 Task: Find an Airbnb in Conceicao do Coite, Brazil, for 8 guests from July 12 to July 16, with amenities including Wifi, Free parking, Gym, and Breakfast, within a price range of ₹10,000 to ₹16,000, and ensure the host speaks English.
Action: Mouse moved to (456, 181)
Screenshot: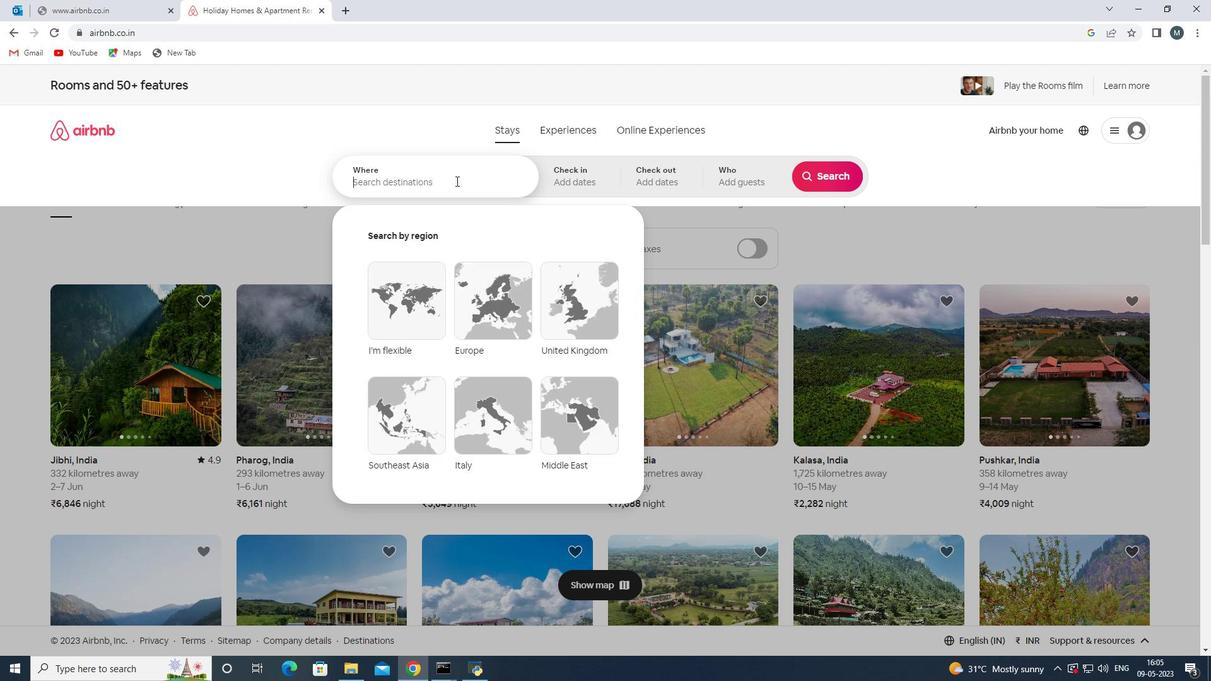 
Action: Mouse pressed left at (456, 181)
Screenshot: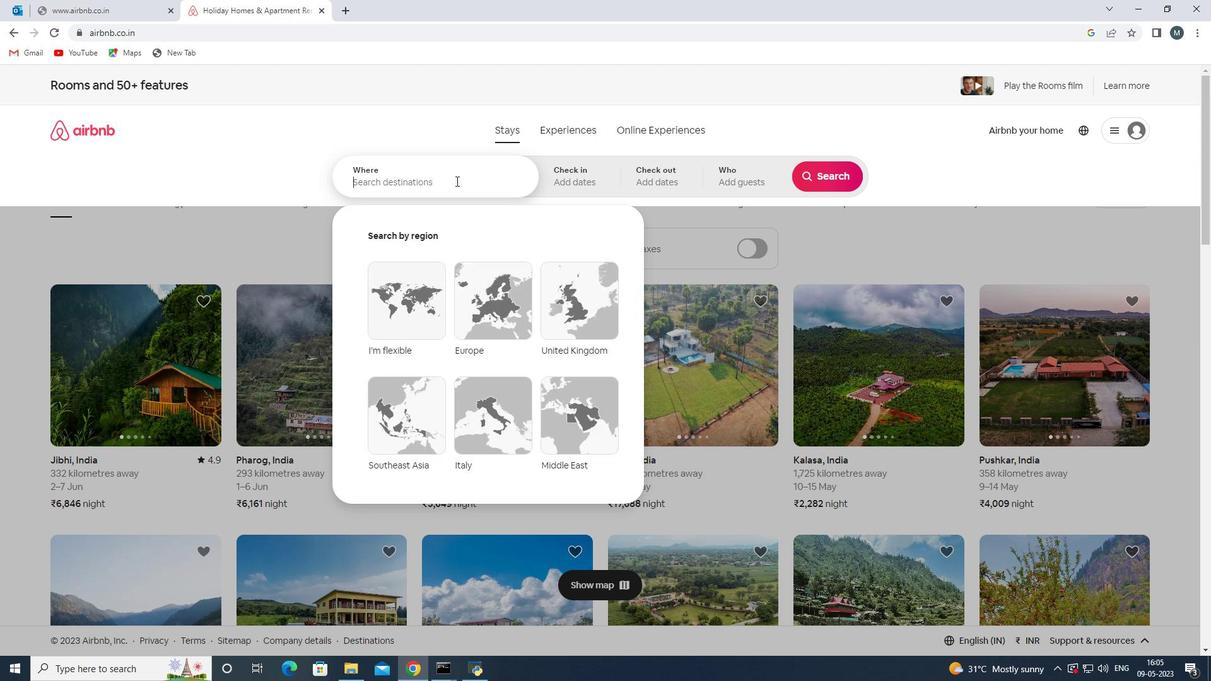 
Action: Mouse moved to (450, 185)
Screenshot: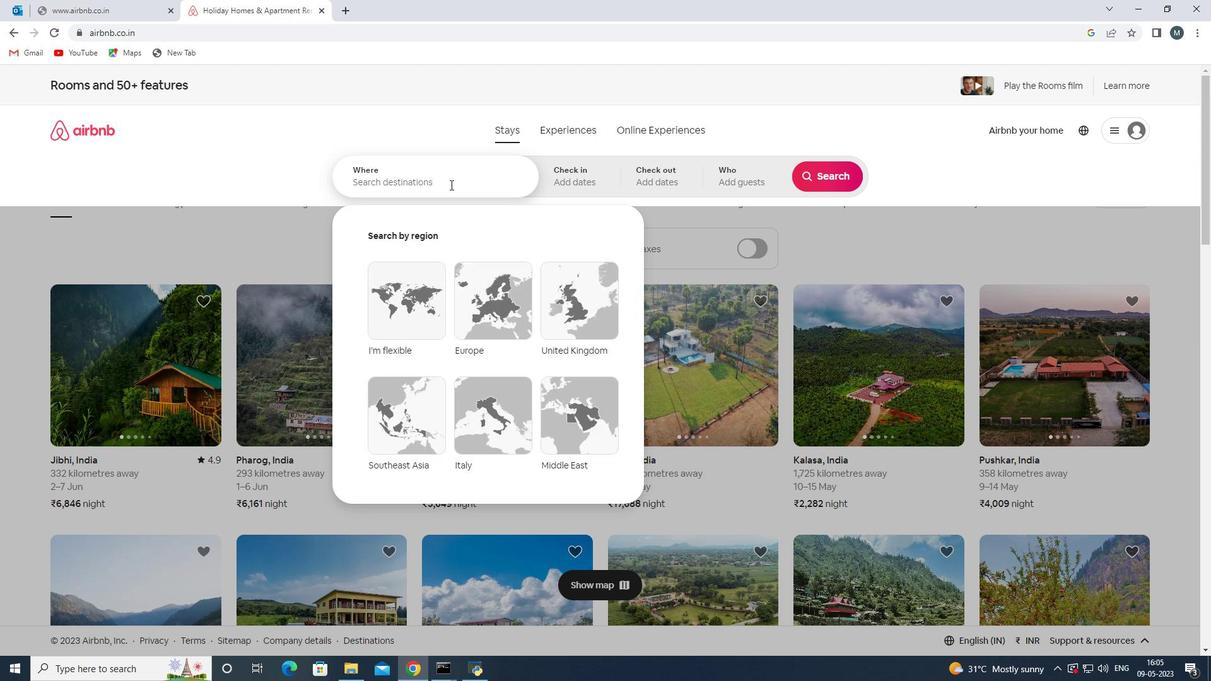 
Action: Key pressed <Key.shift>Conceicao<Key.space>do<Key.space>c<Key.backspace><Key.shift><Key.shift><Key.shift>Coite,<Key.space><Key.shift>V<Key.backspace><Key.shift><Key.shift><Key.shift><Key.shift><Key.shift><Key.shift><Key.shift><Key.shift><Key.shift><Key.shift><Key.shift><Key.shift><Key.shift><Key.shift><Key.shift><Key.shift><Key.shift><Key.shift>V<Key.backspace>Brazil<Key.enter>
Screenshot: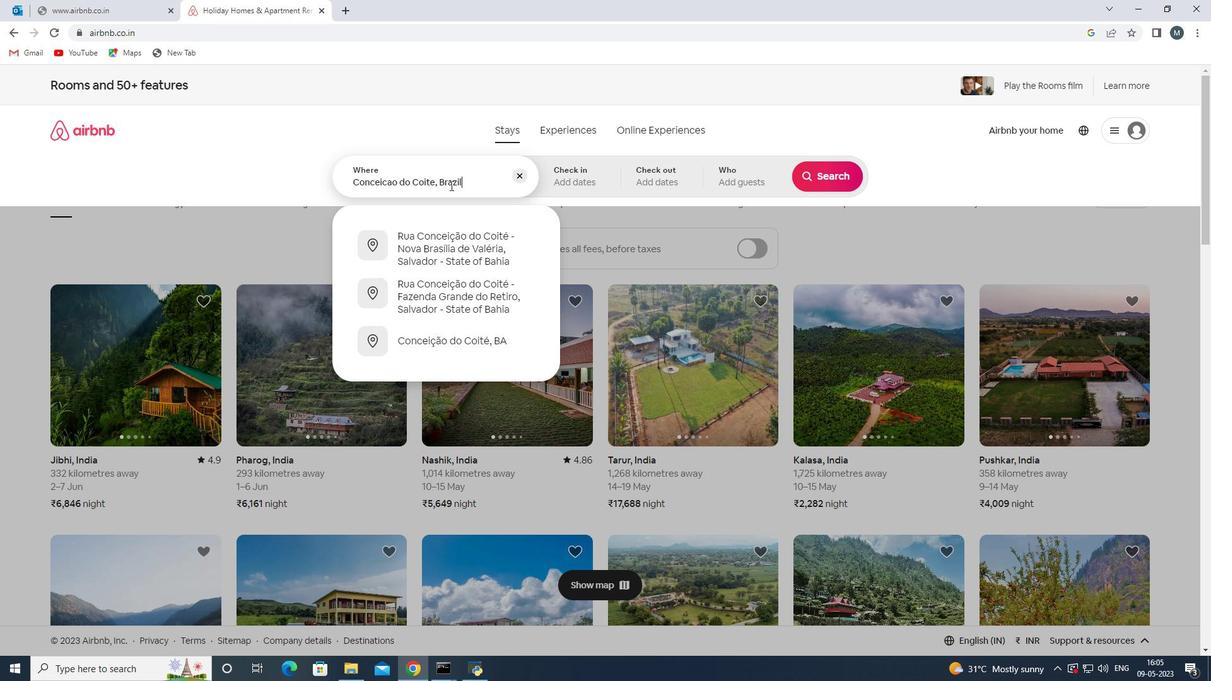 
Action: Mouse moved to (828, 284)
Screenshot: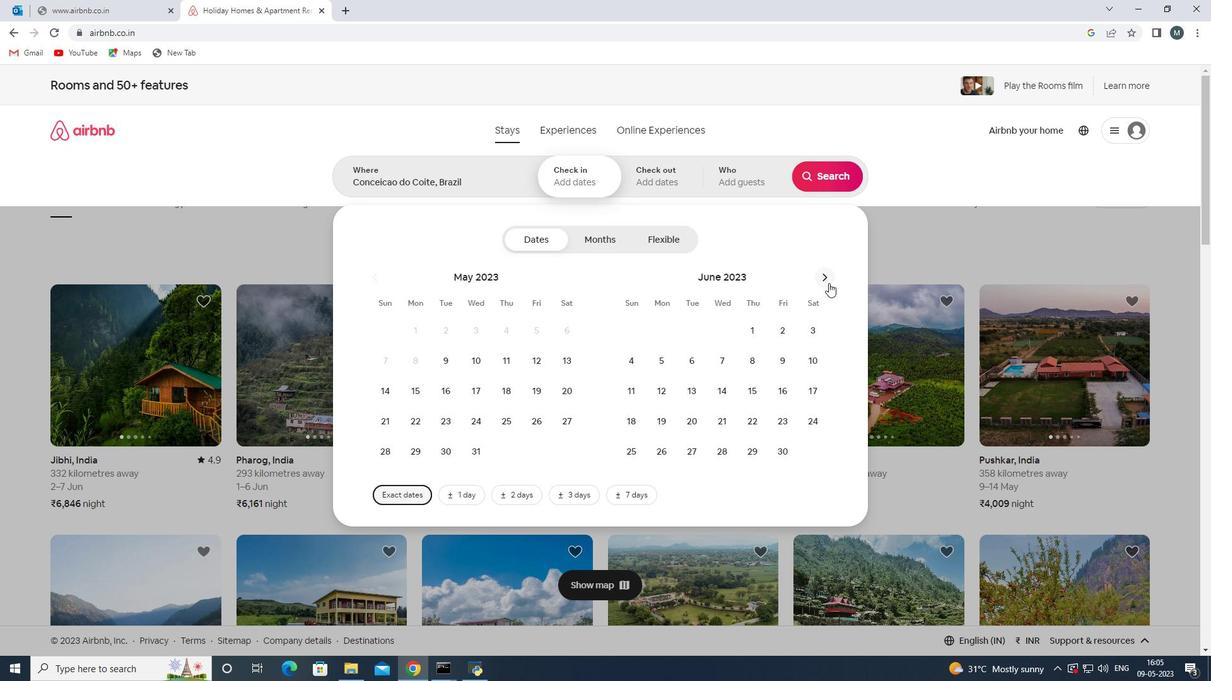 
Action: Mouse pressed left at (828, 284)
Screenshot: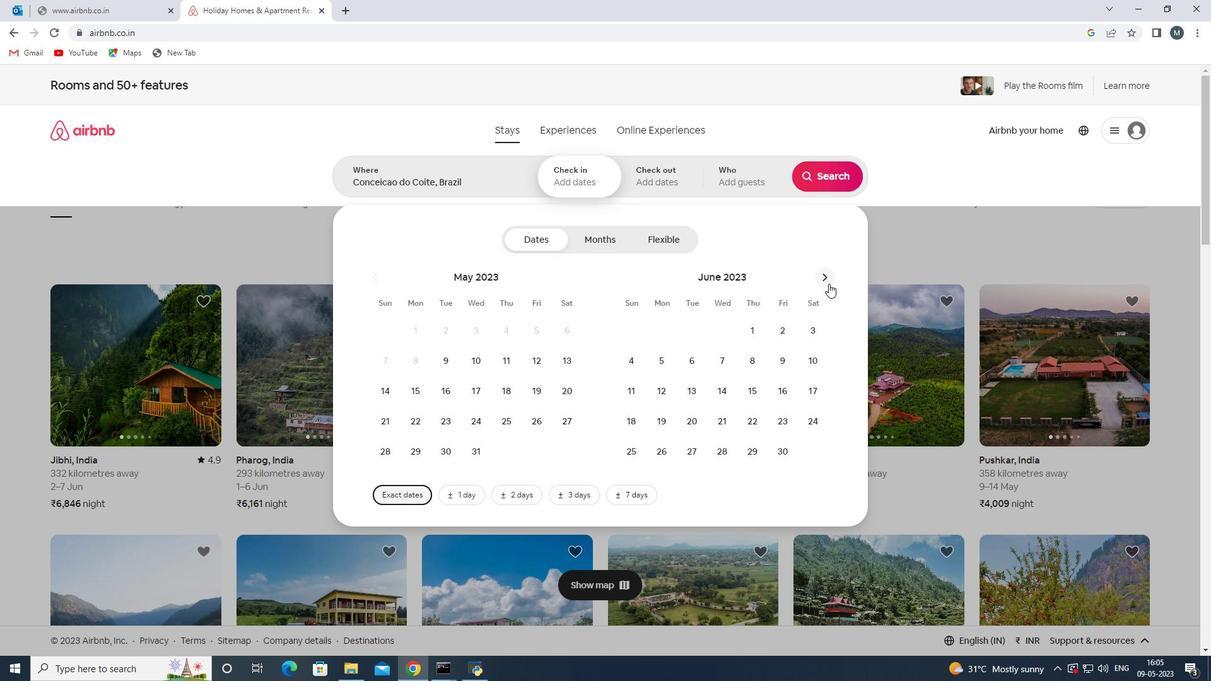 
Action: Mouse moved to (714, 388)
Screenshot: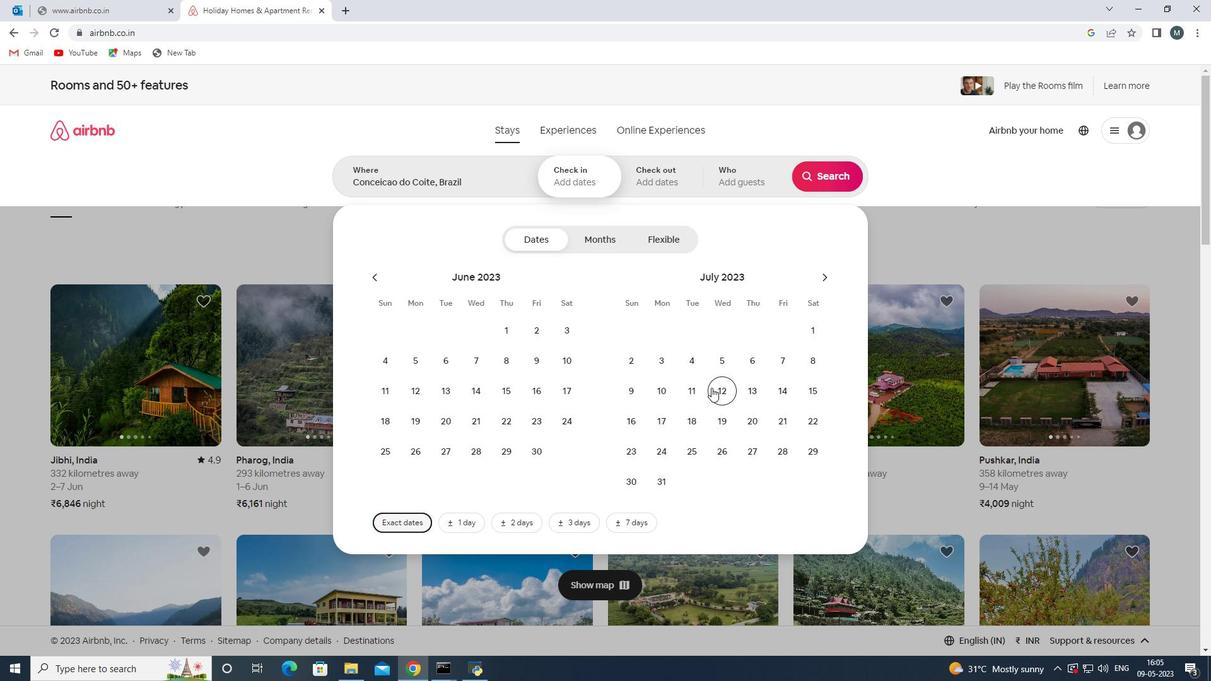 
Action: Mouse pressed left at (714, 388)
Screenshot: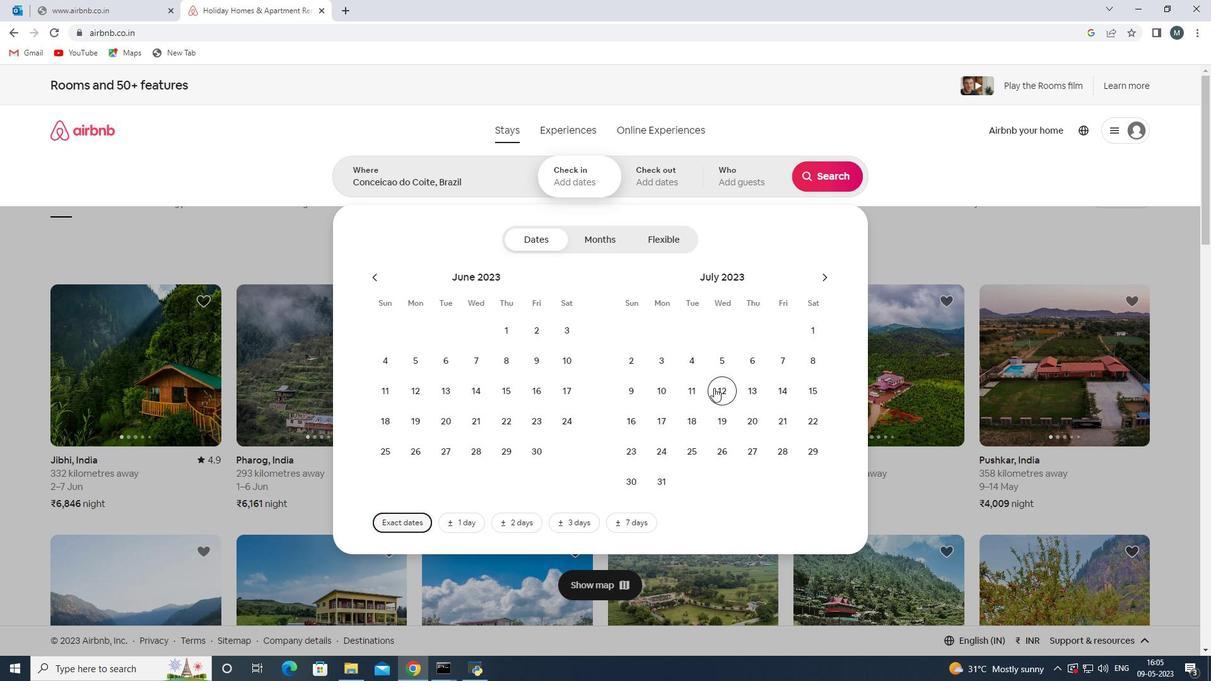 
Action: Mouse moved to (634, 424)
Screenshot: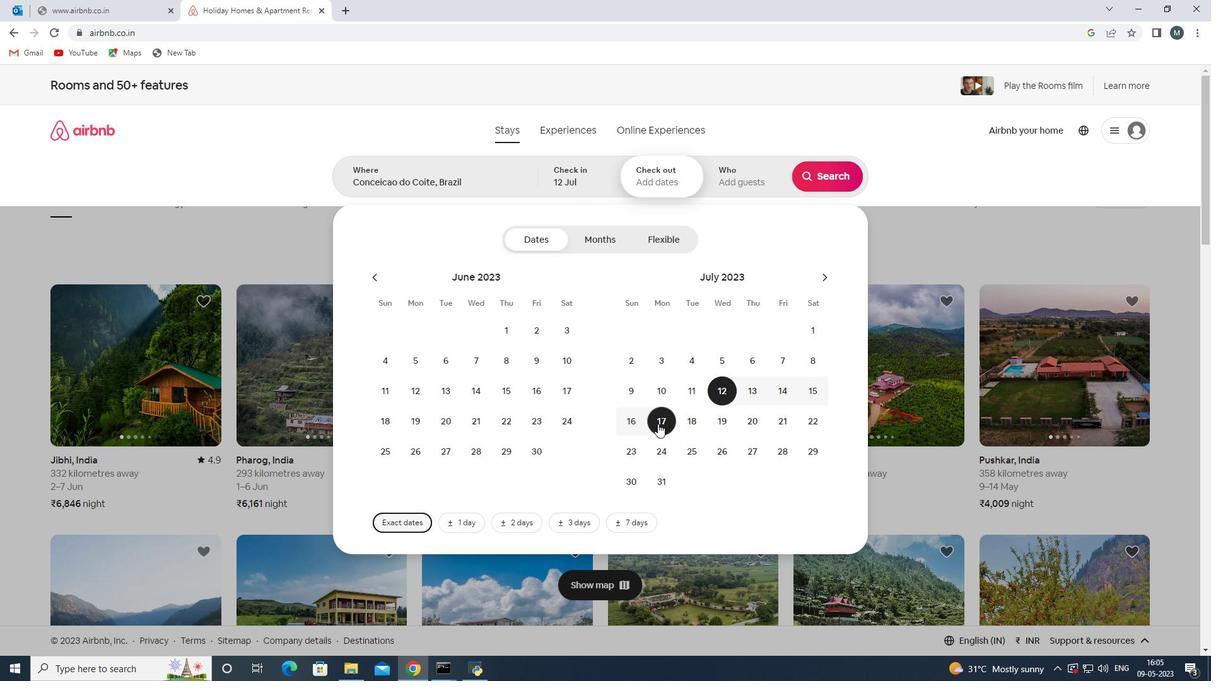 
Action: Mouse pressed left at (634, 424)
Screenshot: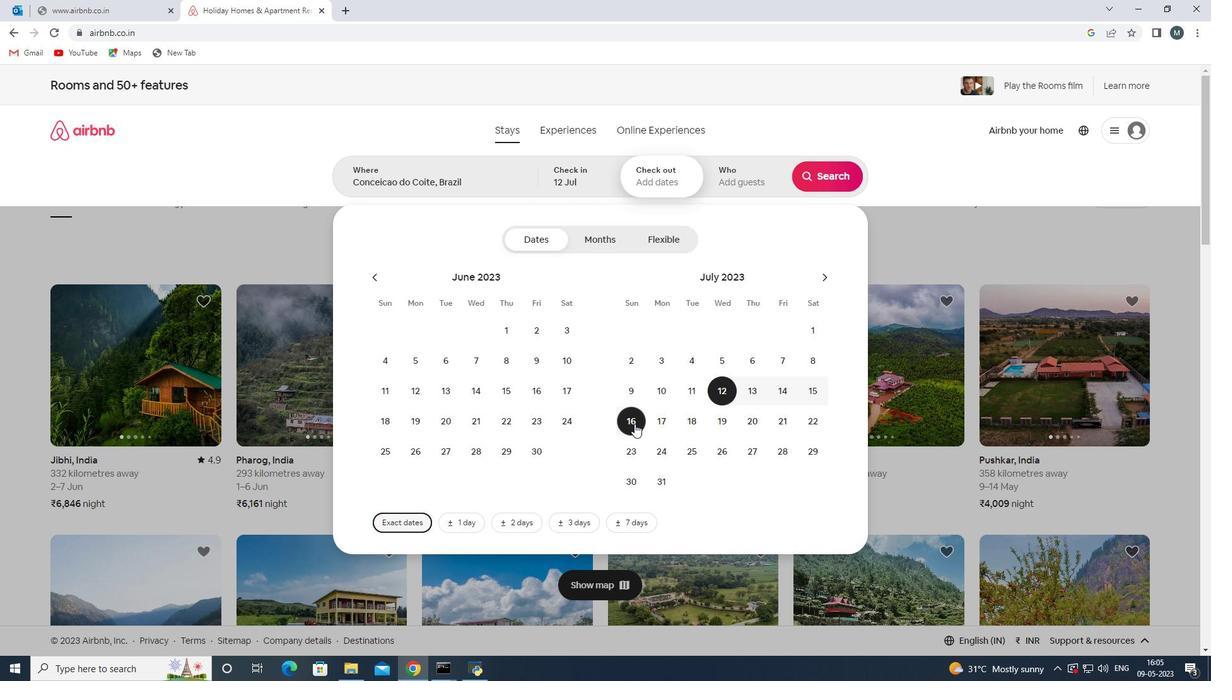 
Action: Mouse moved to (745, 188)
Screenshot: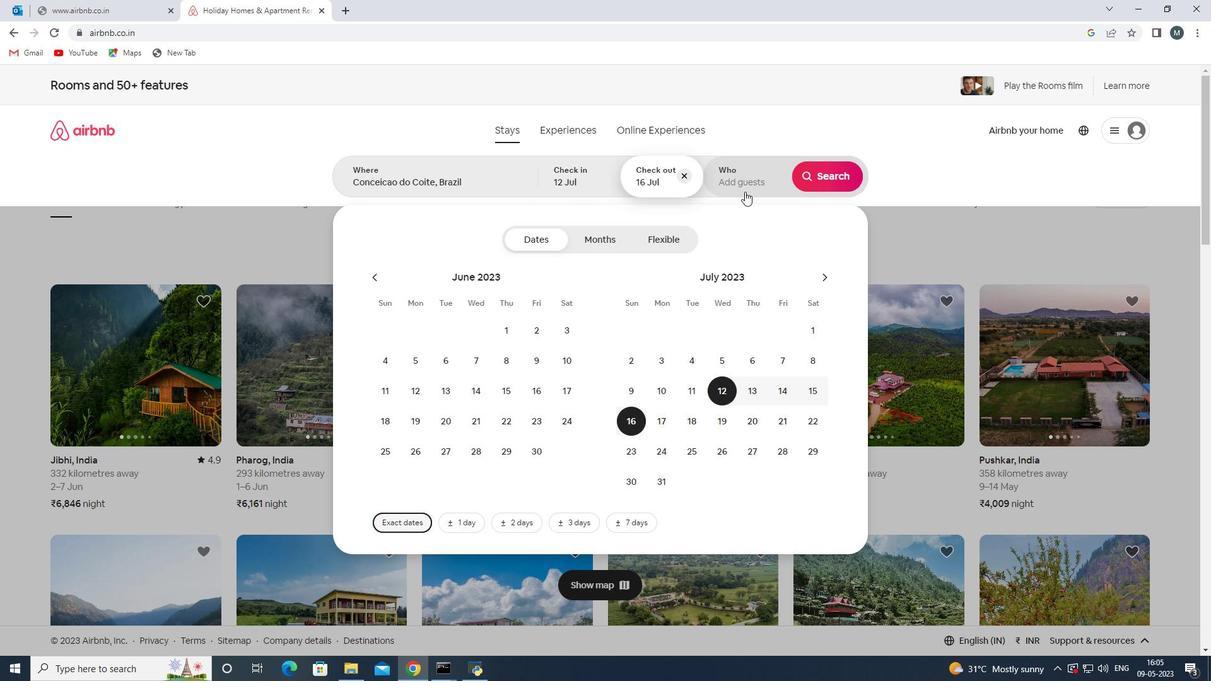 
Action: Mouse pressed left at (745, 188)
Screenshot: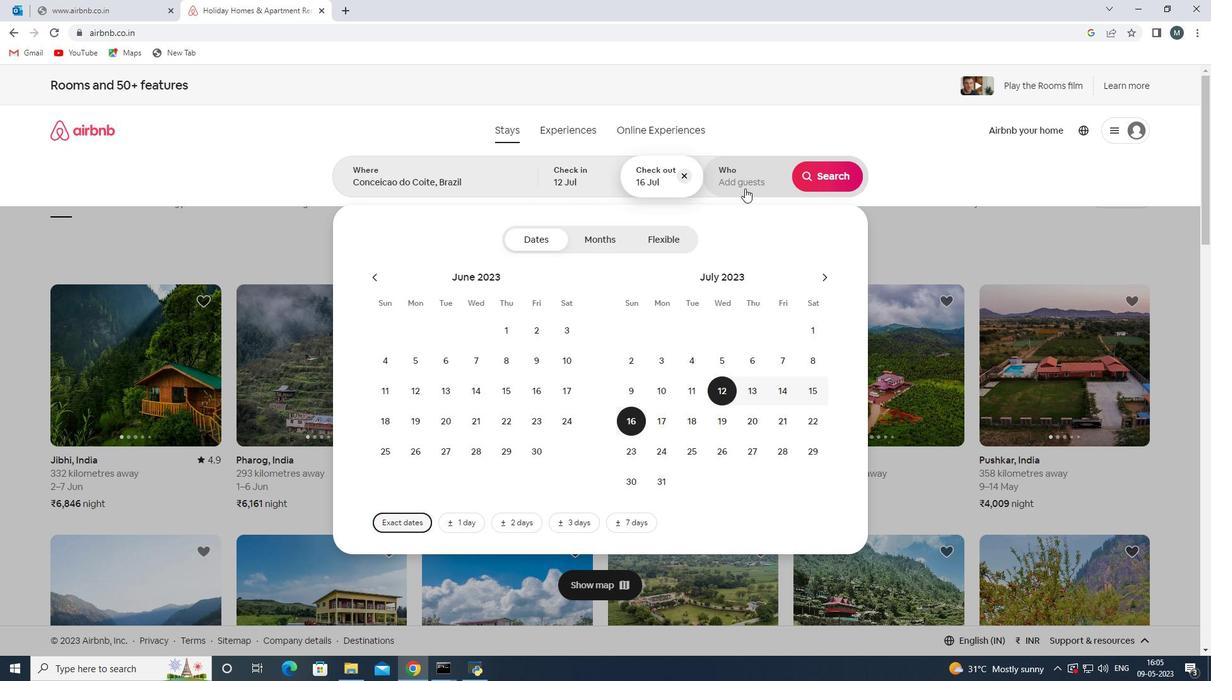 
Action: Mouse moved to (830, 250)
Screenshot: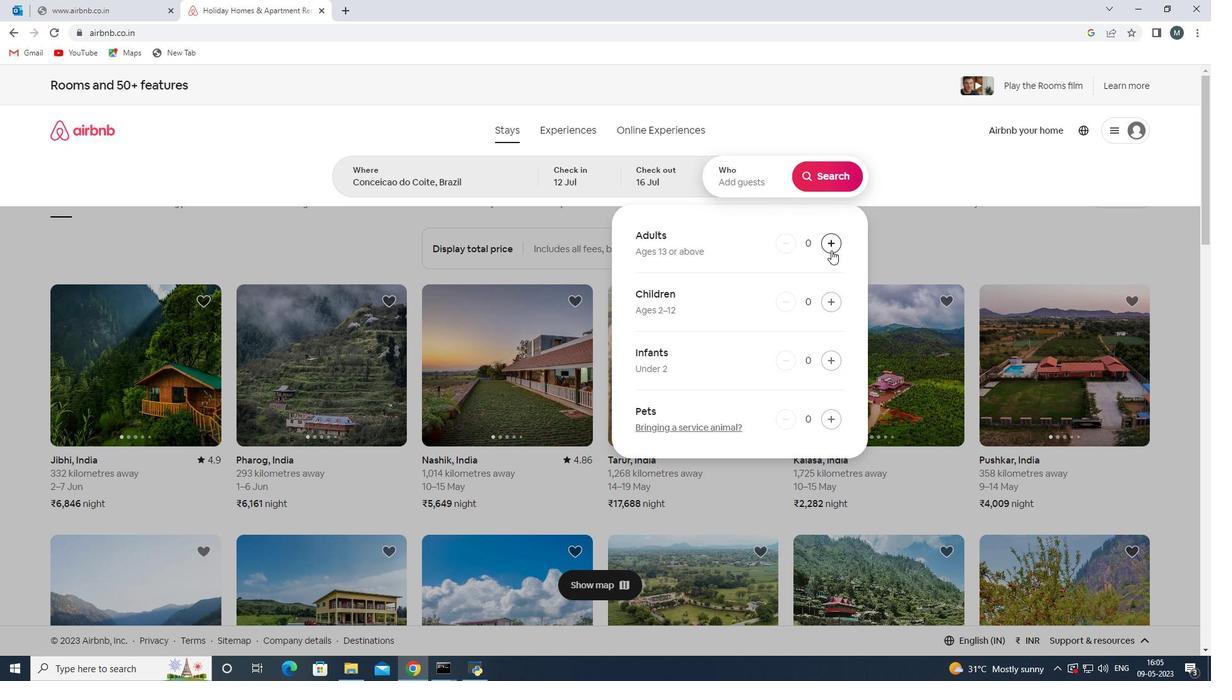 
Action: Mouse pressed left at (830, 250)
Screenshot: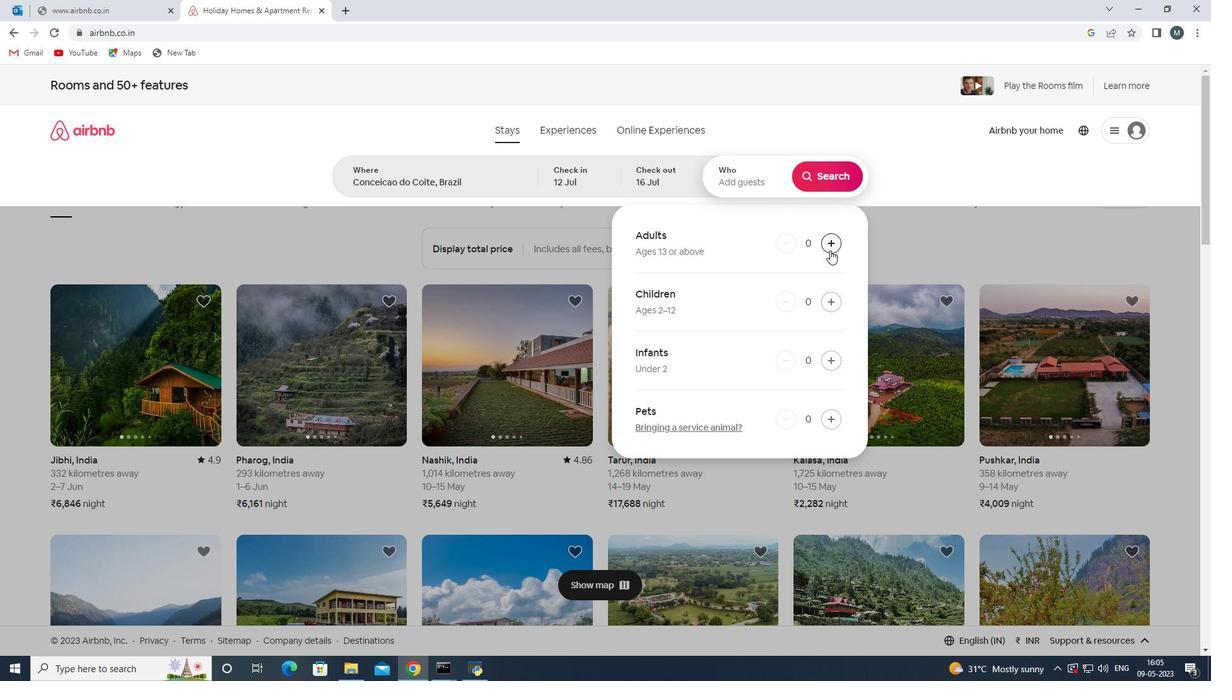 
Action: Mouse moved to (830, 249)
Screenshot: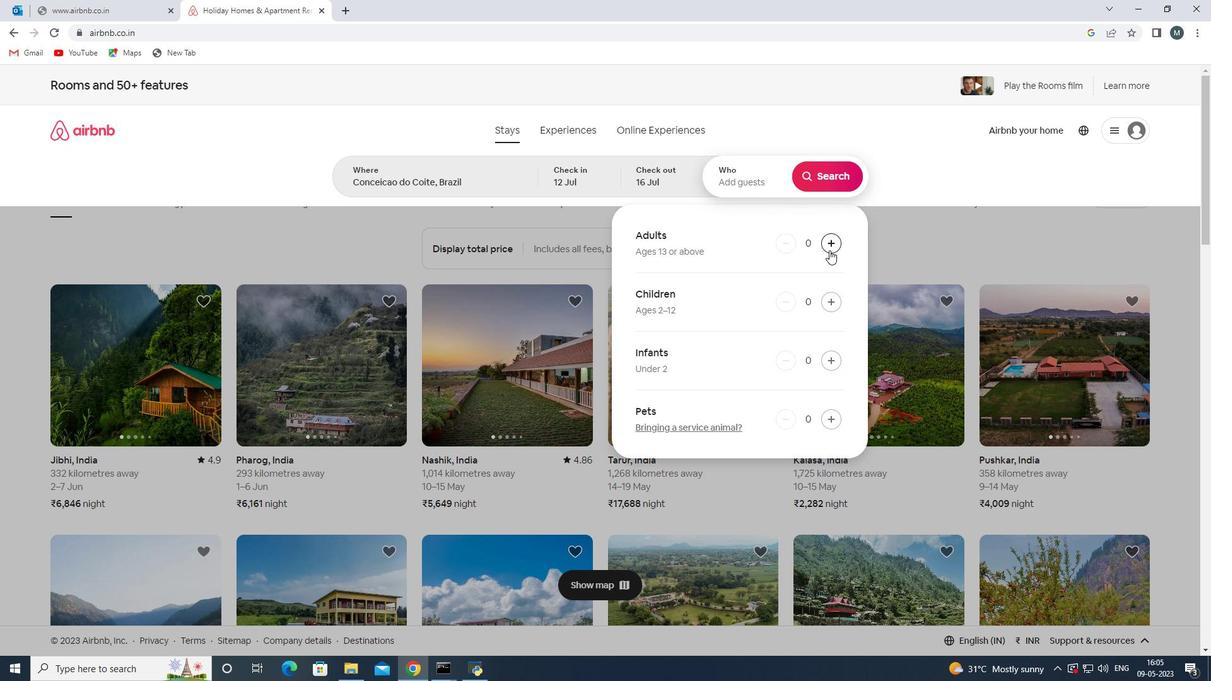 
Action: Mouse pressed left at (830, 249)
Screenshot: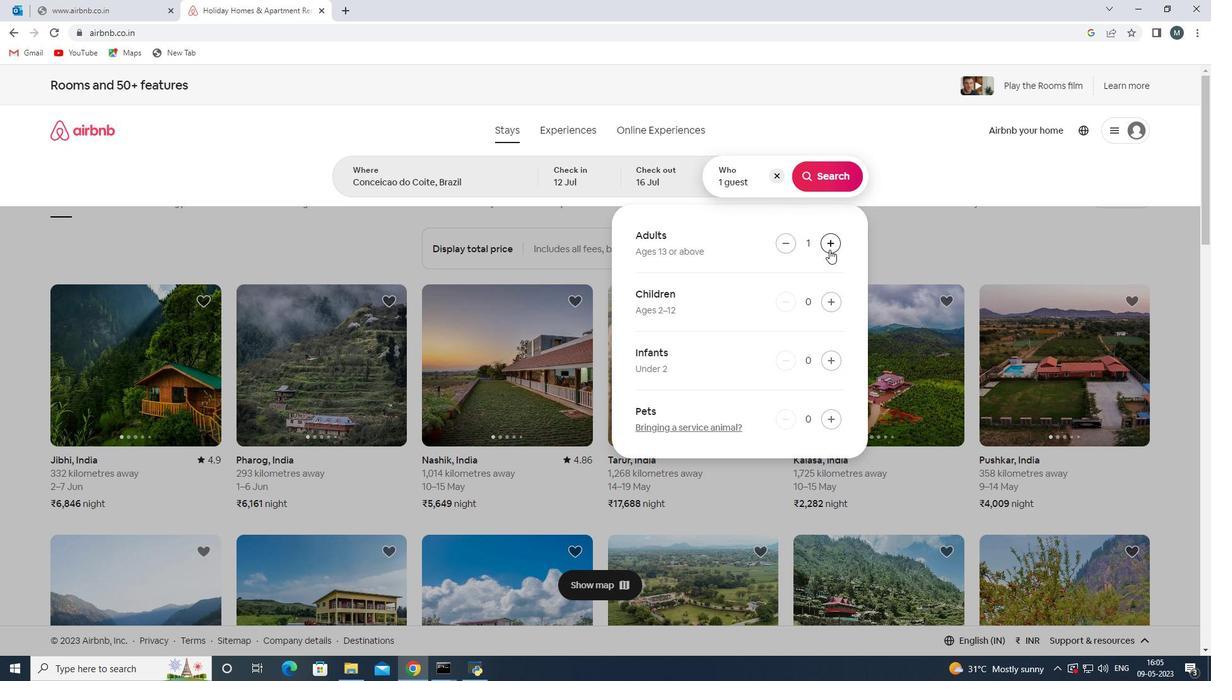 
Action: Mouse moved to (830, 248)
Screenshot: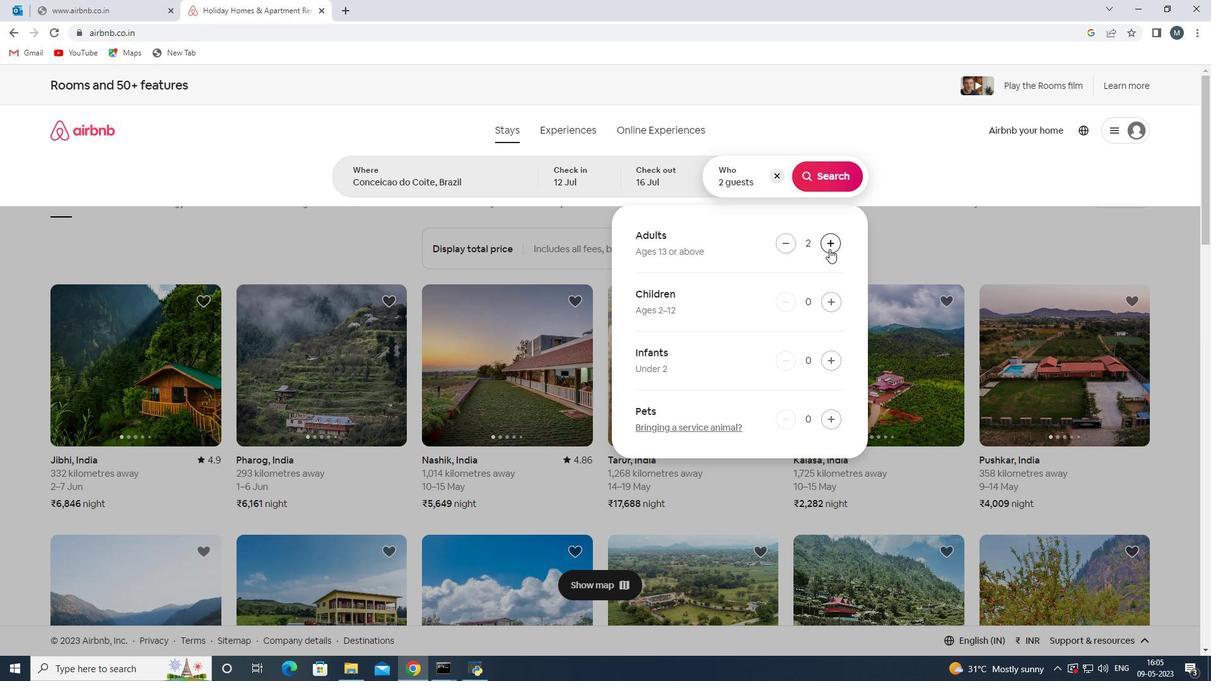 
Action: Mouse pressed left at (830, 248)
Screenshot: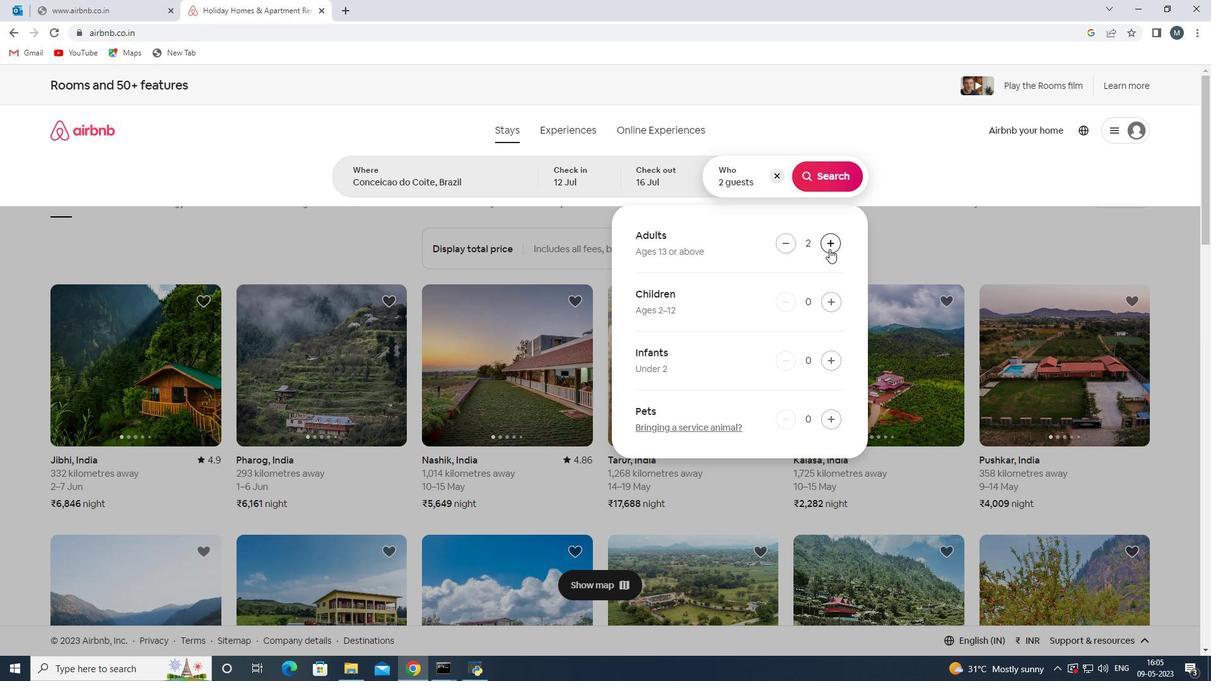 
Action: Mouse moved to (830, 248)
Screenshot: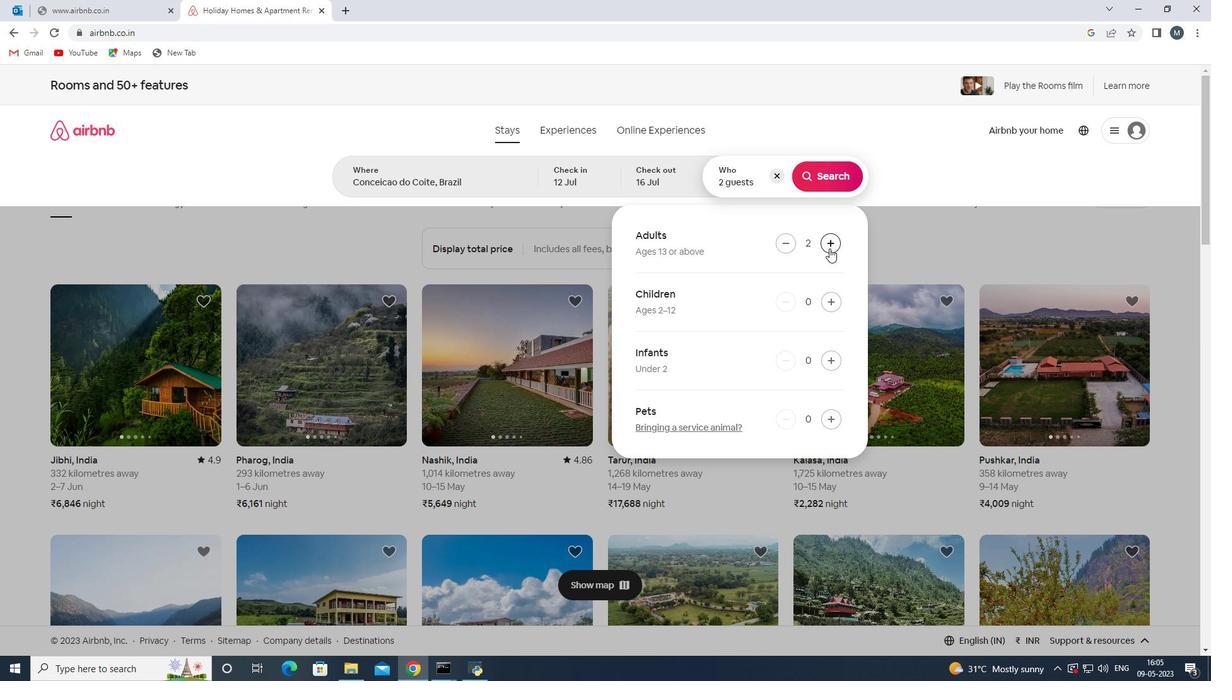 
Action: Mouse pressed left at (830, 248)
Screenshot: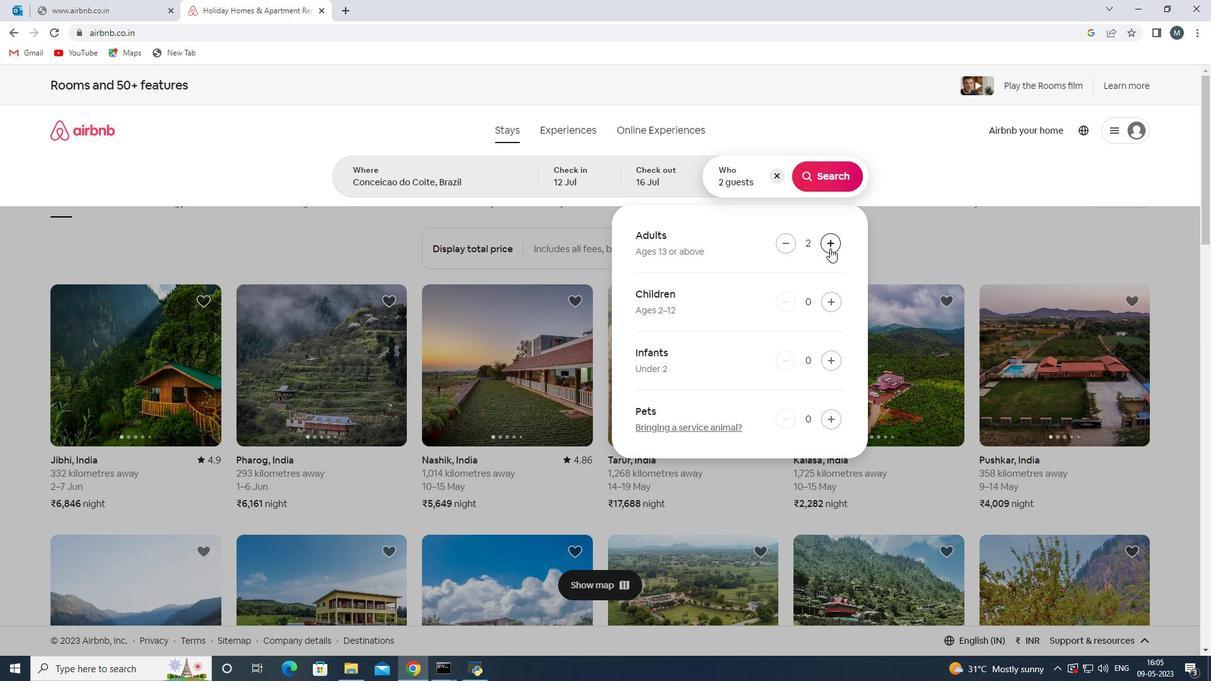 
Action: Mouse moved to (831, 248)
Screenshot: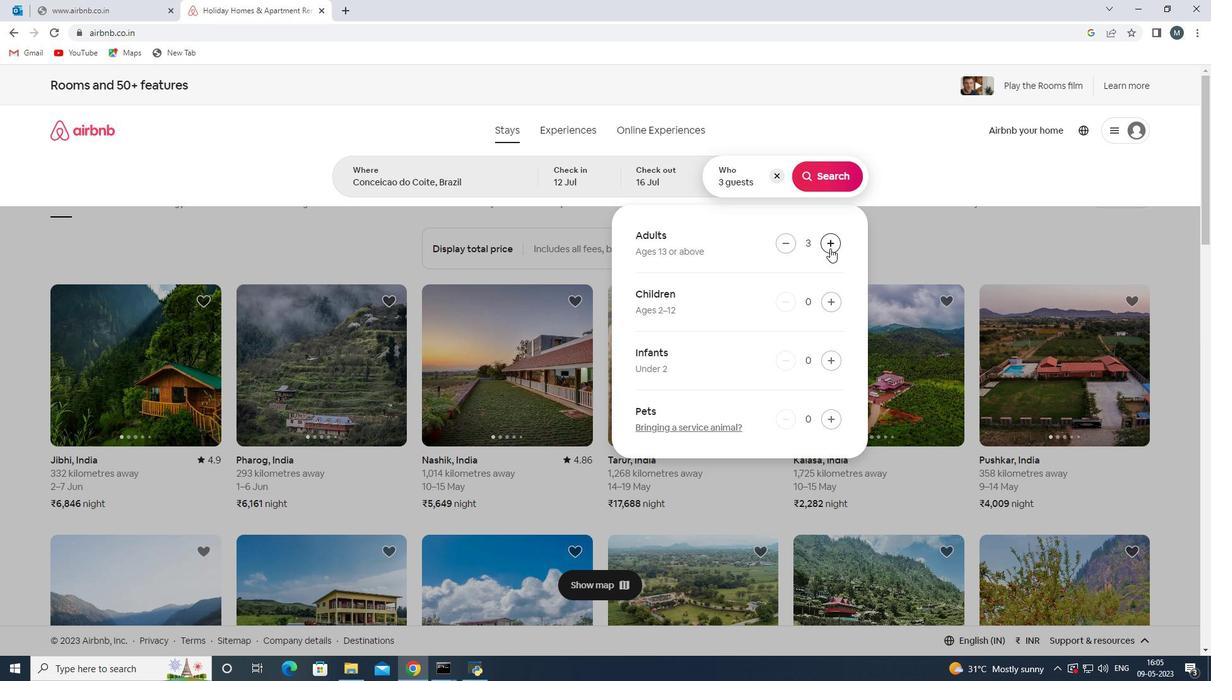 
Action: Mouse pressed left at (831, 248)
Screenshot: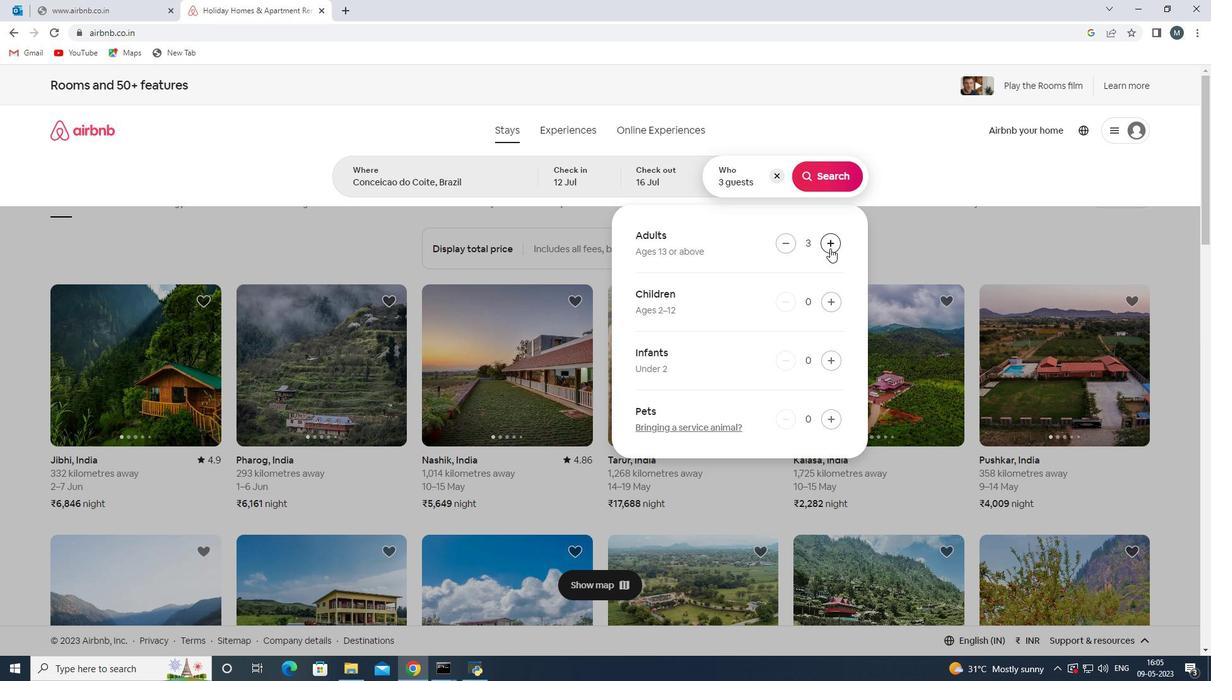
Action: Mouse pressed left at (831, 248)
Screenshot: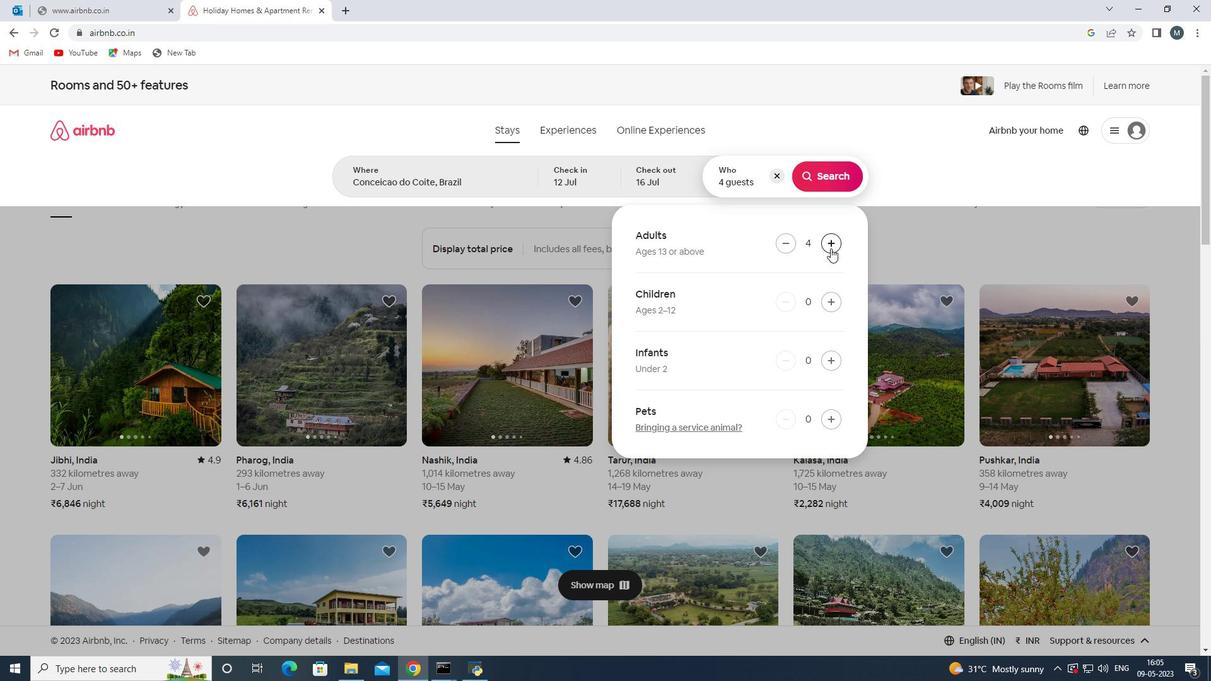 
Action: Mouse moved to (832, 248)
Screenshot: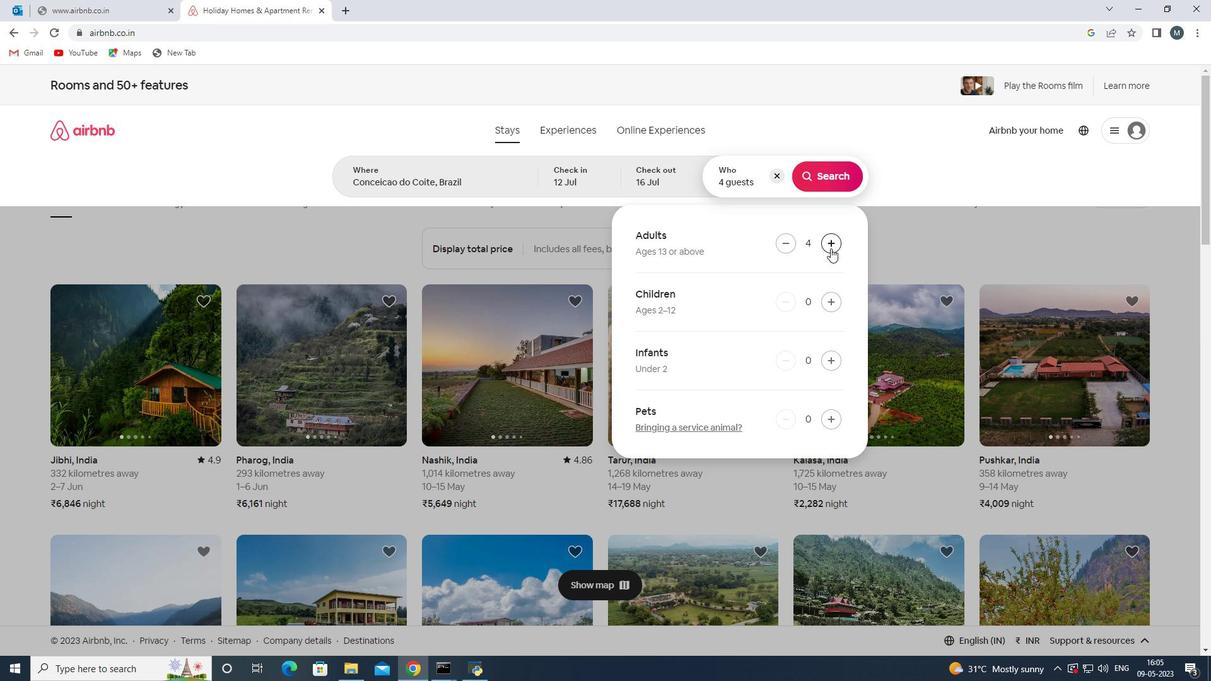 
Action: Mouse pressed left at (832, 248)
Screenshot: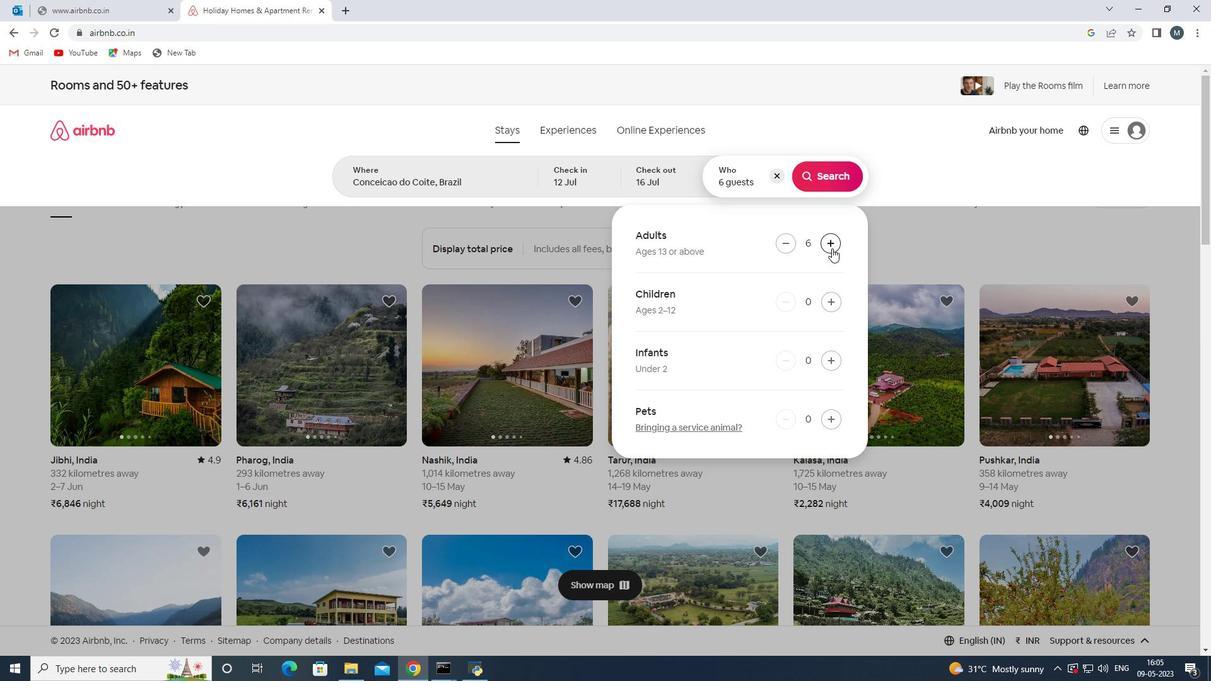 
Action: Mouse moved to (833, 248)
Screenshot: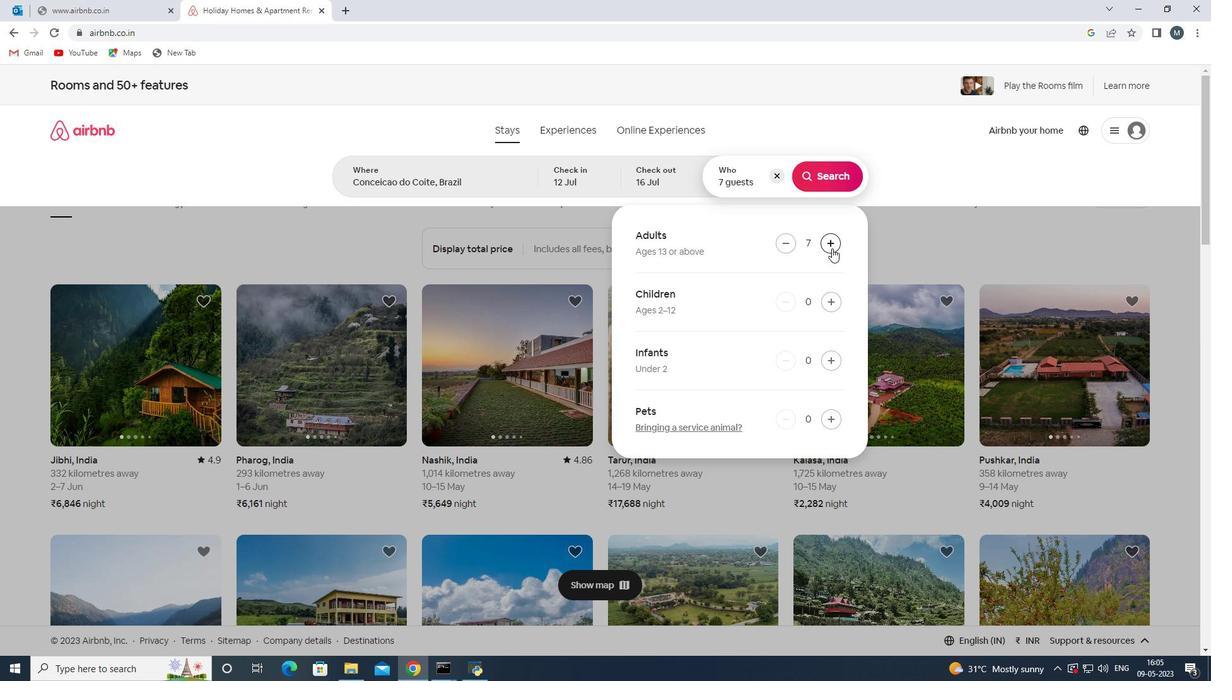 
Action: Mouse pressed left at (833, 248)
Screenshot: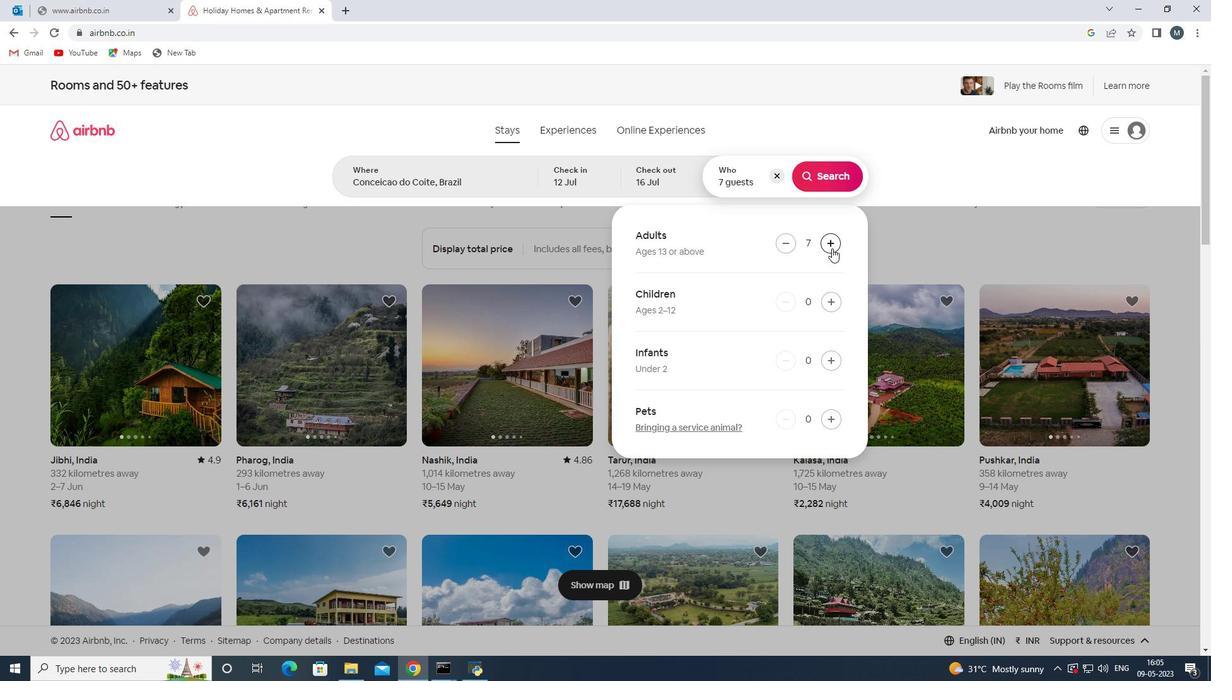 
Action: Mouse moved to (813, 180)
Screenshot: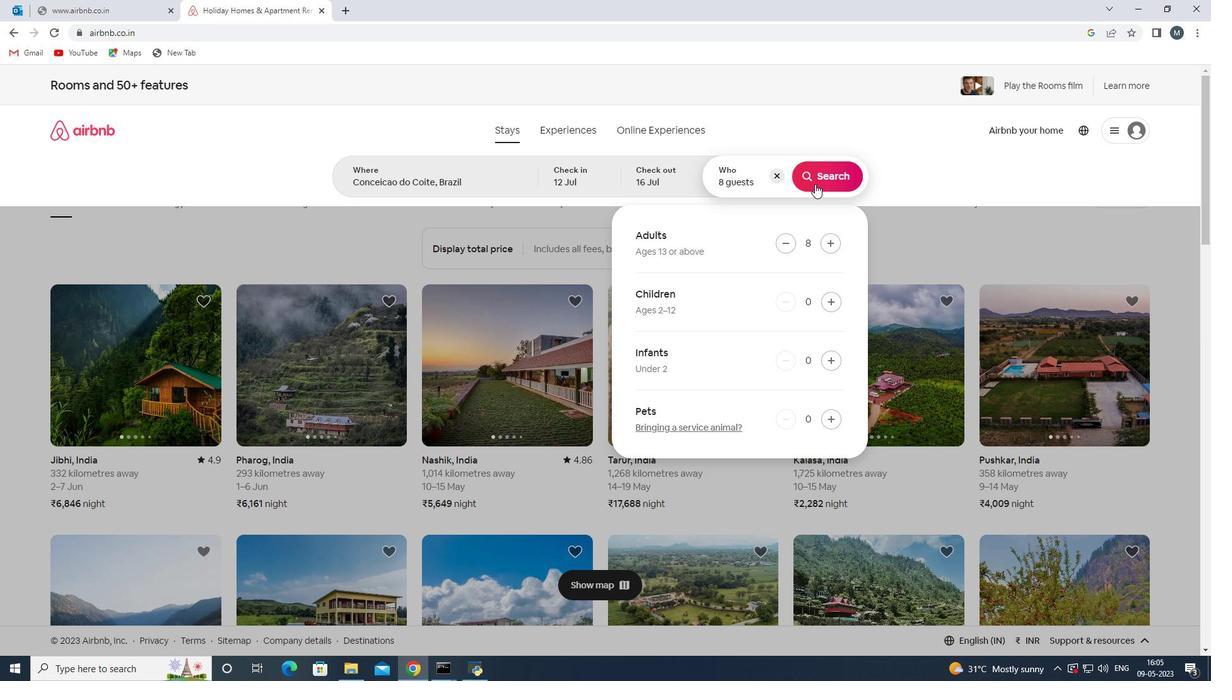 
Action: Mouse pressed left at (813, 180)
Screenshot: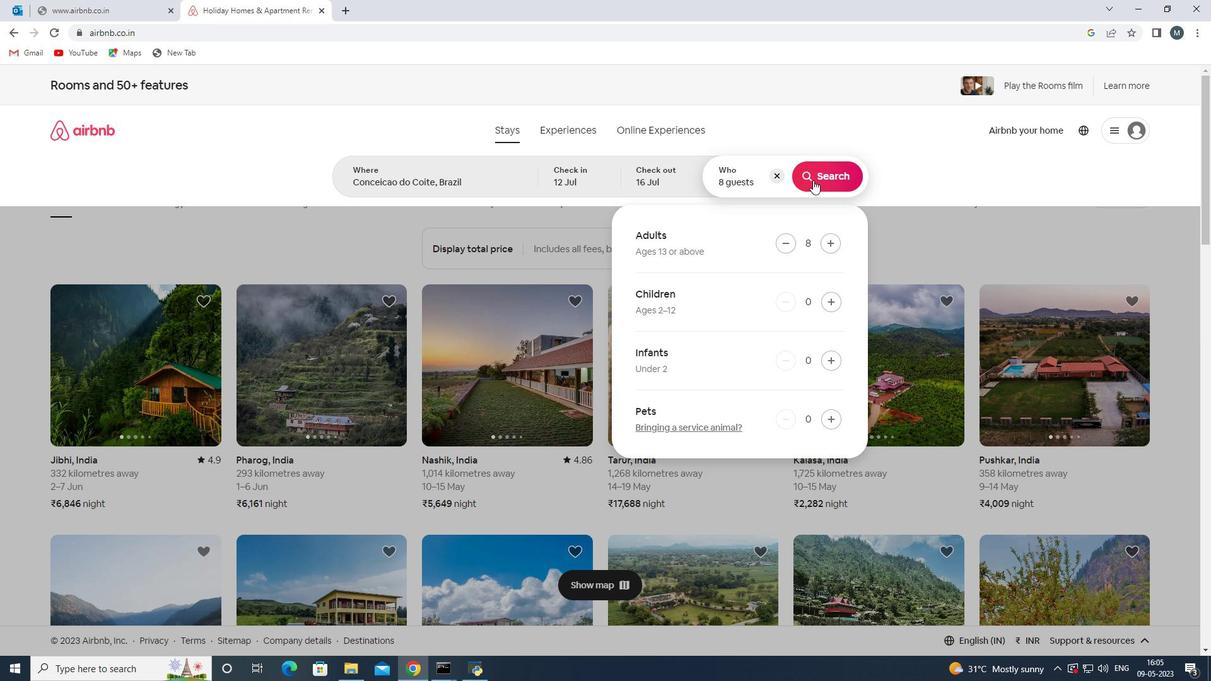 
Action: Mouse moved to (1150, 147)
Screenshot: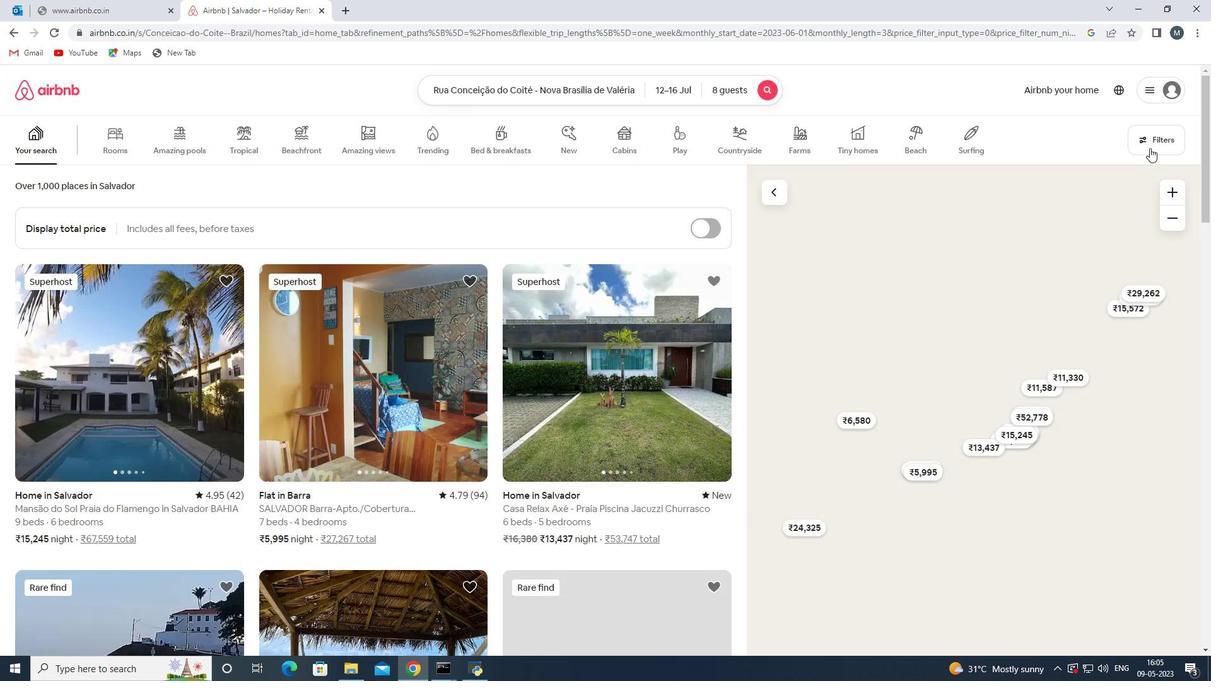 
Action: Mouse pressed left at (1150, 147)
Screenshot: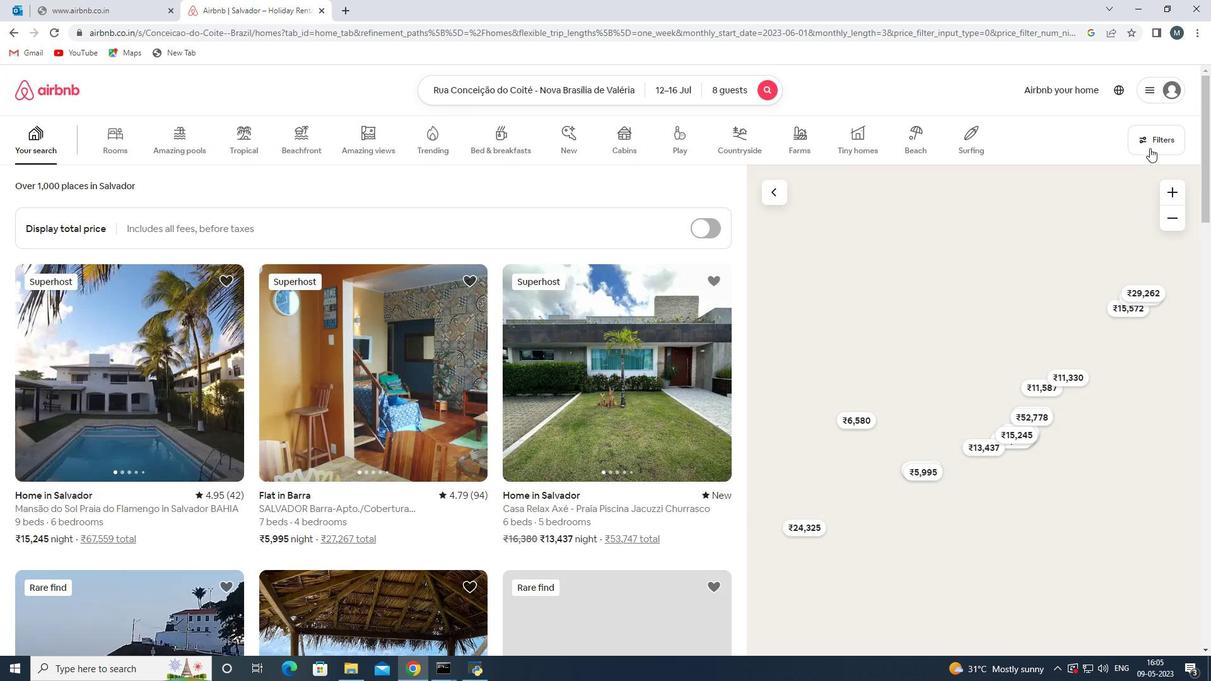 
Action: Mouse moved to (507, 454)
Screenshot: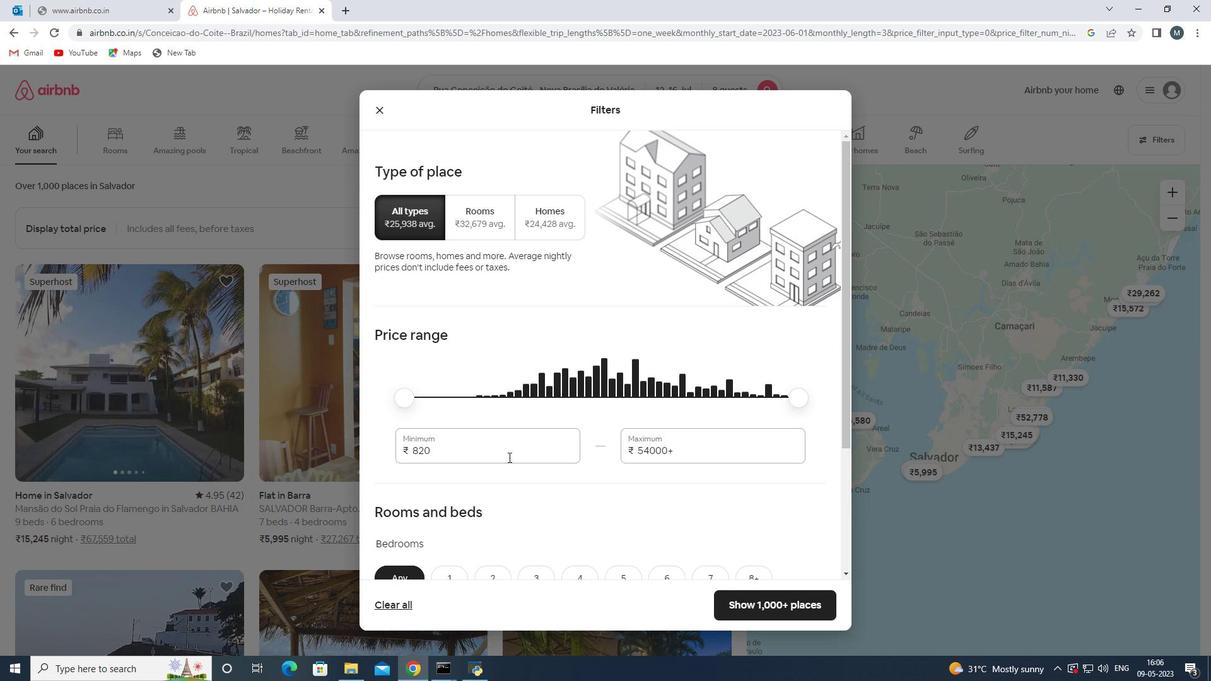 
Action: Mouse pressed left at (507, 454)
Screenshot: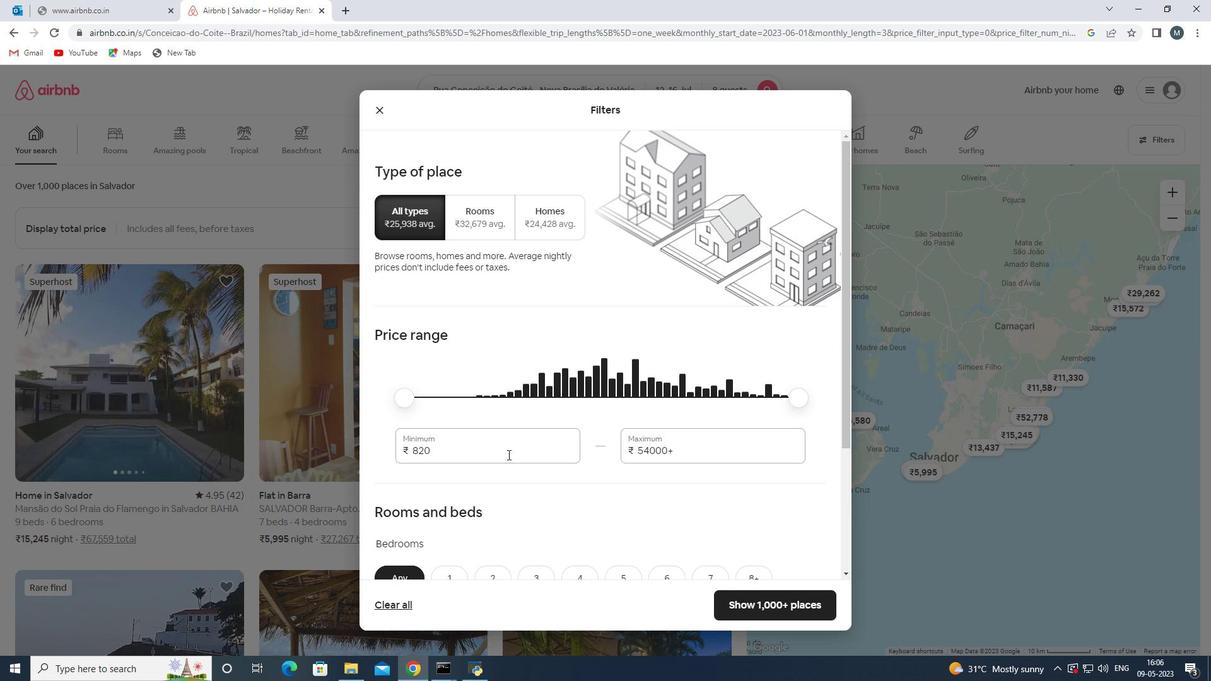 
Action: Mouse moved to (505, 451)
Screenshot: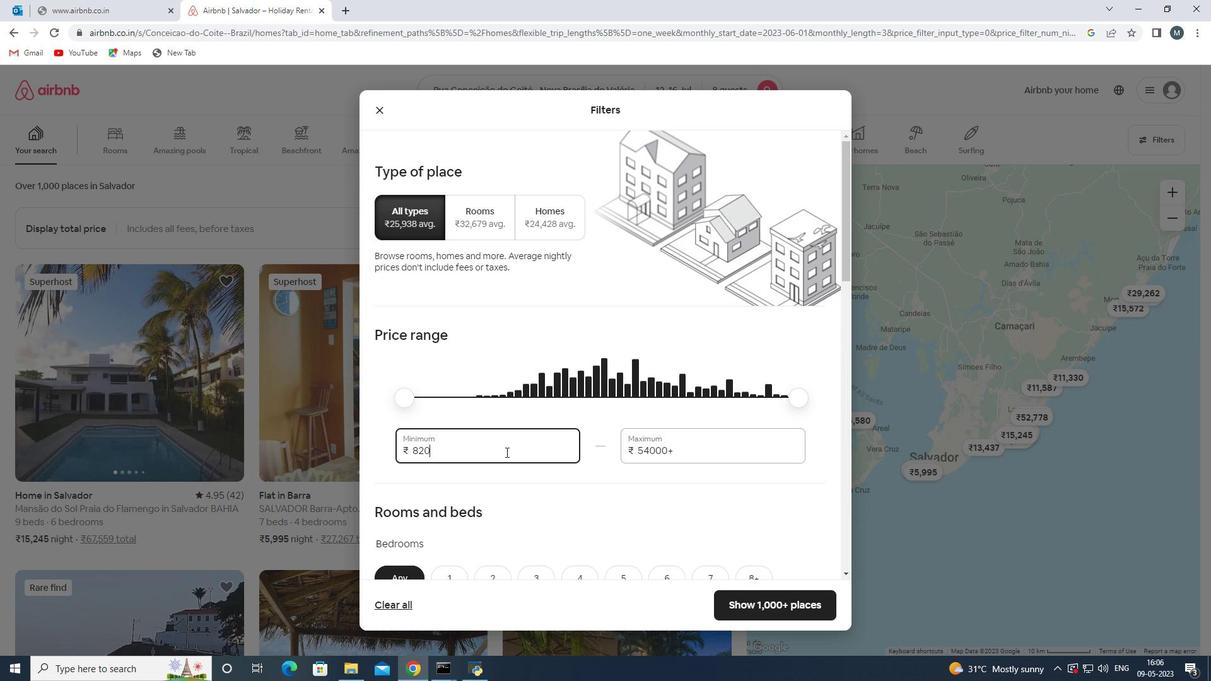 
Action: Key pressed <Key.backspace><Key.backspace><Key.backspace><Key.backspace><Key.backspace><Key.backspace><Key.backspace>1000
Screenshot: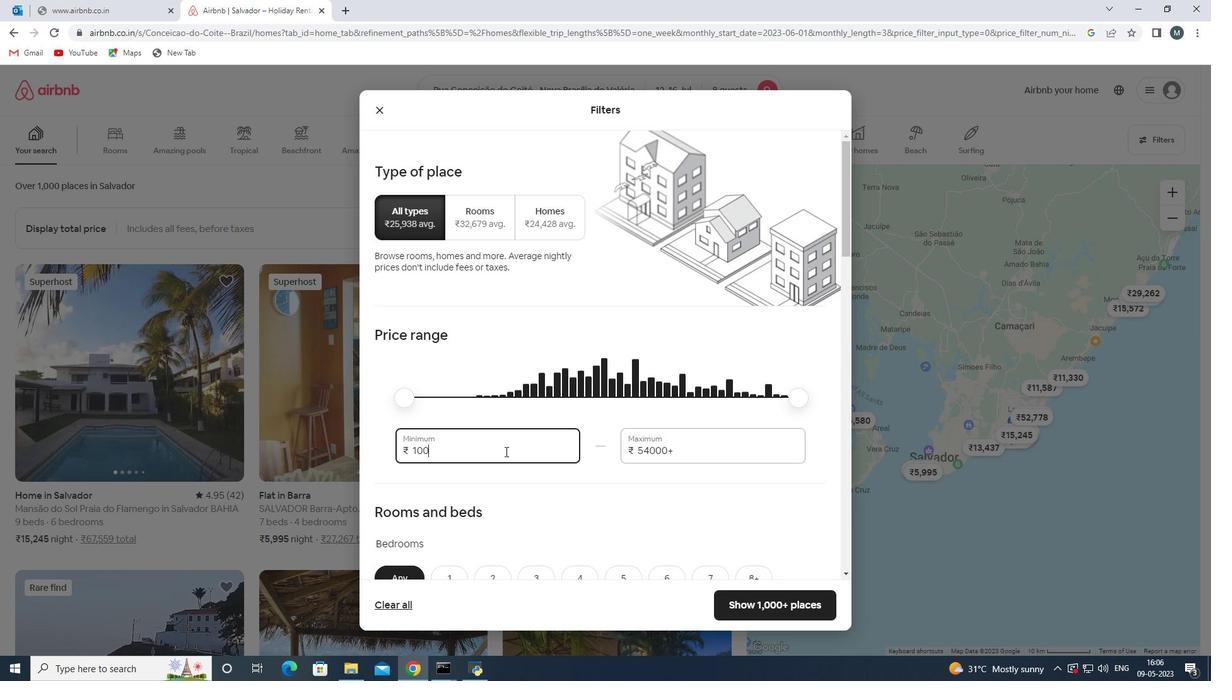 
Action: Mouse moved to (507, 451)
Screenshot: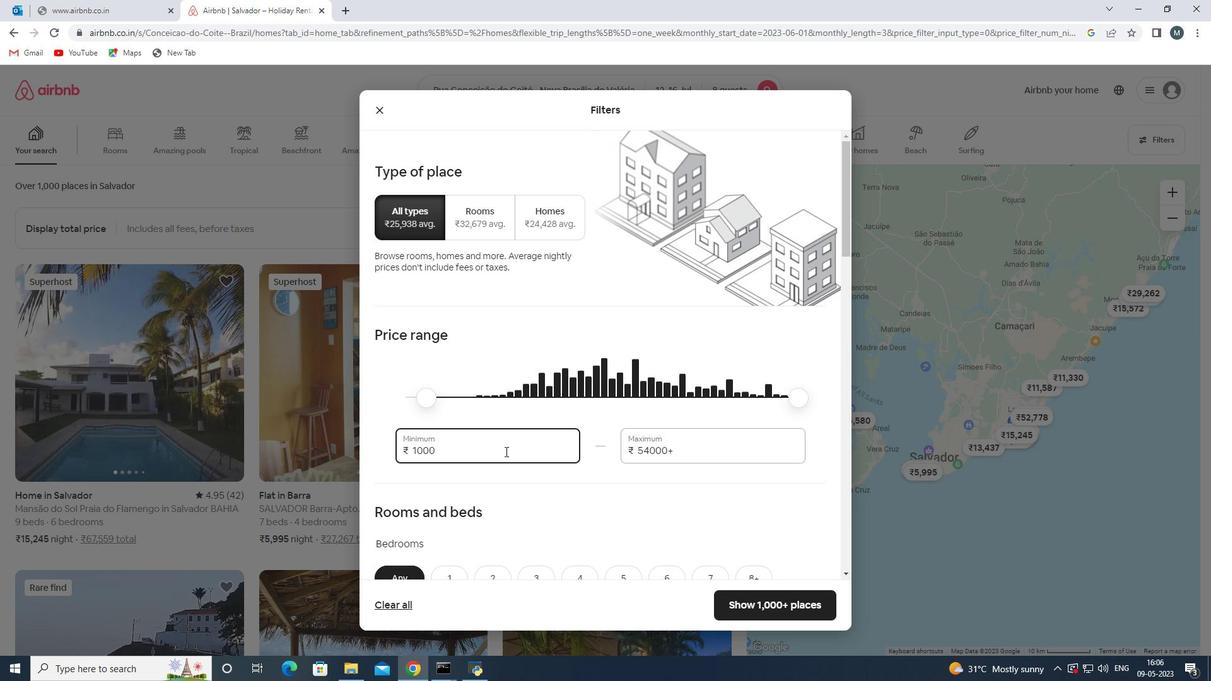
Action: Key pressed 0
Screenshot: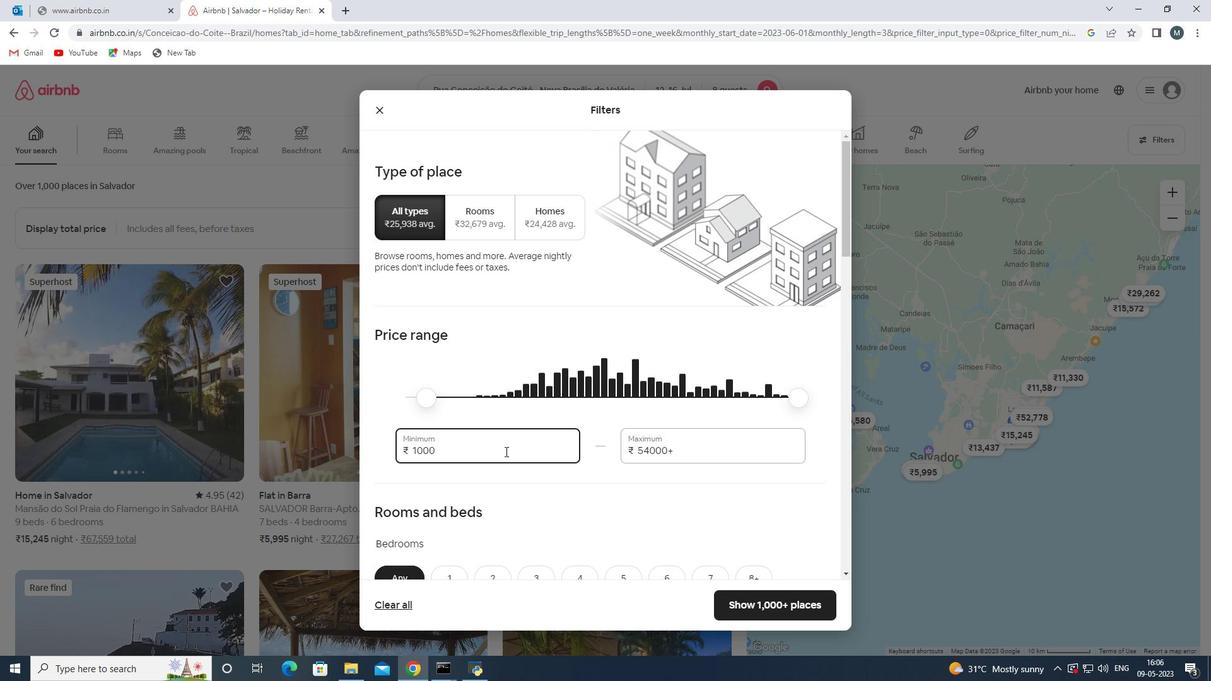 
Action: Mouse moved to (677, 451)
Screenshot: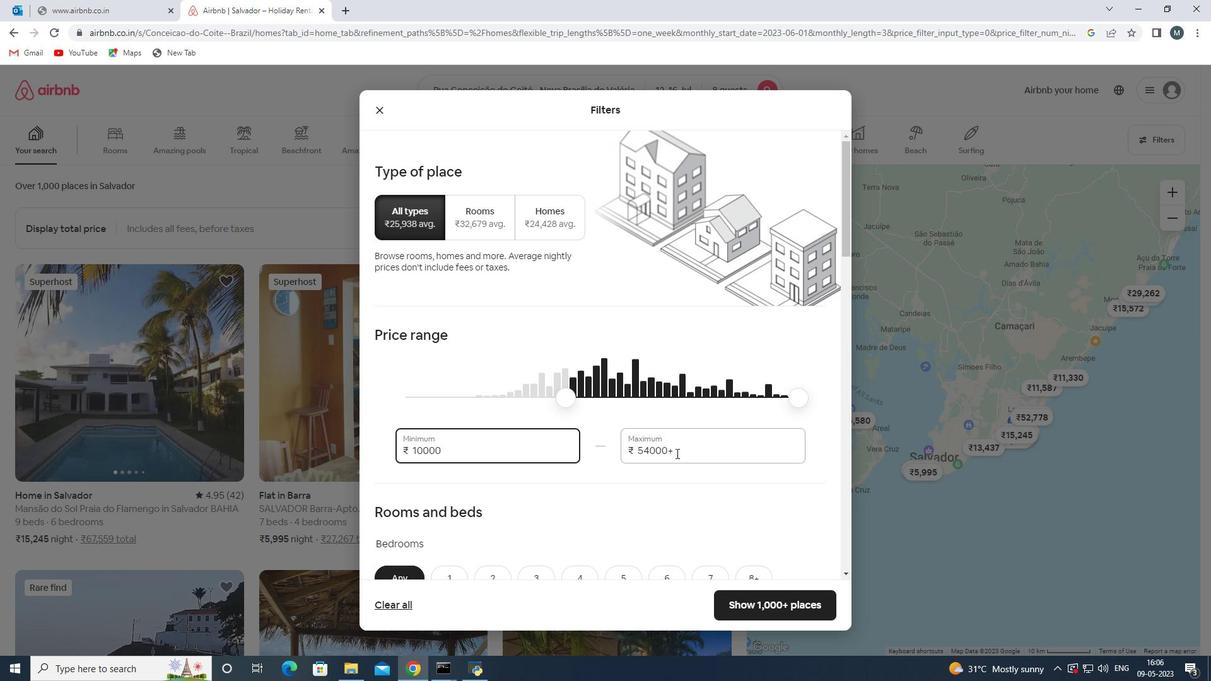 
Action: Mouse pressed left at (677, 451)
Screenshot: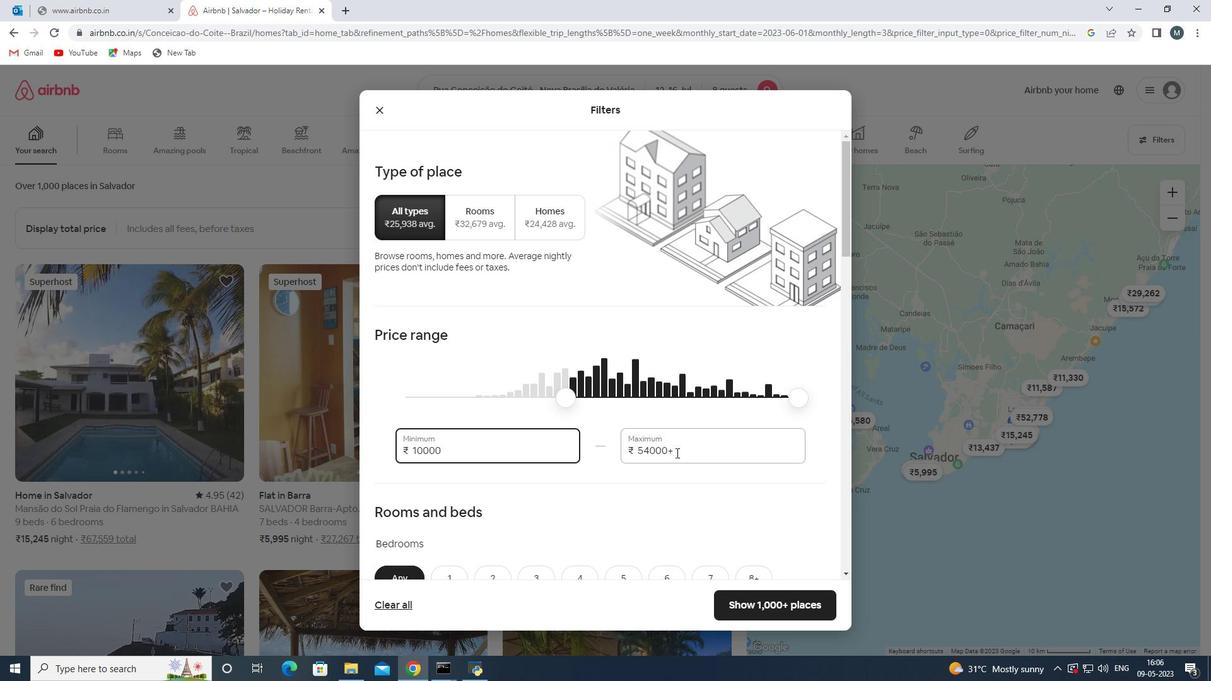 
Action: Mouse moved to (633, 450)
Screenshot: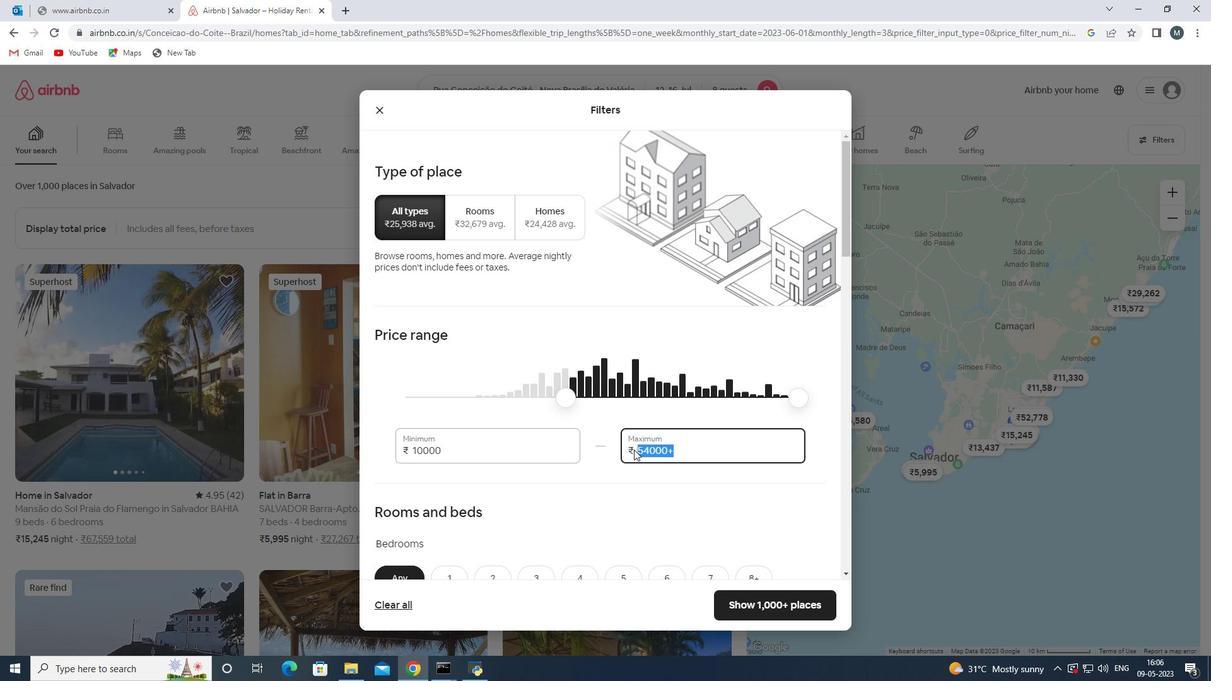 
Action: Key pressed 1
Screenshot: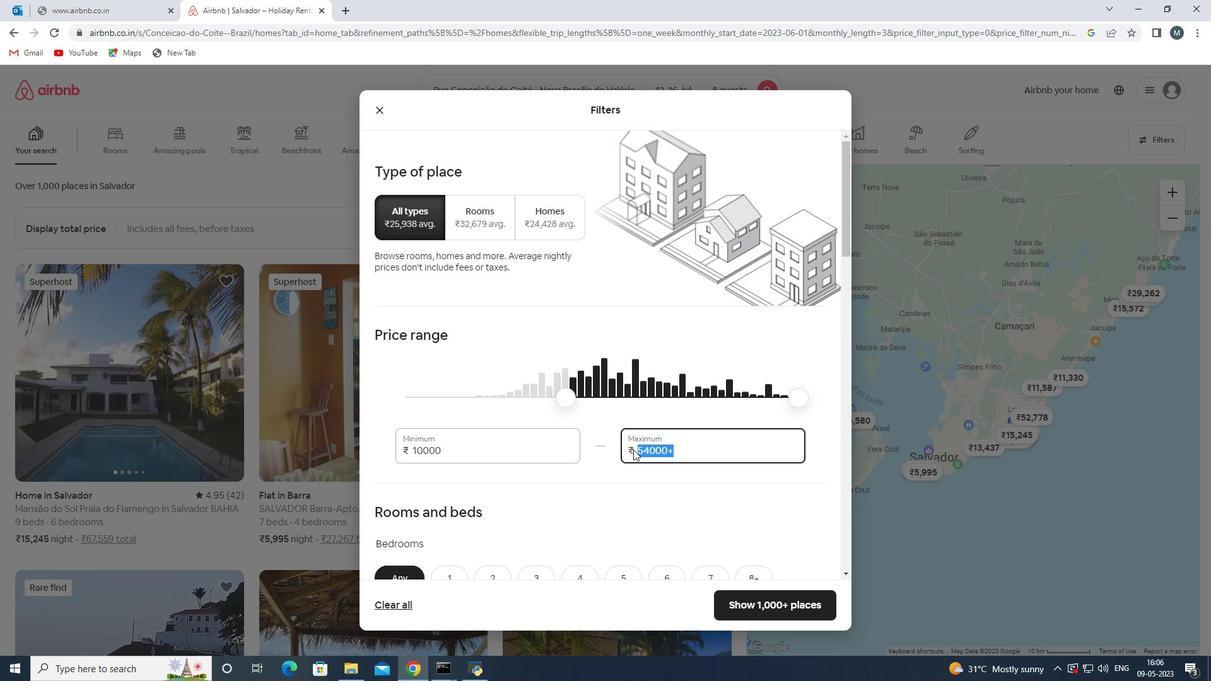
Action: Mouse moved to (636, 450)
Screenshot: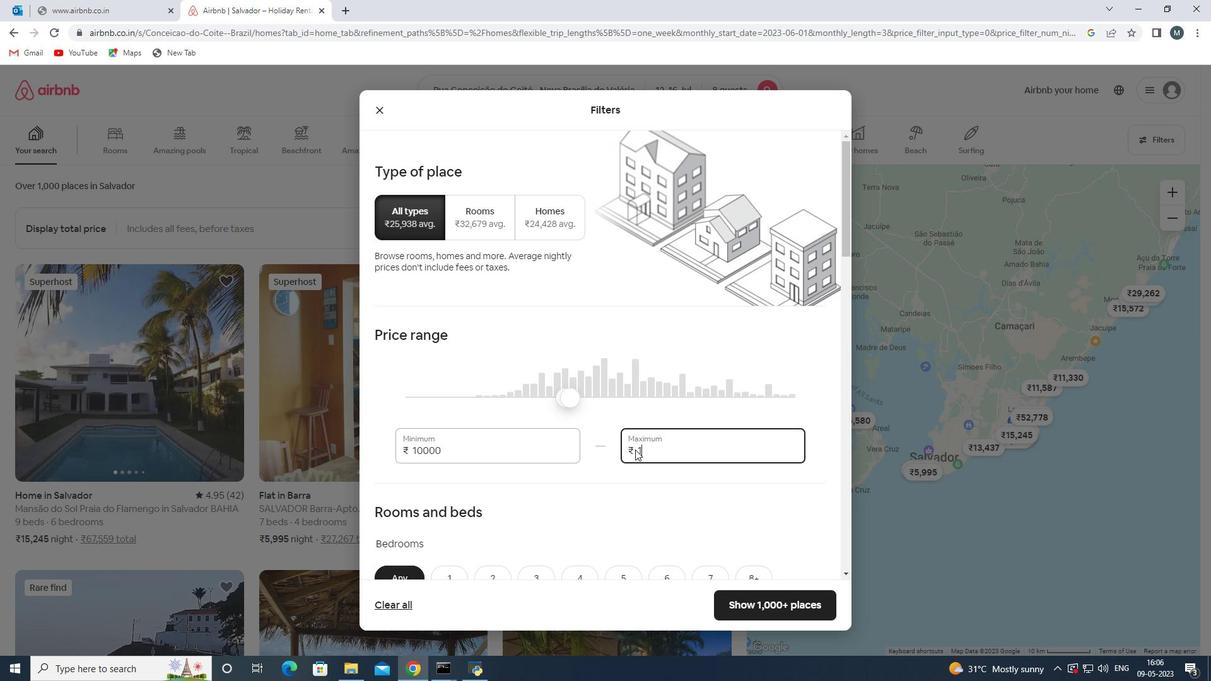 
Action: Key pressed 6
Screenshot: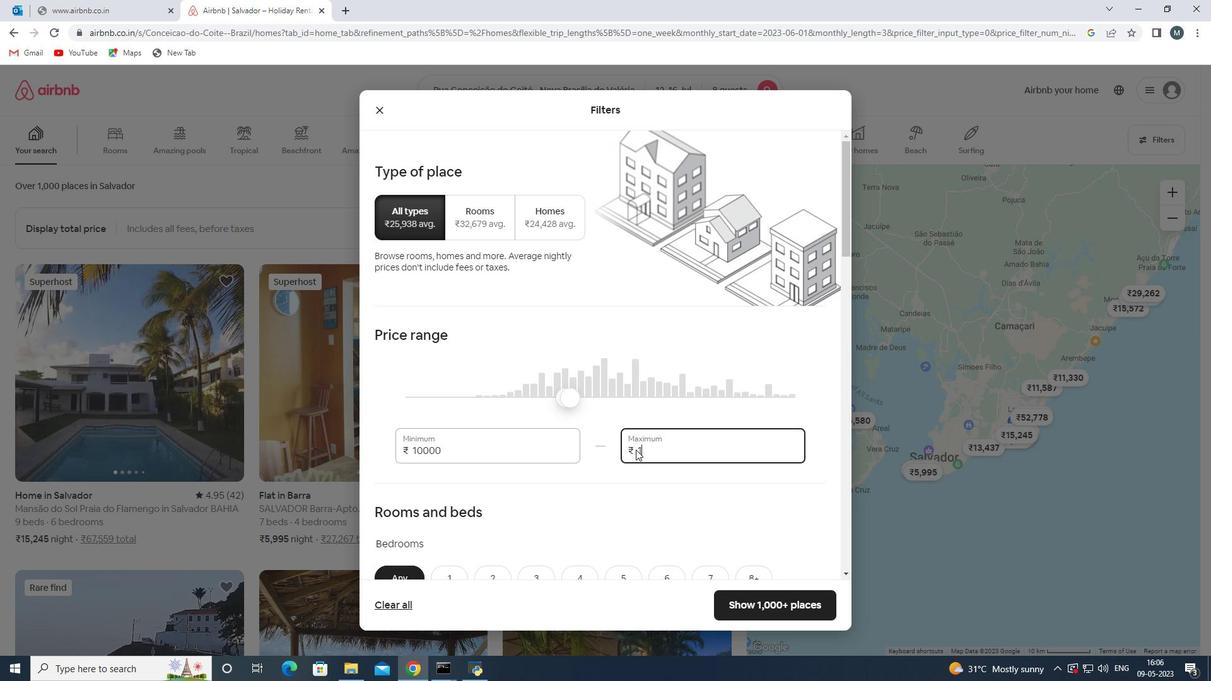 
Action: Mouse moved to (637, 450)
Screenshot: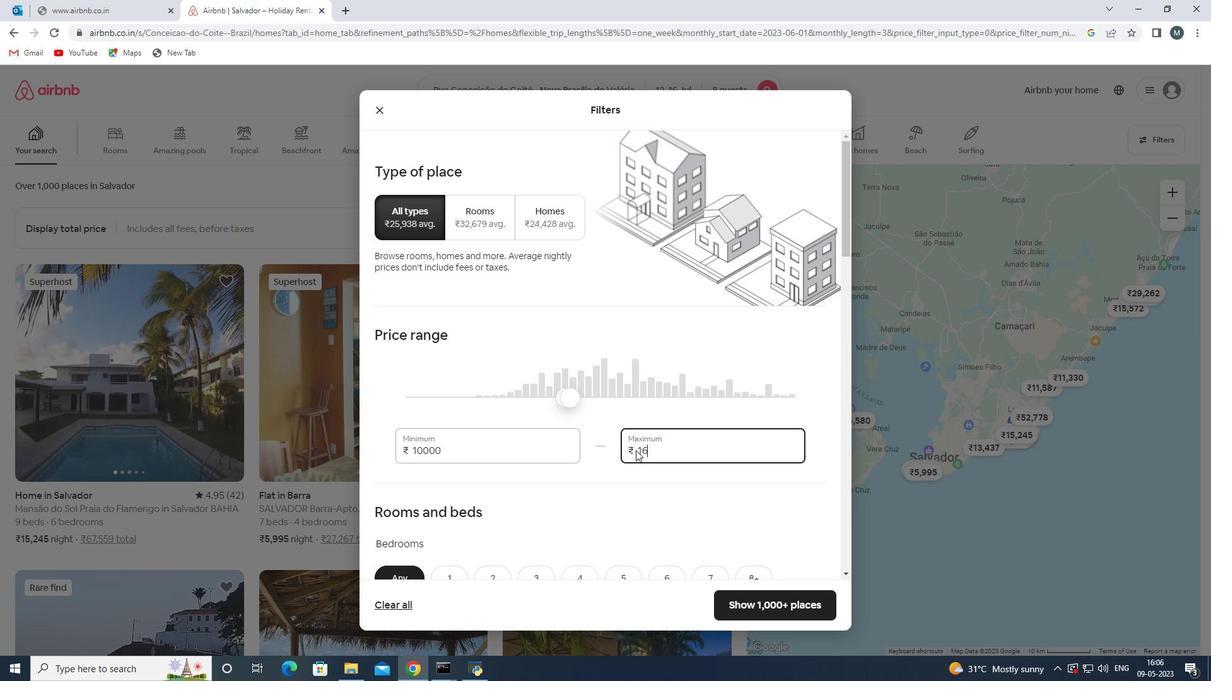 
Action: Key pressed 00
Screenshot: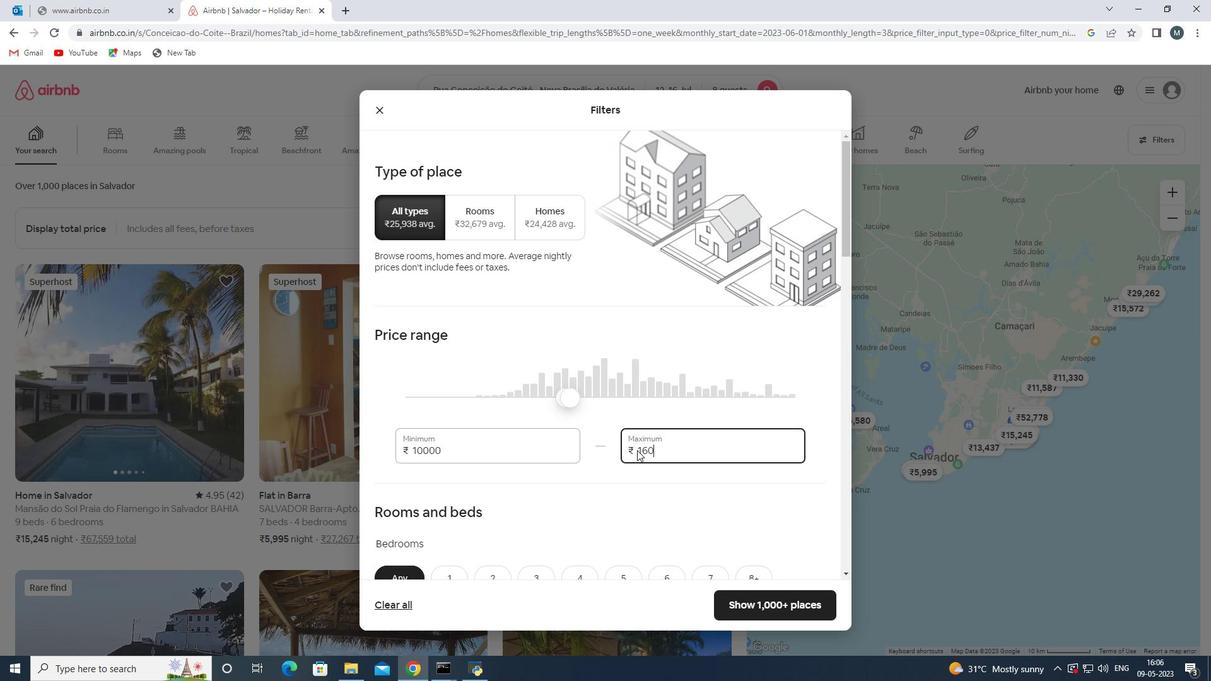 
Action: Mouse moved to (634, 450)
Screenshot: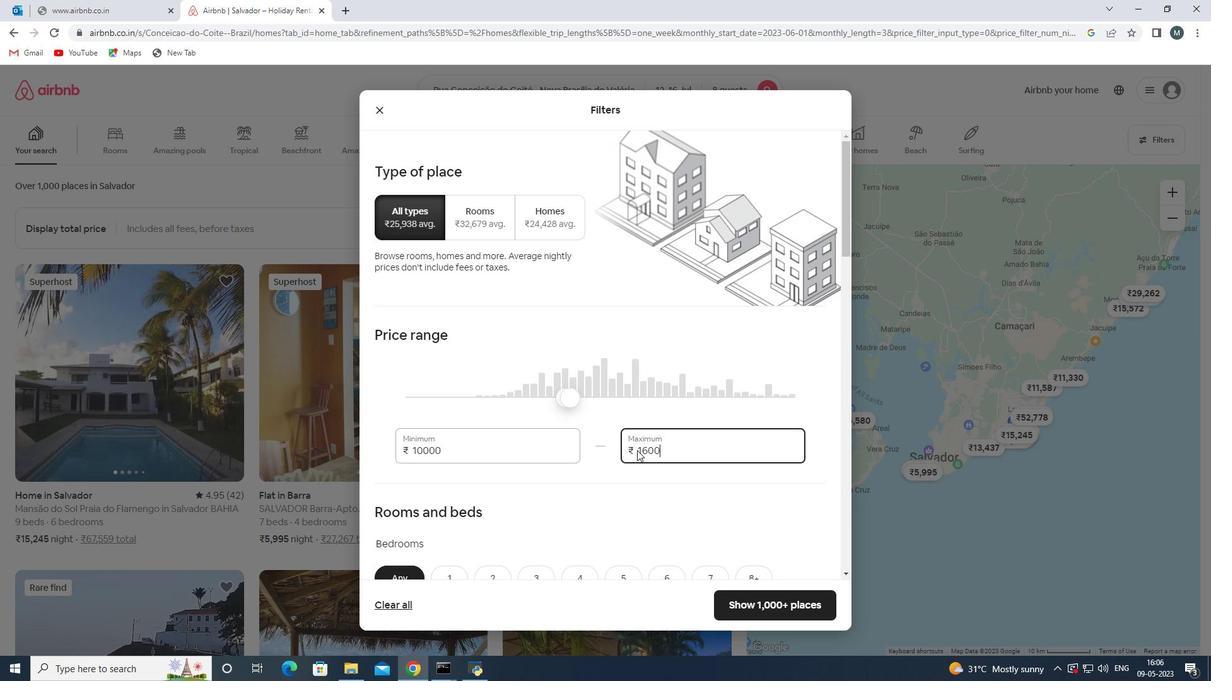 
Action: Key pressed 0
Screenshot: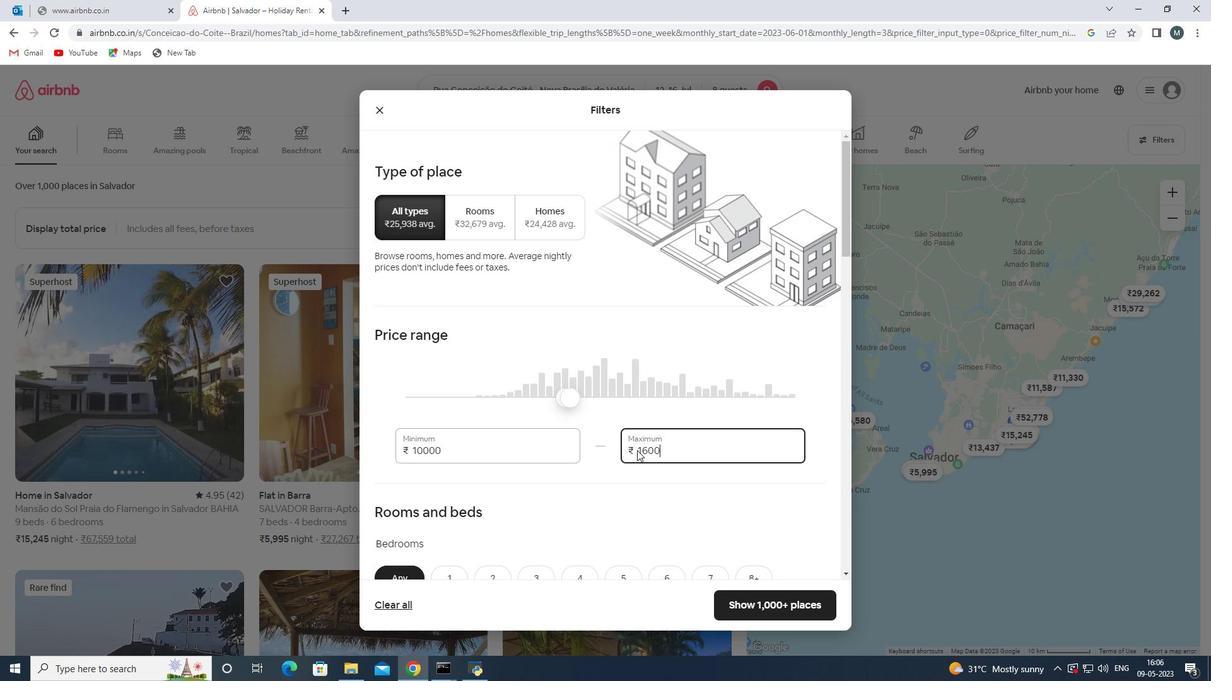 
Action: Mouse moved to (602, 396)
Screenshot: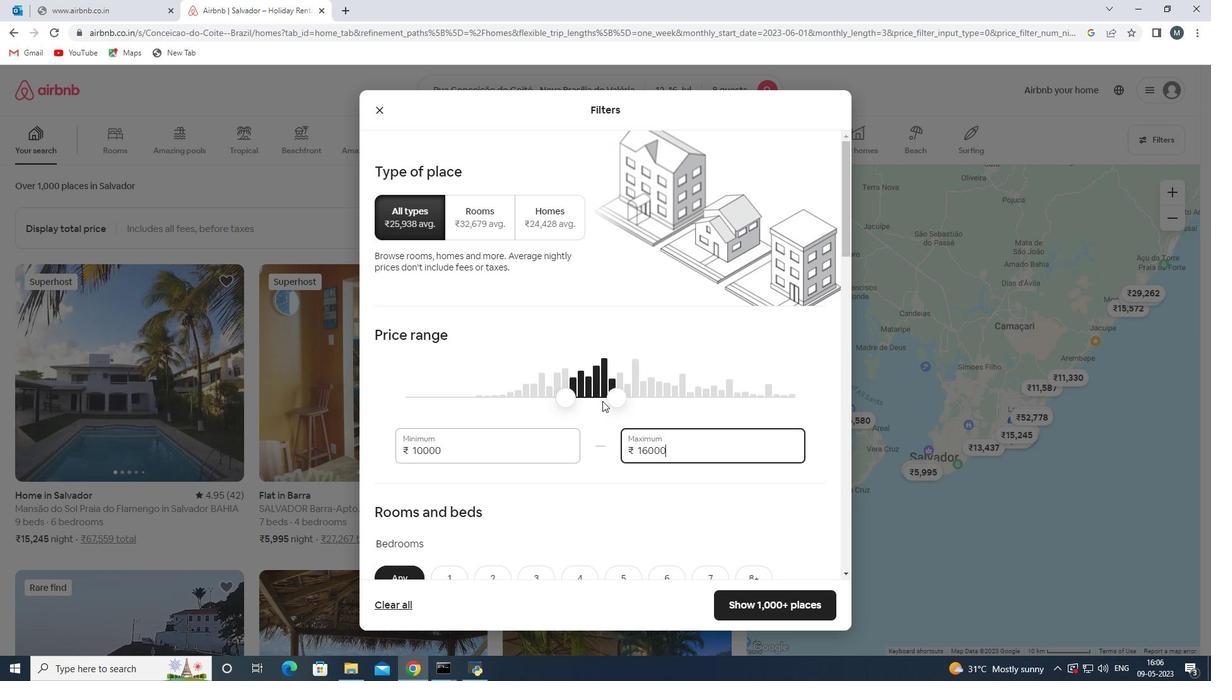 
Action: Mouse scrolled (602, 395) with delta (0, 0)
Screenshot: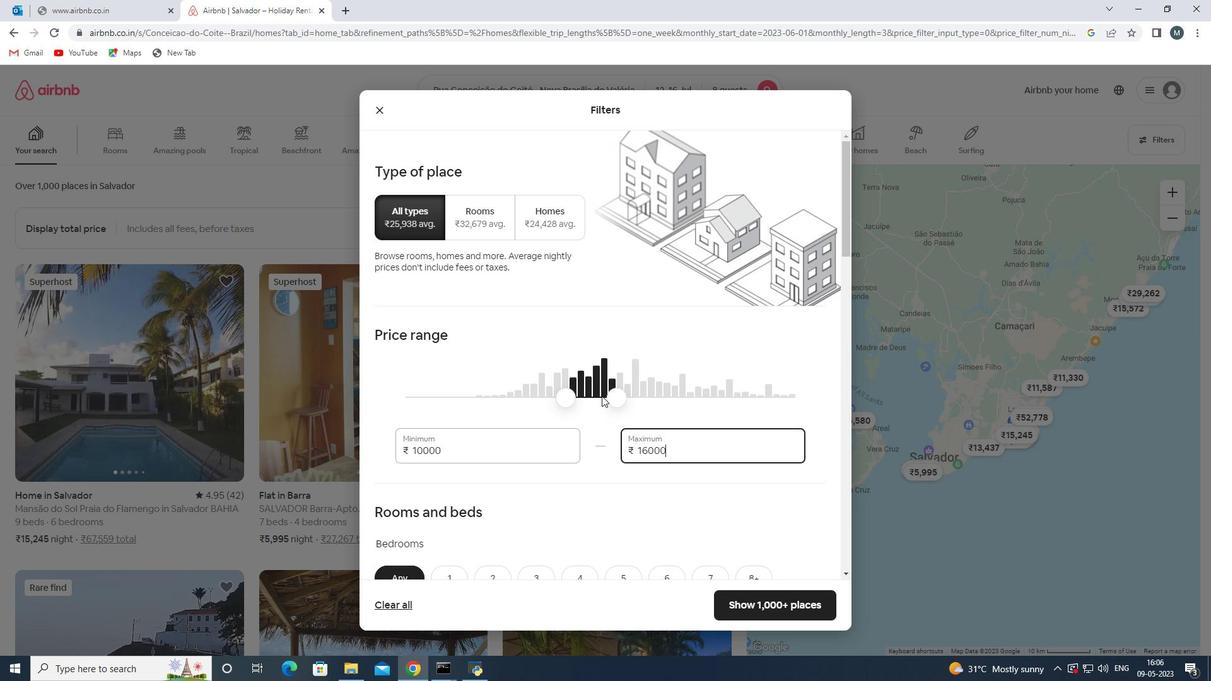 
Action: Mouse moved to (609, 373)
Screenshot: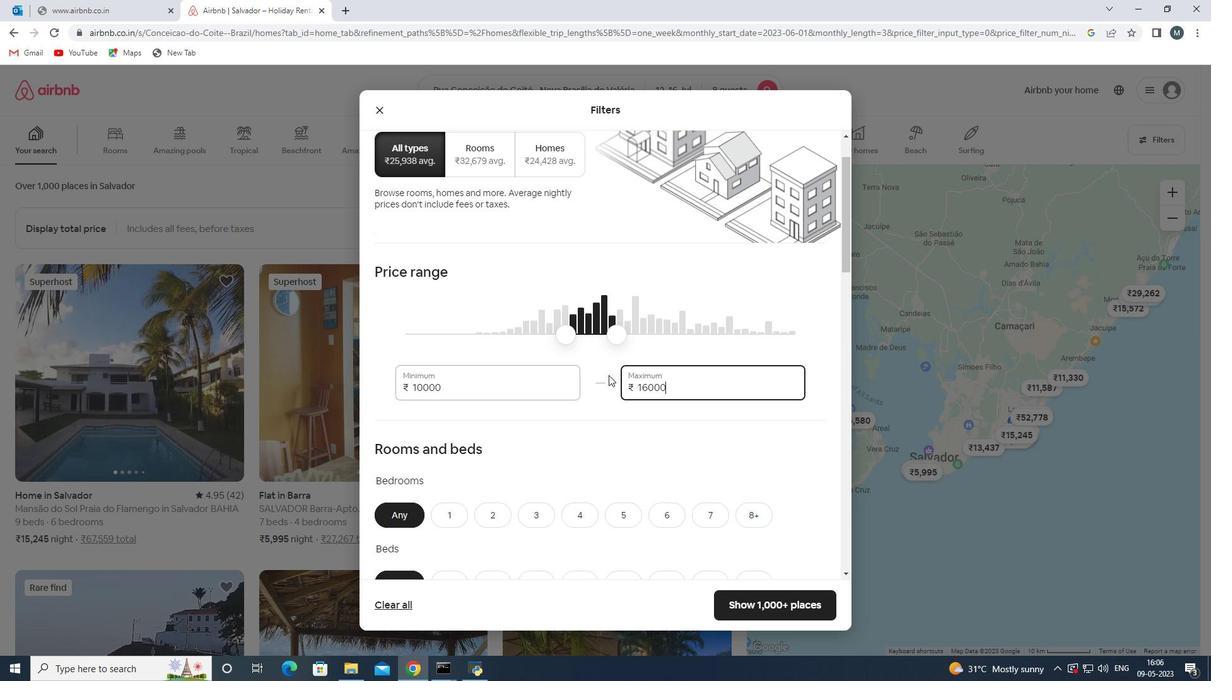 
Action: Mouse scrolled (609, 372) with delta (0, 0)
Screenshot: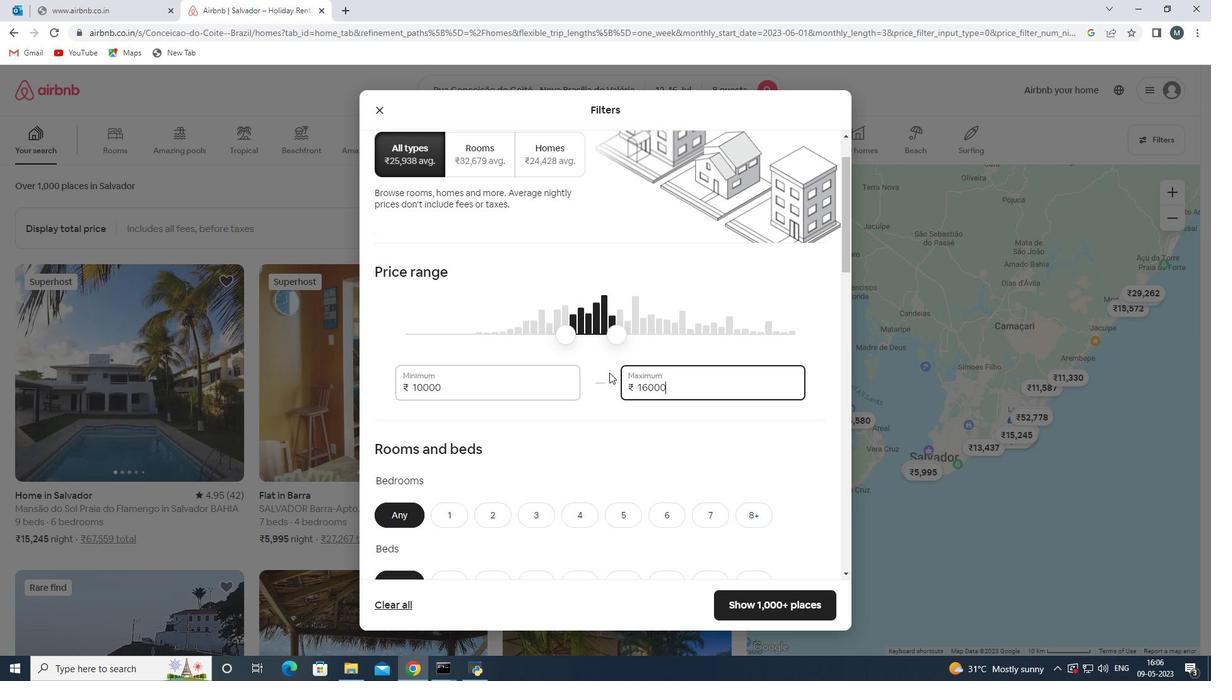 
Action: Mouse moved to (581, 365)
Screenshot: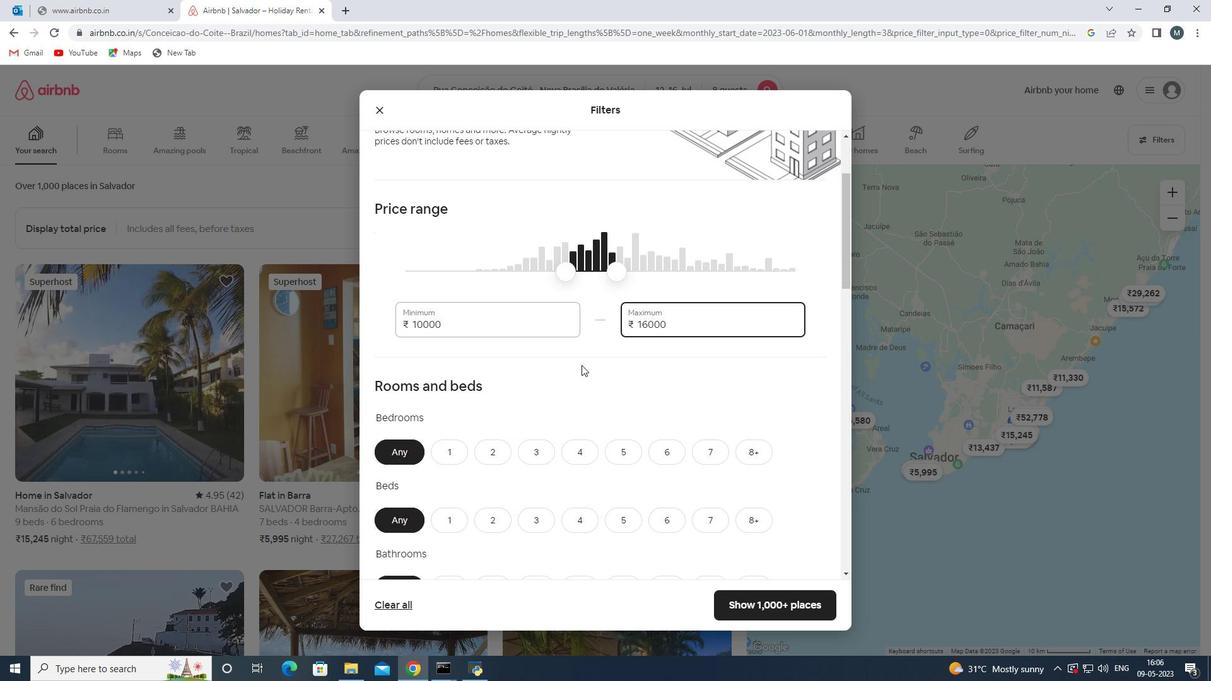 
Action: Mouse scrolled (581, 364) with delta (0, 0)
Screenshot: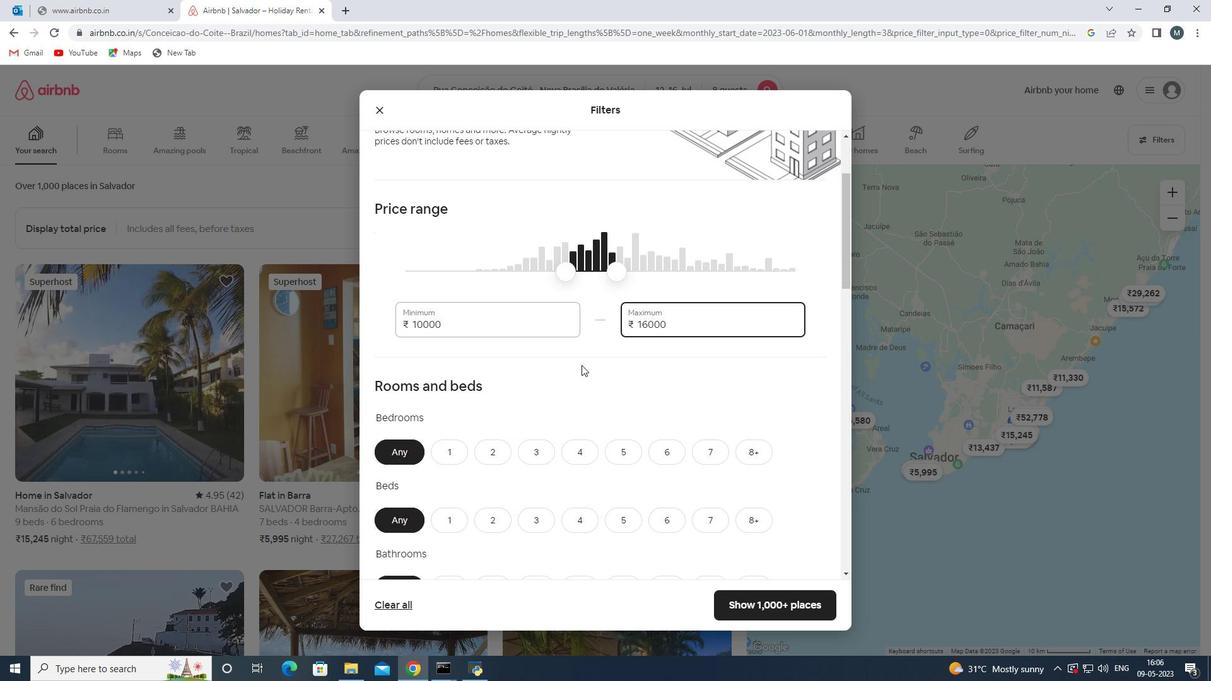 
Action: Mouse moved to (763, 385)
Screenshot: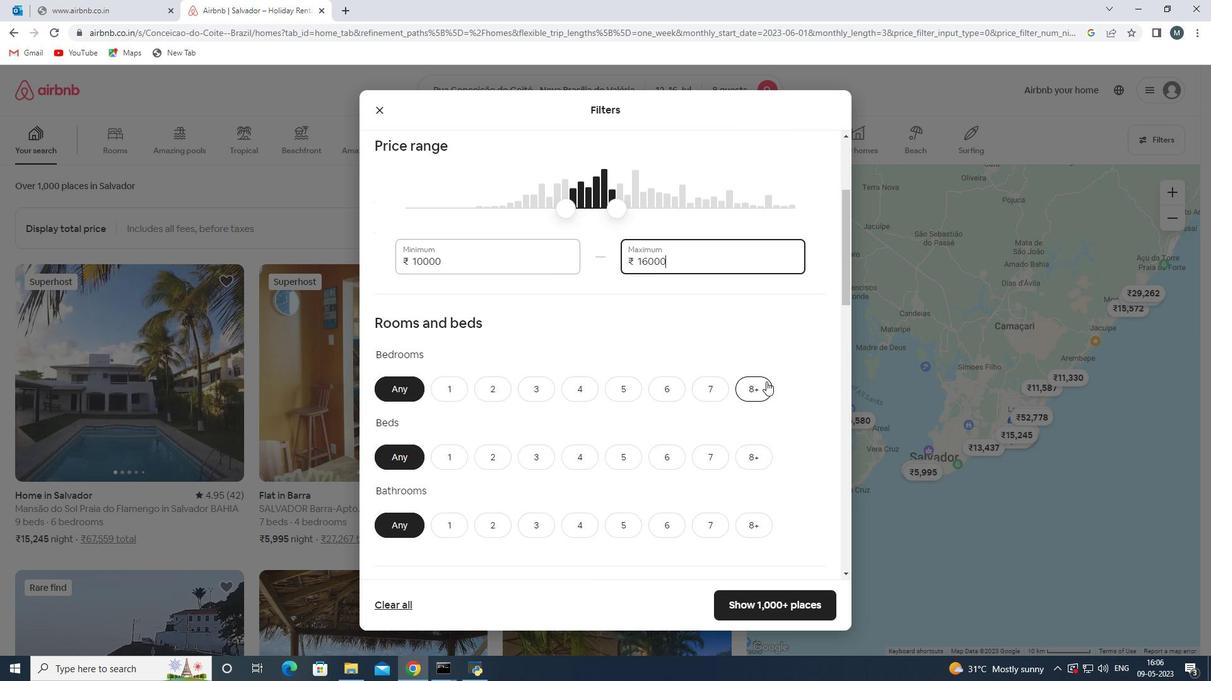 
Action: Mouse pressed left at (763, 385)
Screenshot: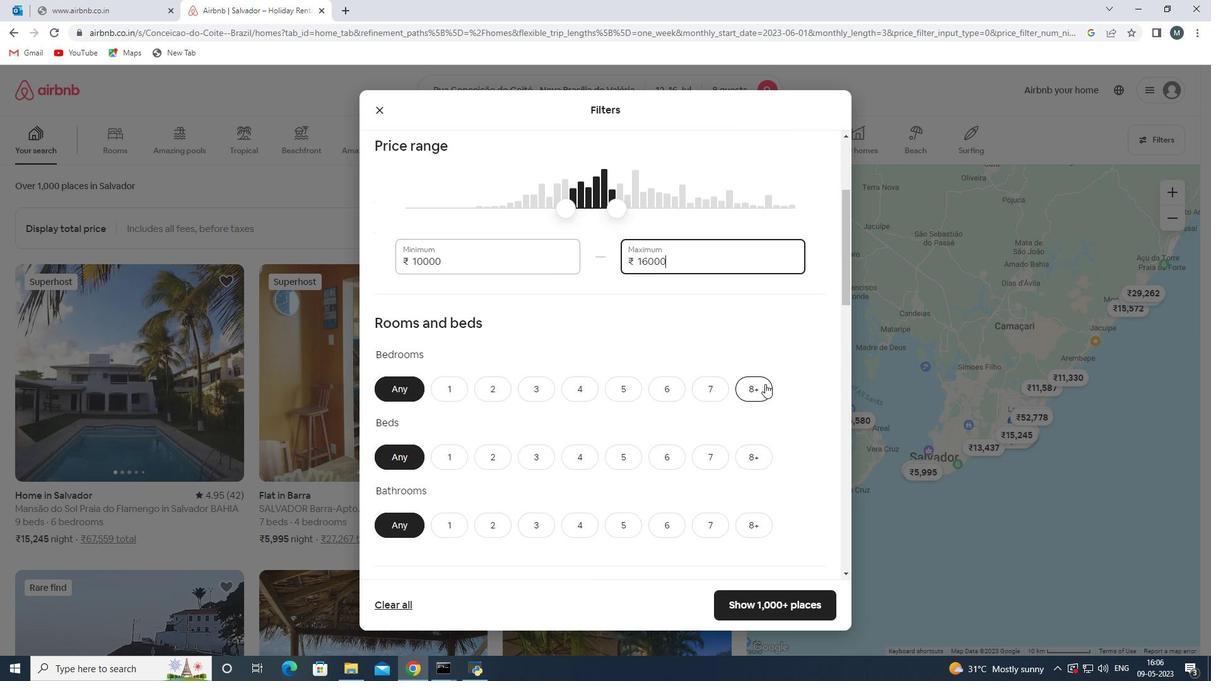 
Action: Mouse moved to (752, 449)
Screenshot: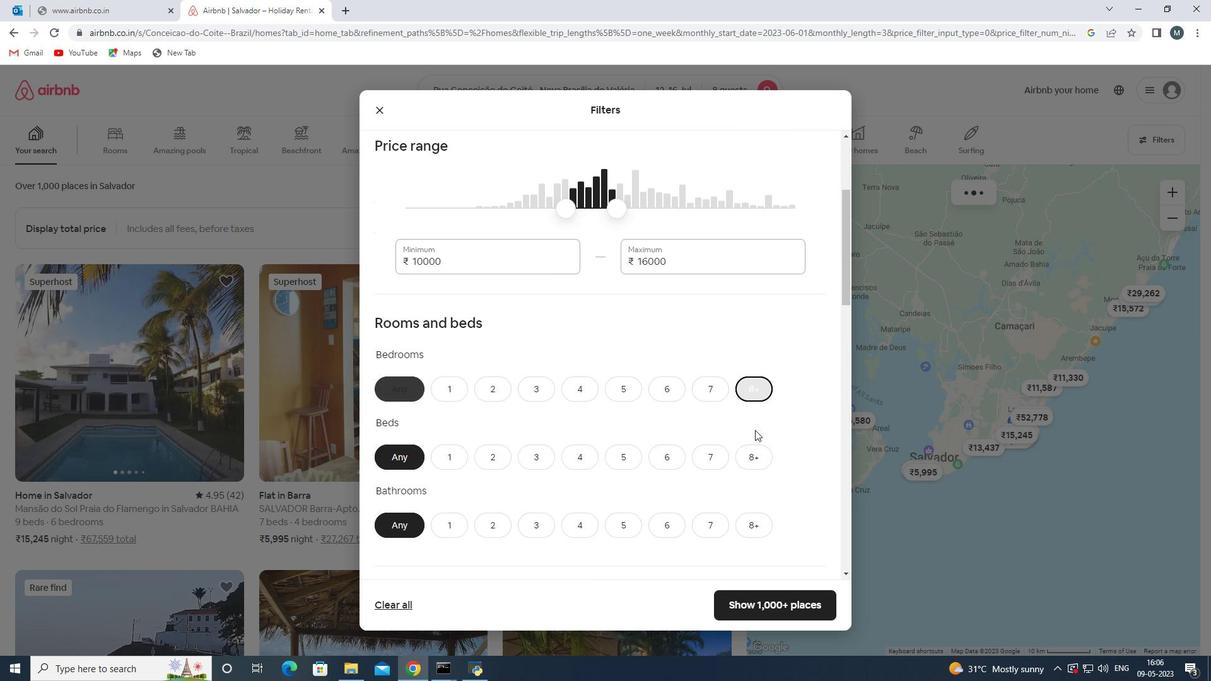 
Action: Mouse pressed left at (752, 449)
Screenshot: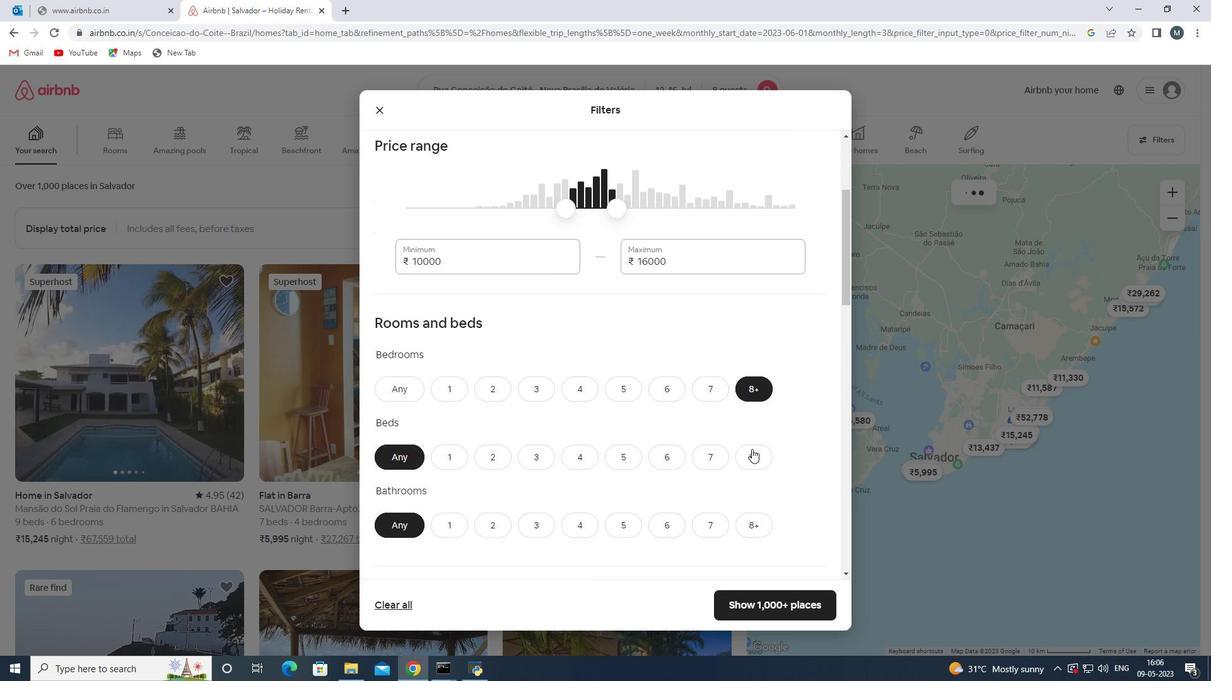 
Action: Mouse moved to (722, 405)
Screenshot: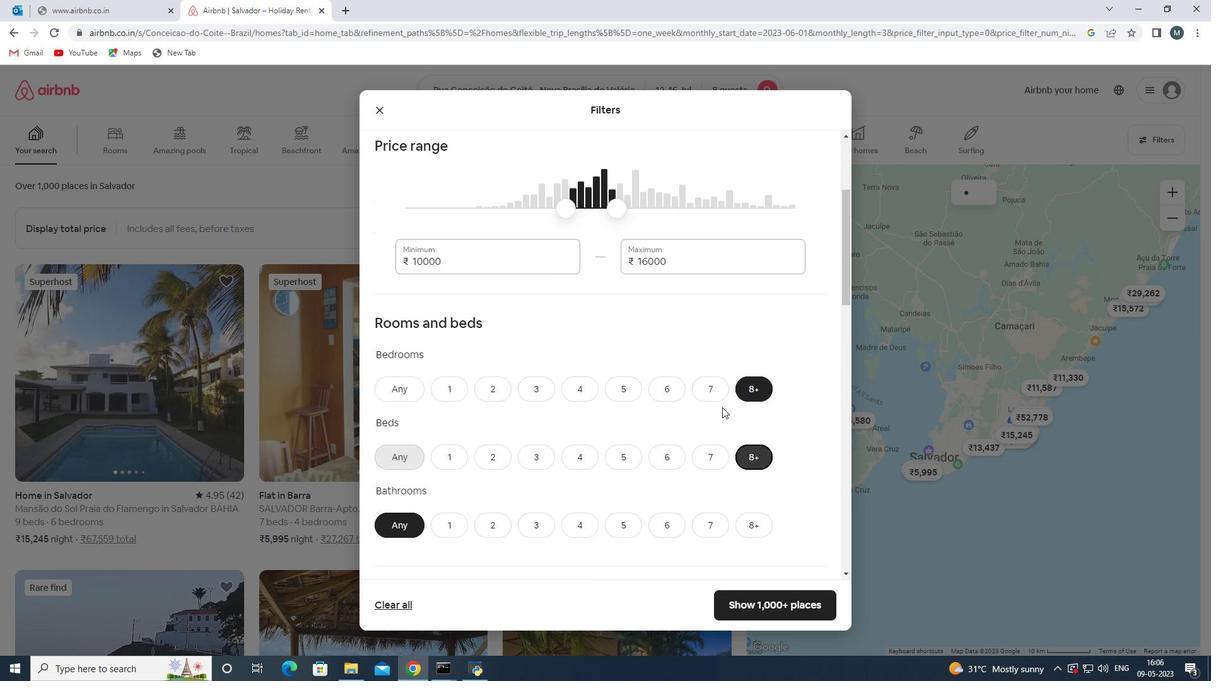 
Action: Mouse scrolled (722, 405) with delta (0, 0)
Screenshot: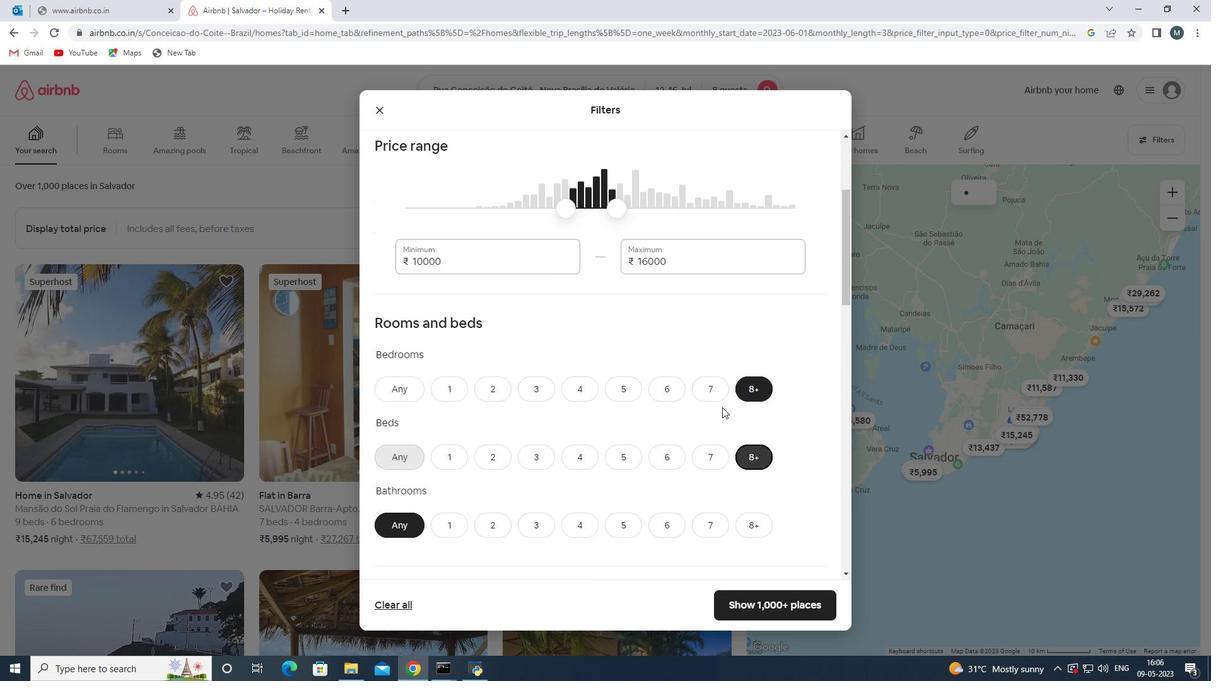 
Action: Mouse scrolled (722, 405) with delta (0, 0)
Screenshot: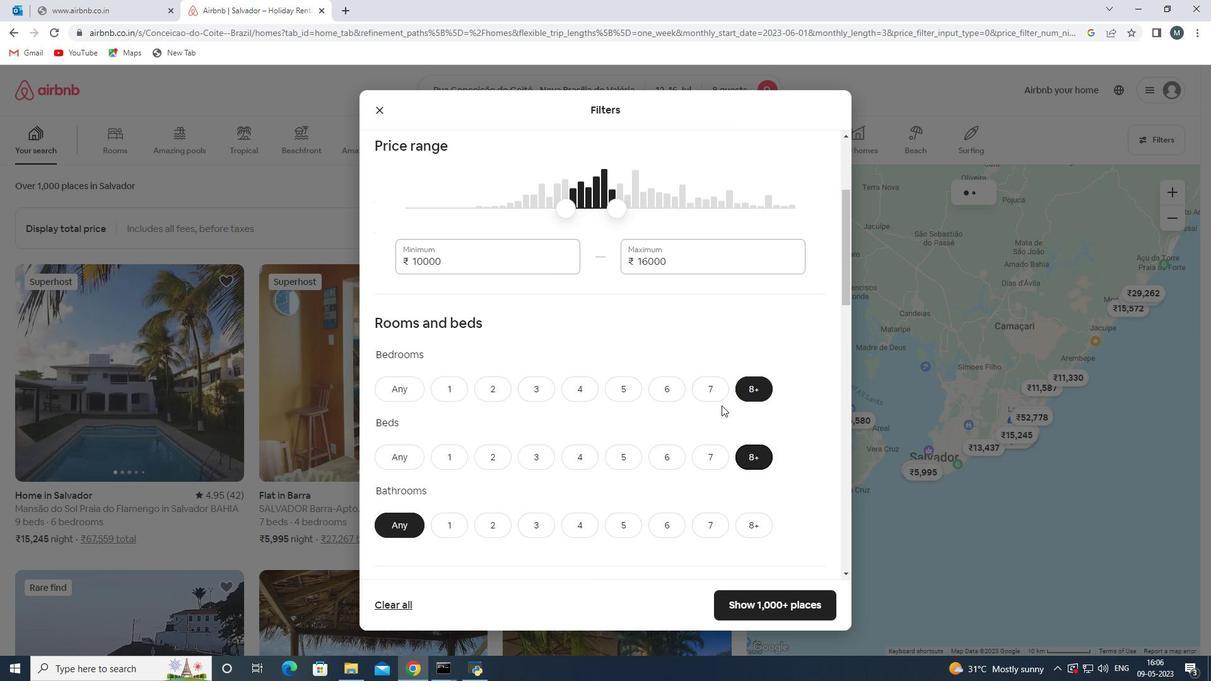 
Action: Mouse moved to (747, 409)
Screenshot: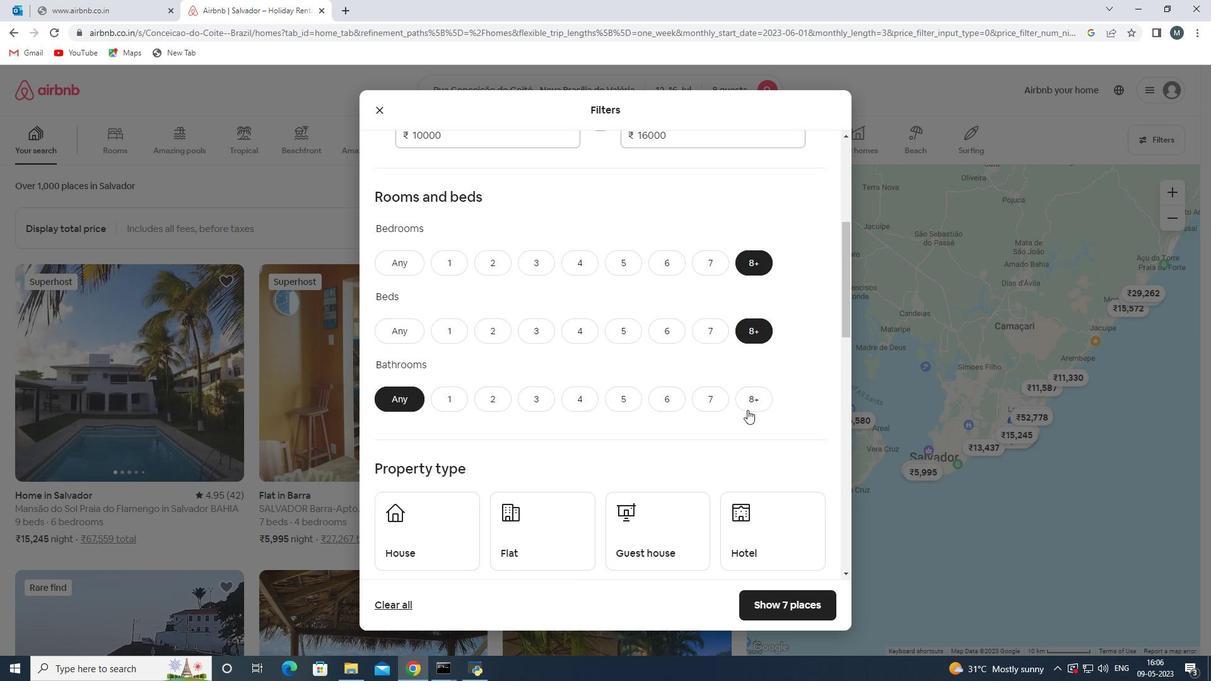 
Action: Mouse pressed left at (747, 409)
Screenshot: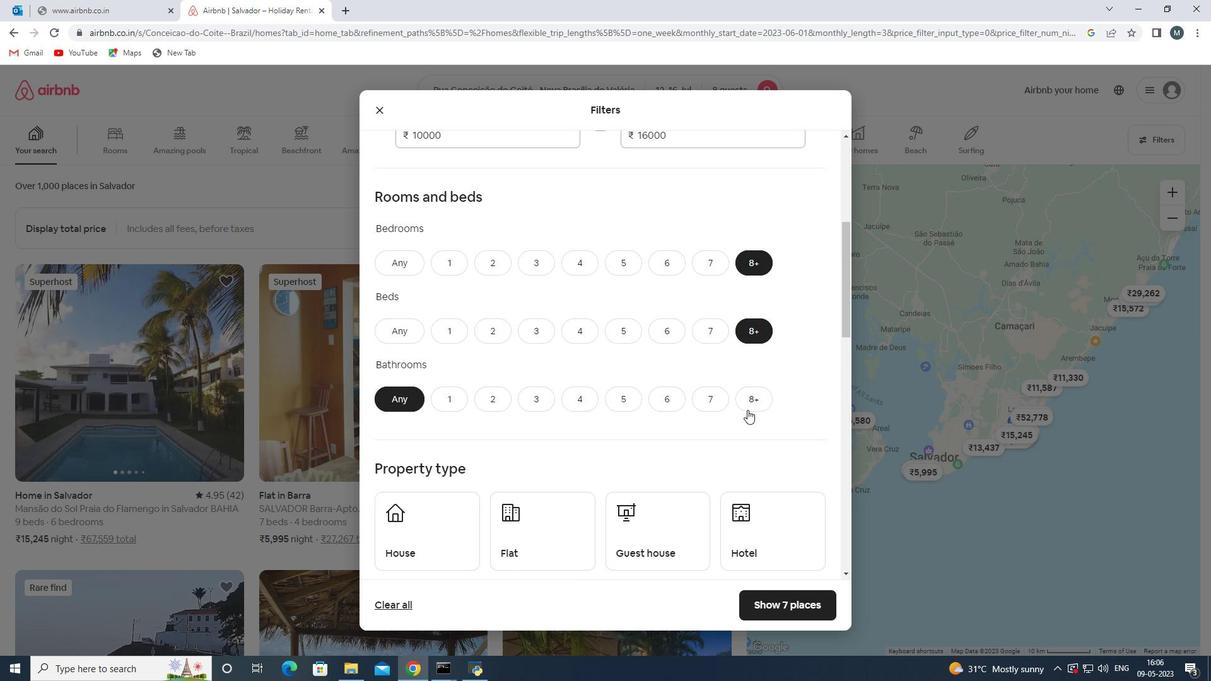 
Action: Mouse moved to (535, 384)
Screenshot: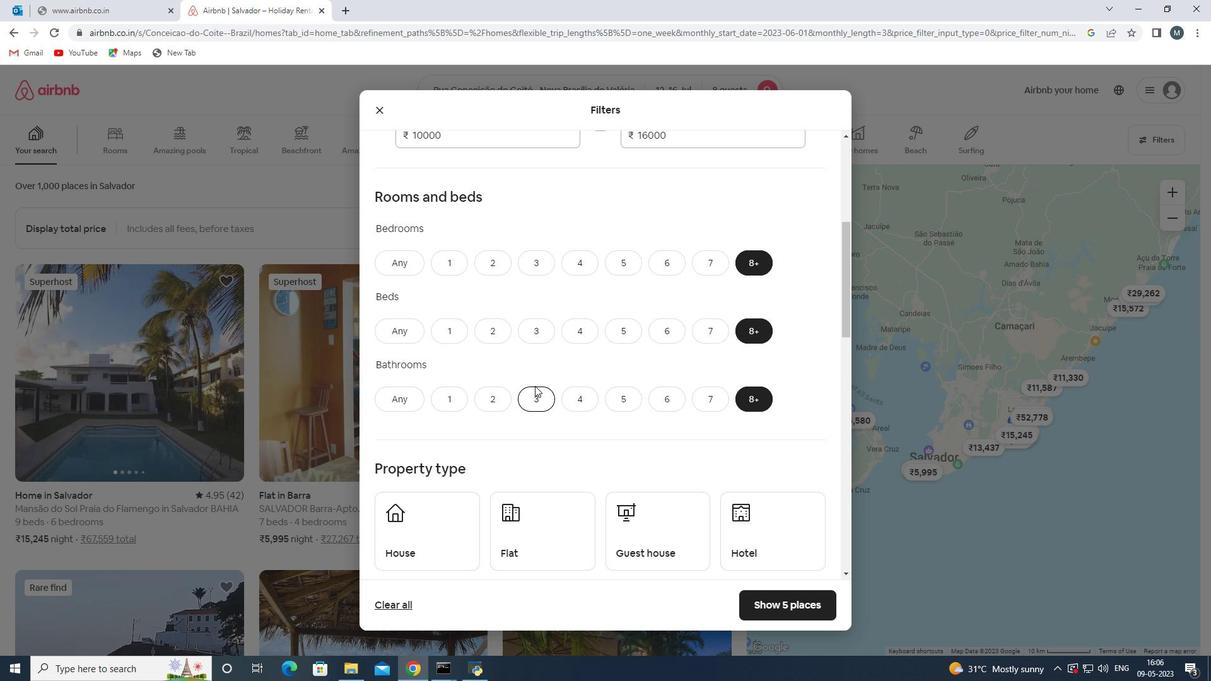 
Action: Mouse scrolled (535, 383) with delta (0, 0)
Screenshot: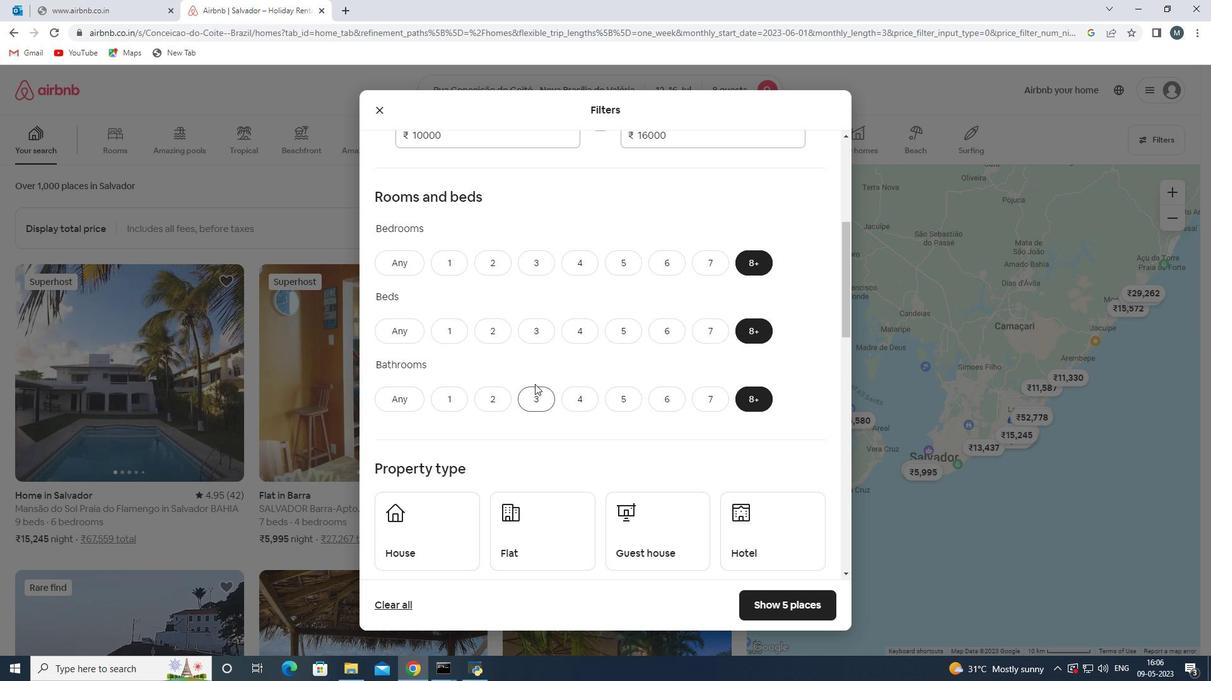 
Action: Mouse moved to (507, 392)
Screenshot: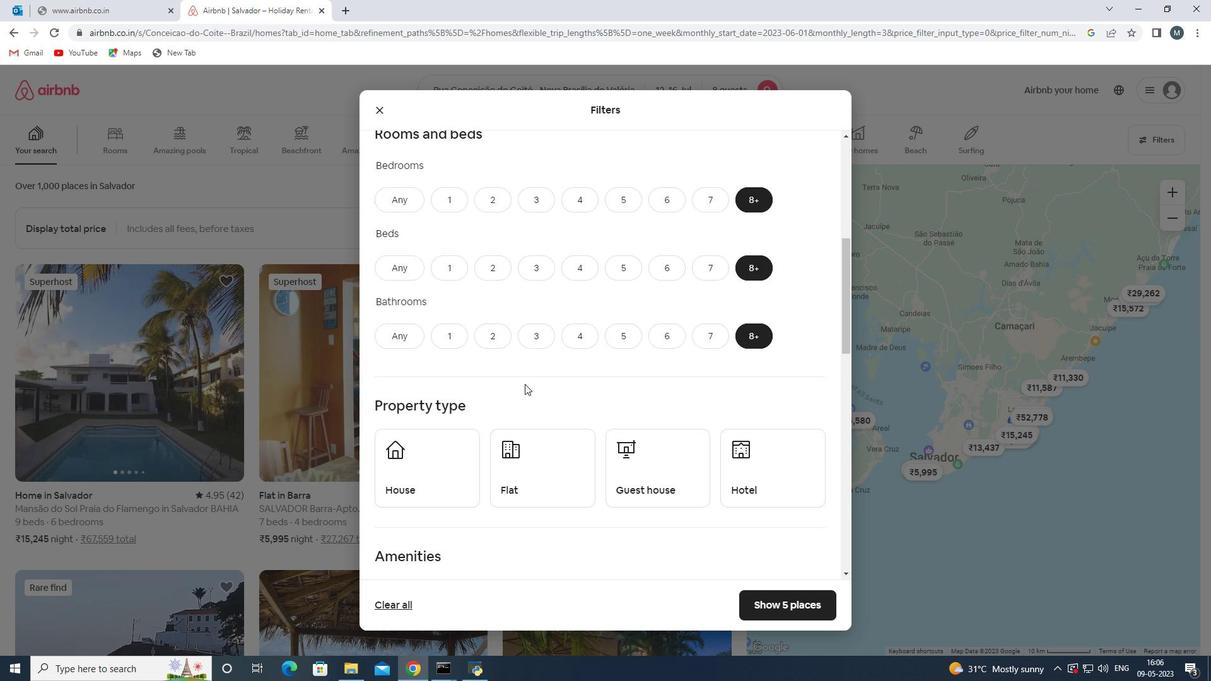 
Action: Mouse scrolled (507, 391) with delta (0, 0)
Screenshot: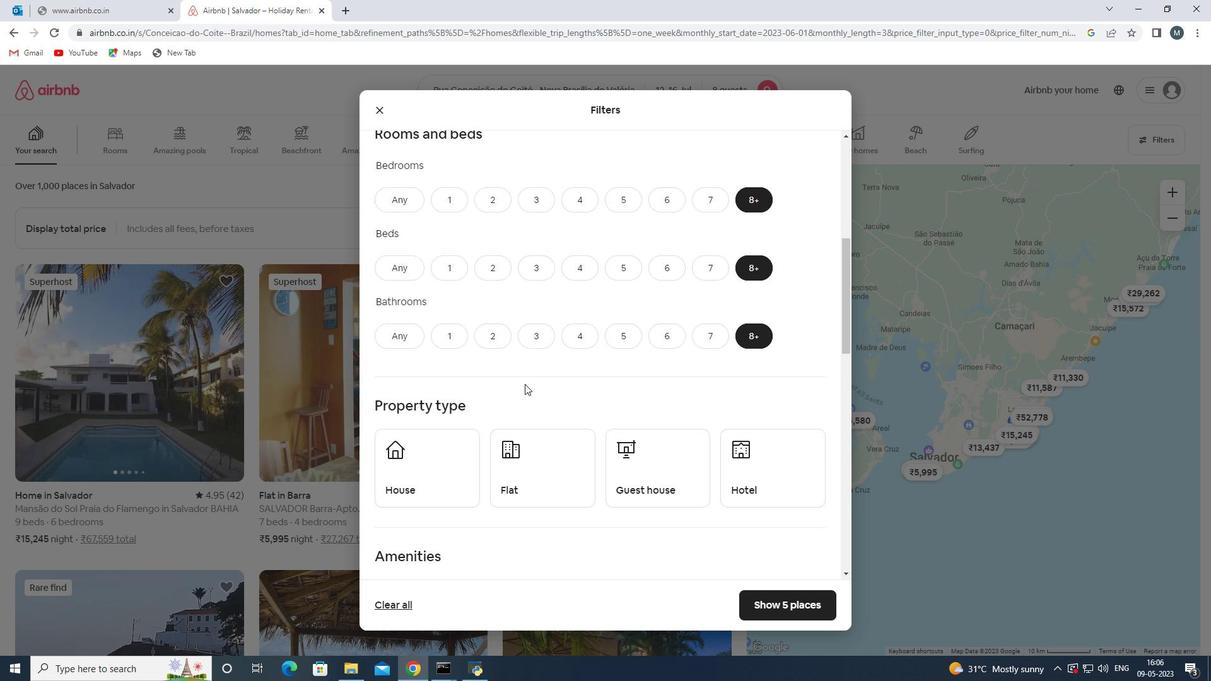 
Action: Mouse moved to (435, 421)
Screenshot: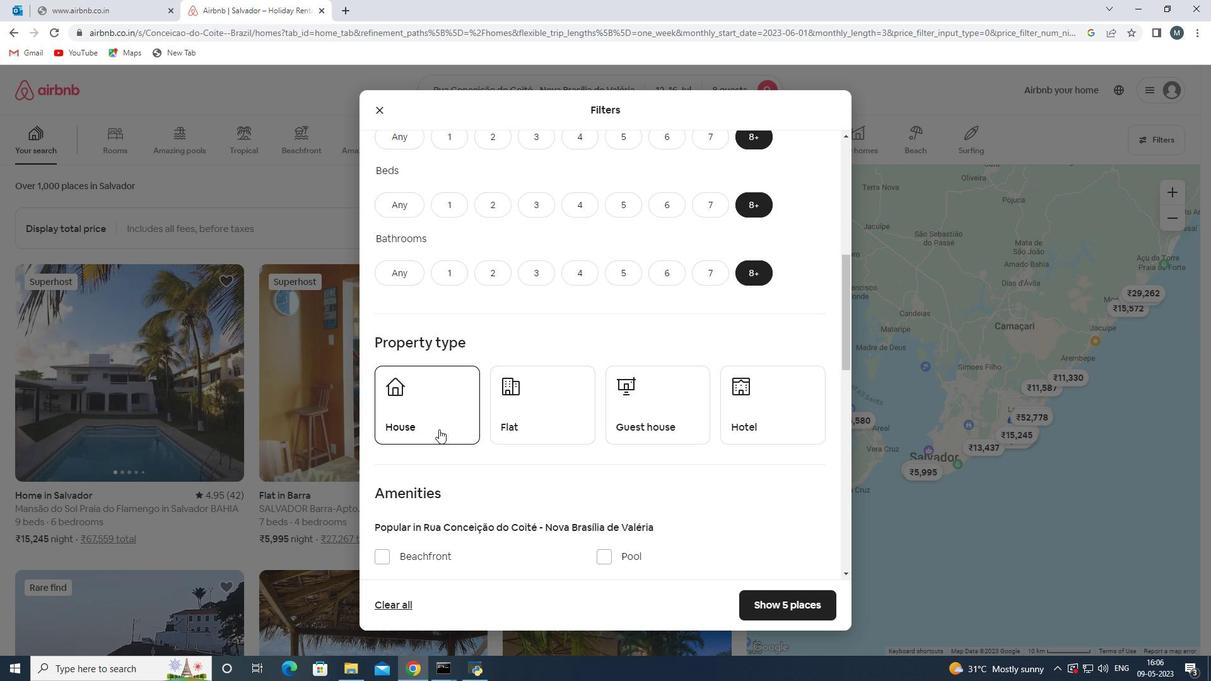 
Action: Mouse pressed left at (435, 421)
Screenshot: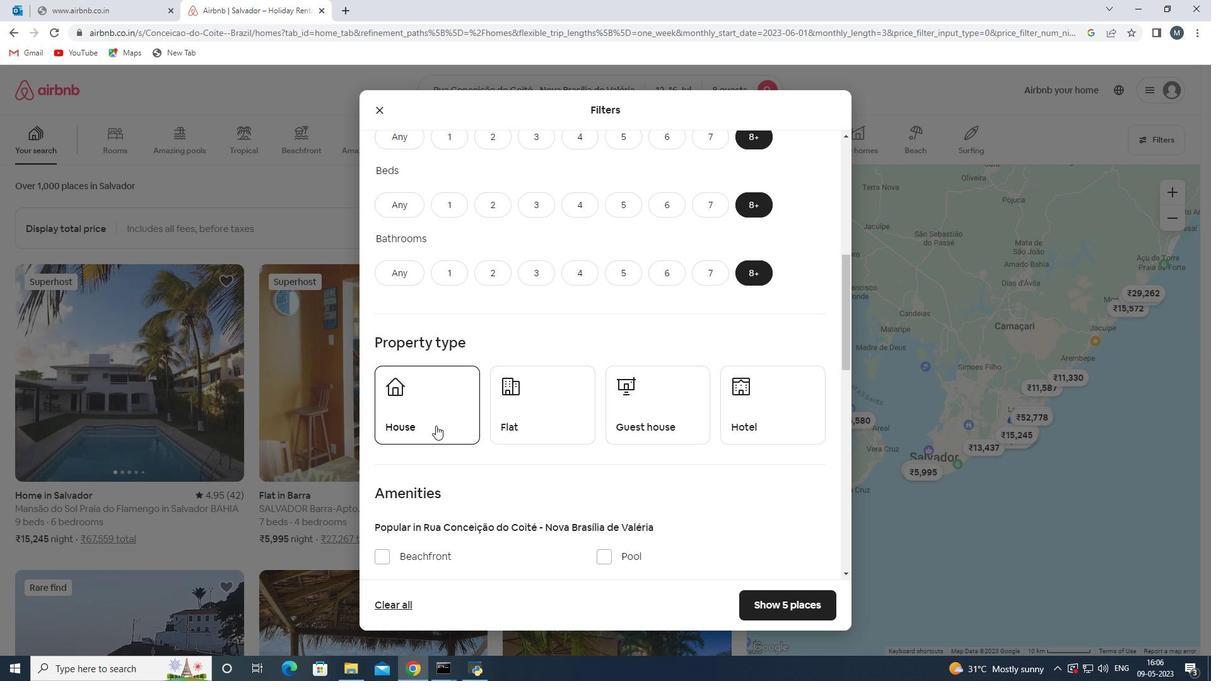 
Action: Mouse moved to (525, 408)
Screenshot: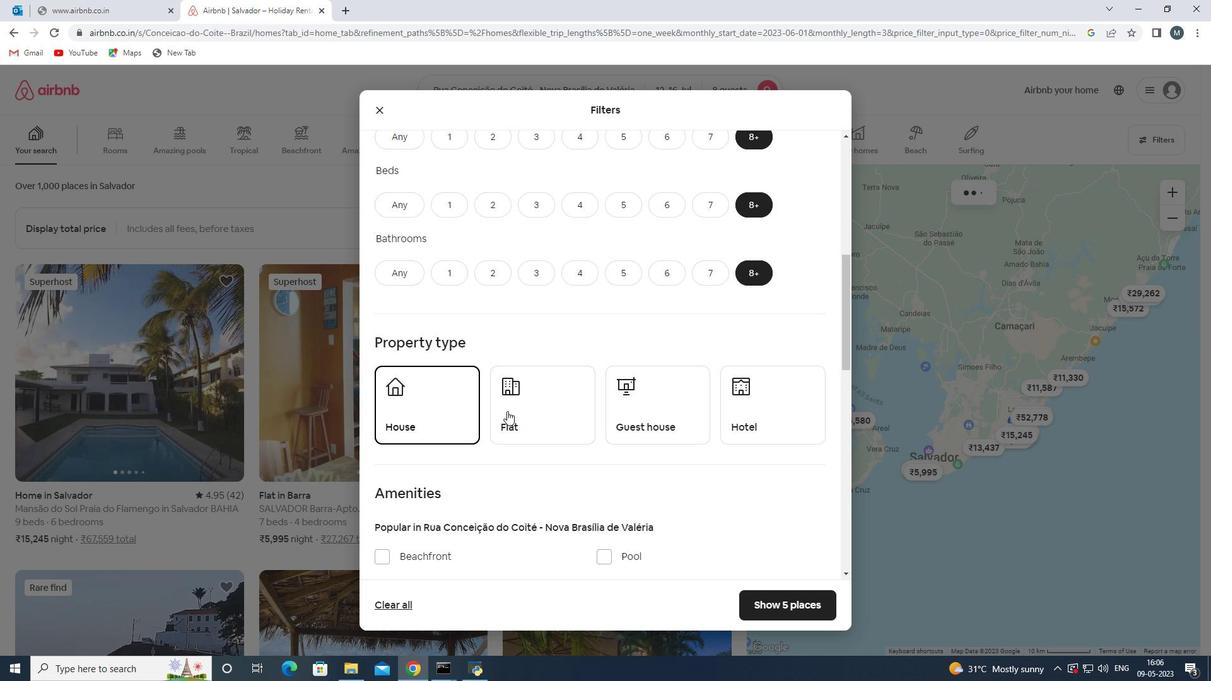 
Action: Mouse pressed left at (525, 408)
Screenshot: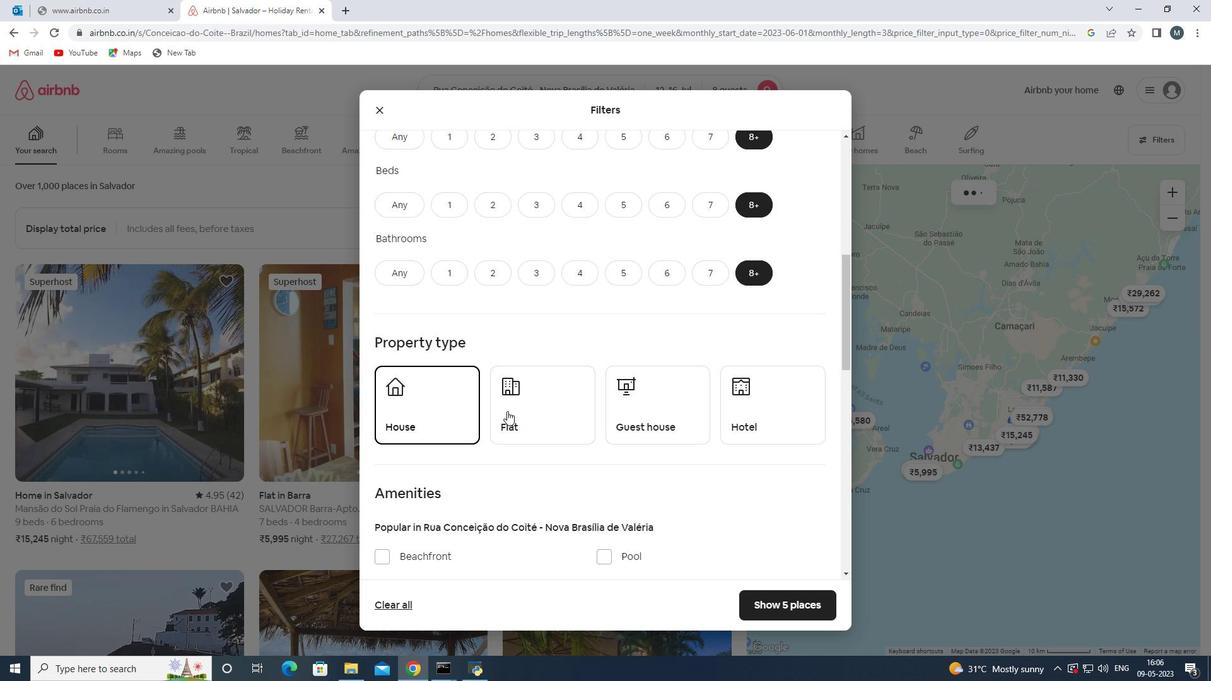 
Action: Mouse moved to (628, 408)
Screenshot: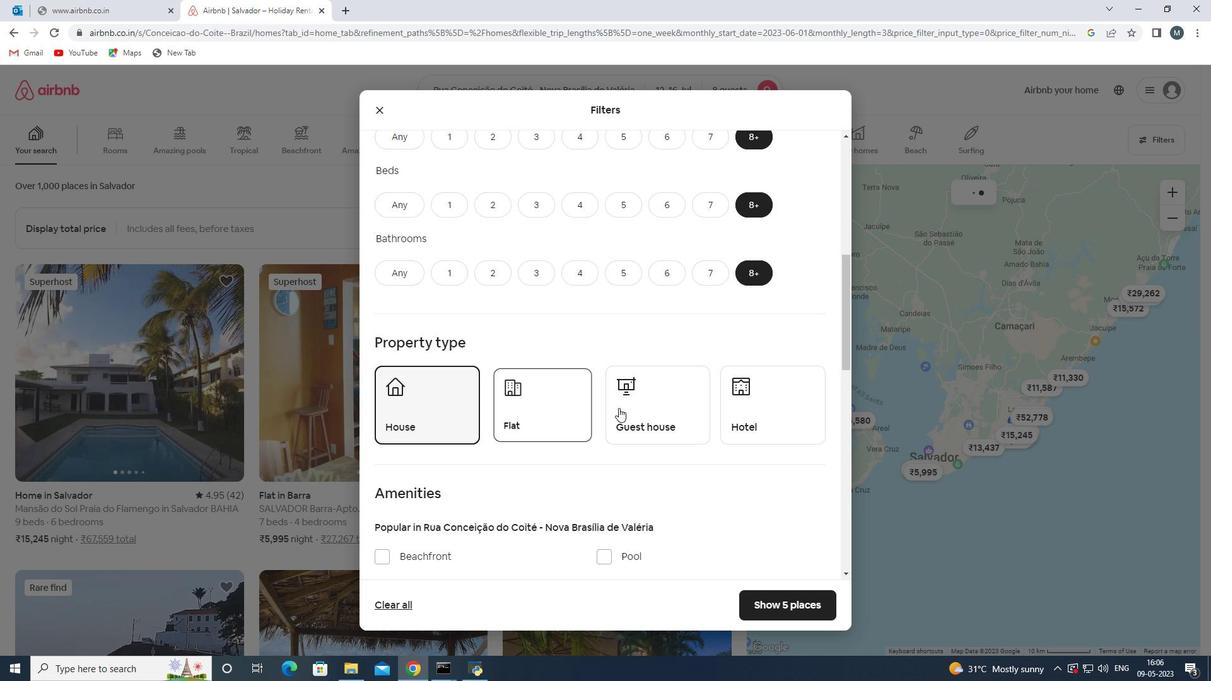 
Action: Mouse pressed left at (628, 408)
Screenshot: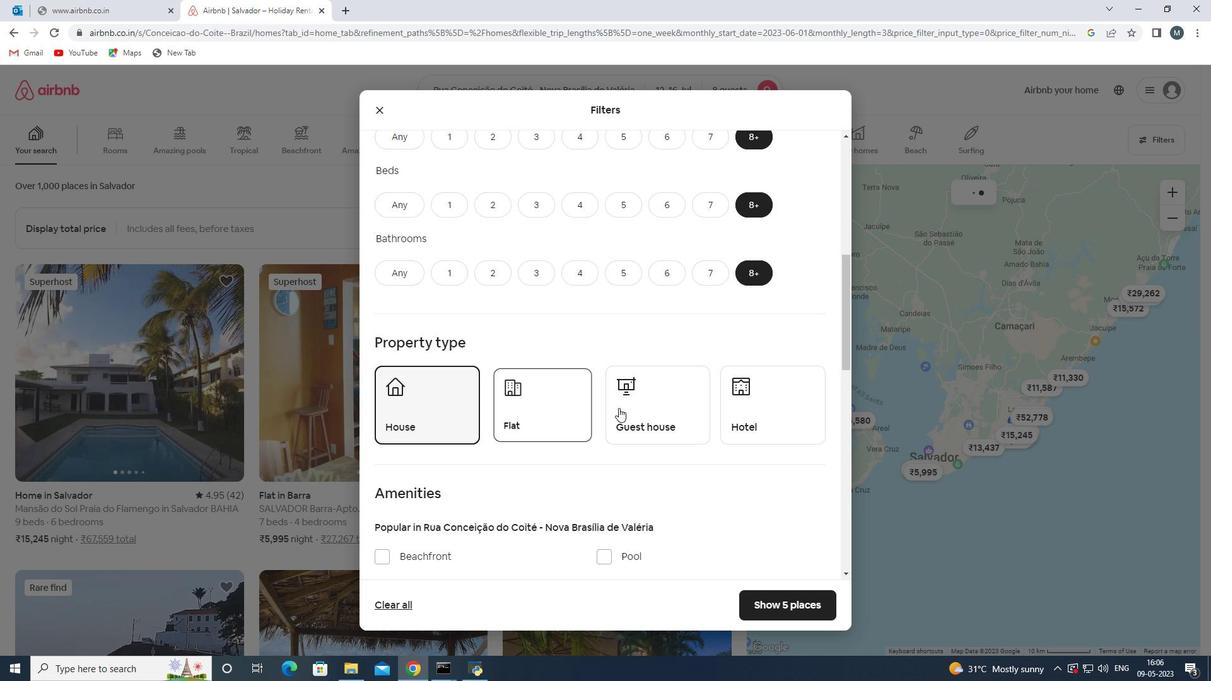 
Action: Mouse moved to (747, 410)
Screenshot: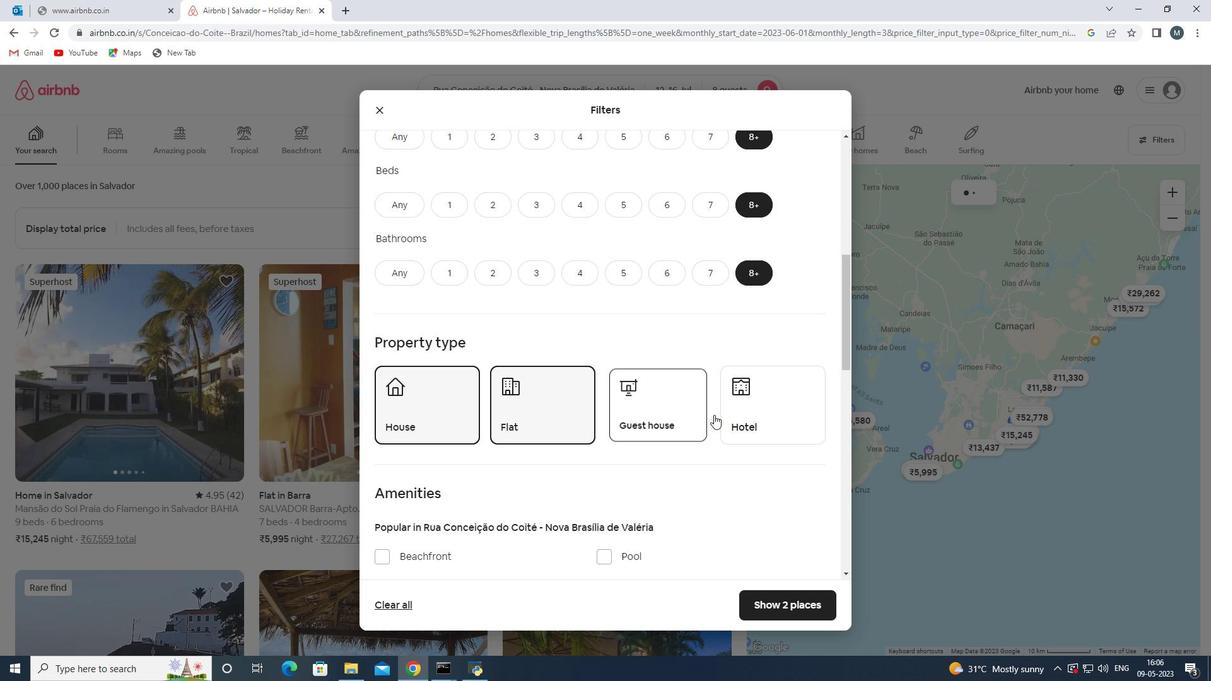 
Action: Mouse pressed left at (747, 410)
Screenshot: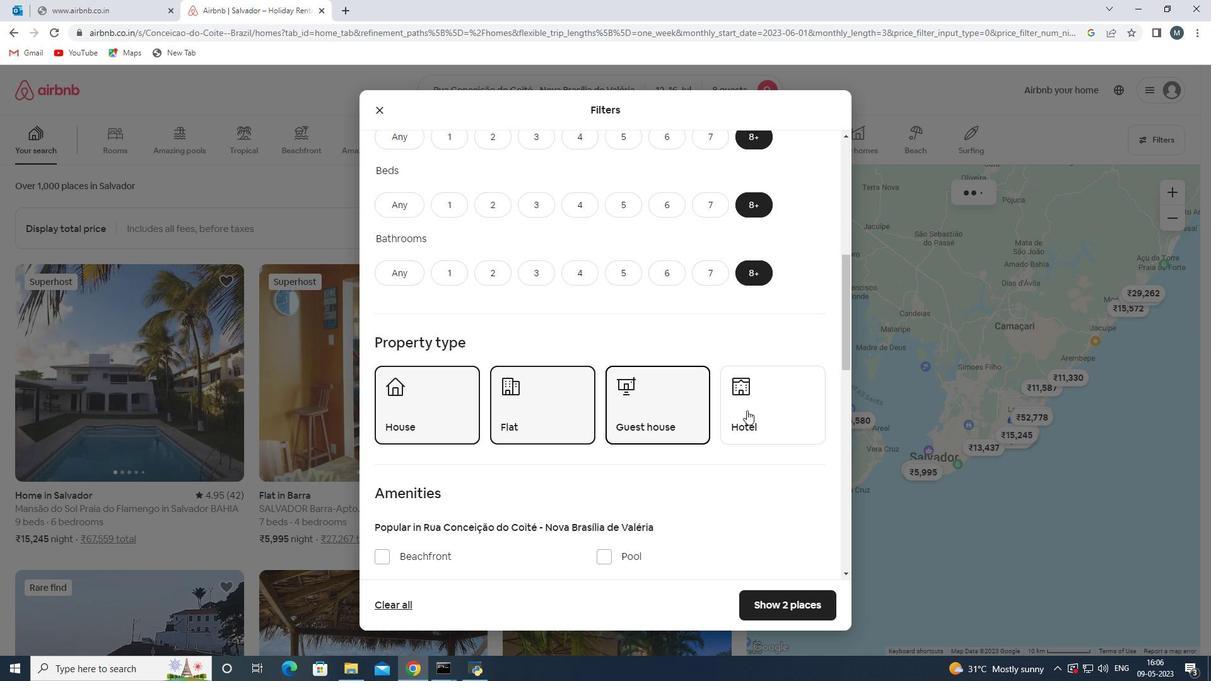 
Action: Mouse moved to (559, 396)
Screenshot: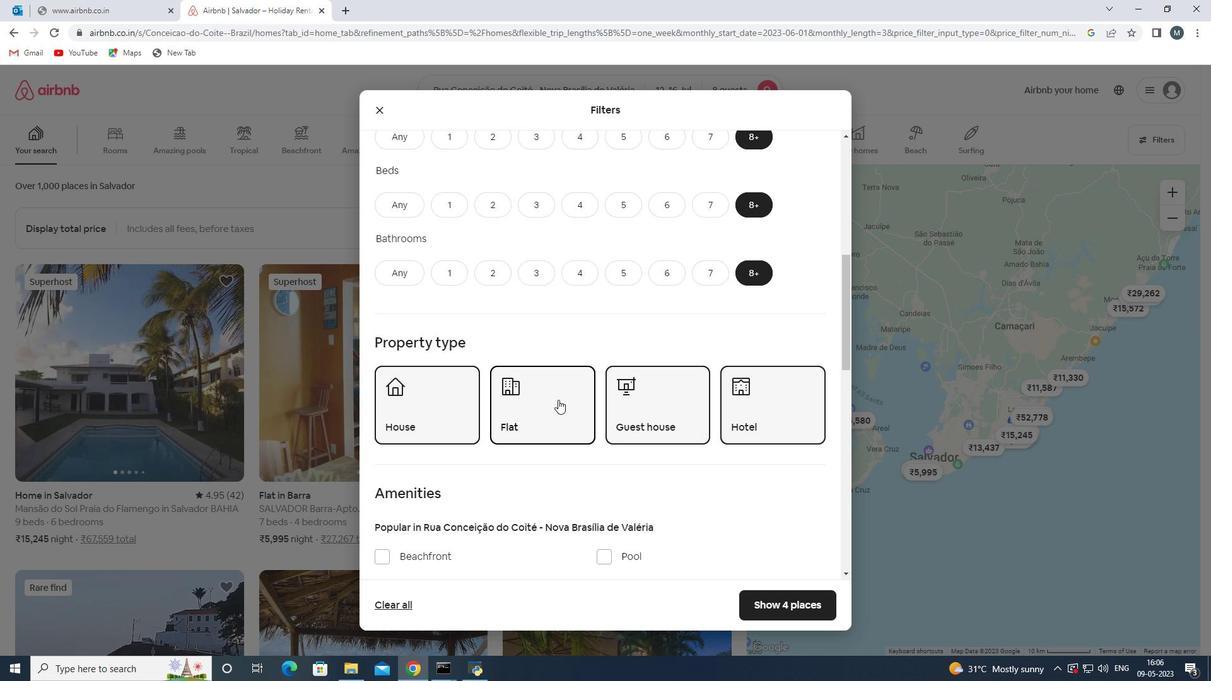 
Action: Mouse scrolled (559, 395) with delta (0, 0)
Screenshot: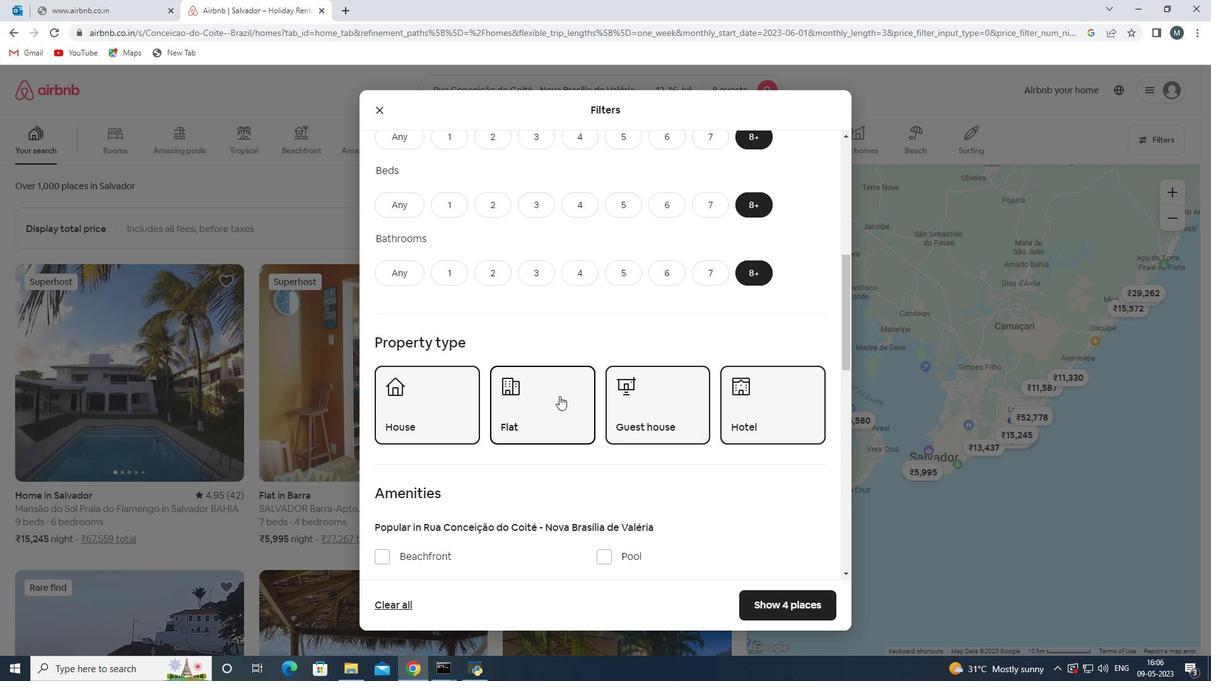 
Action: Mouse moved to (536, 395)
Screenshot: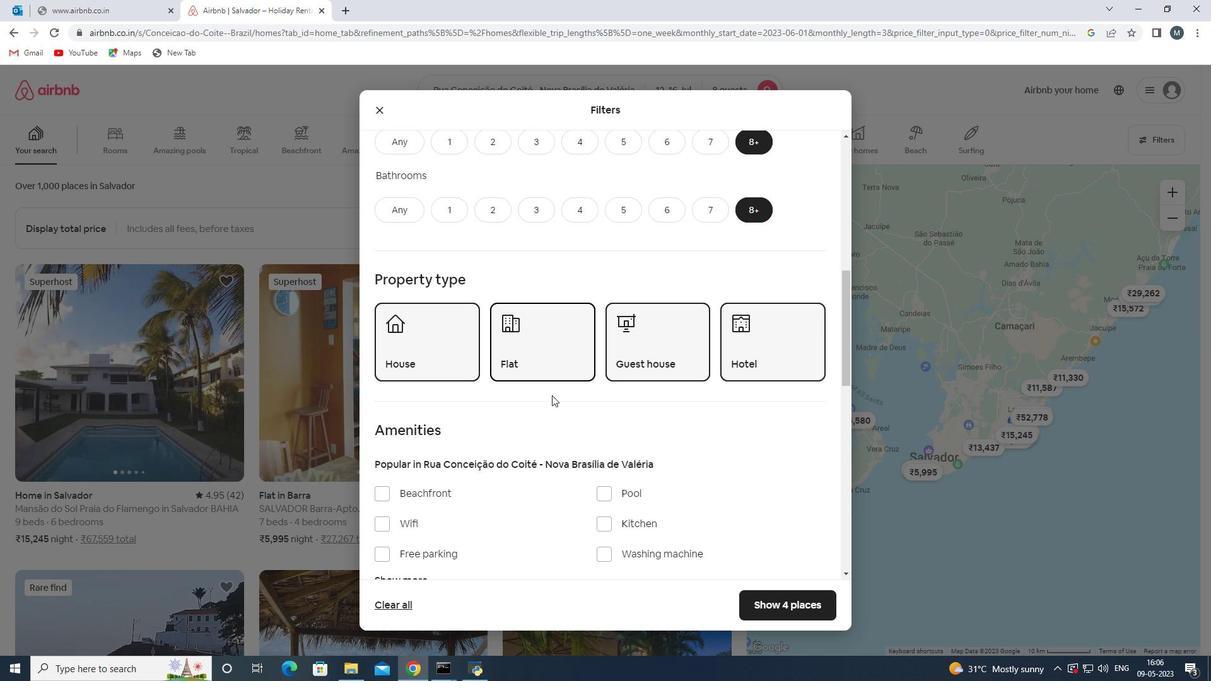 
Action: Mouse scrolled (536, 395) with delta (0, 0)
Screenshot: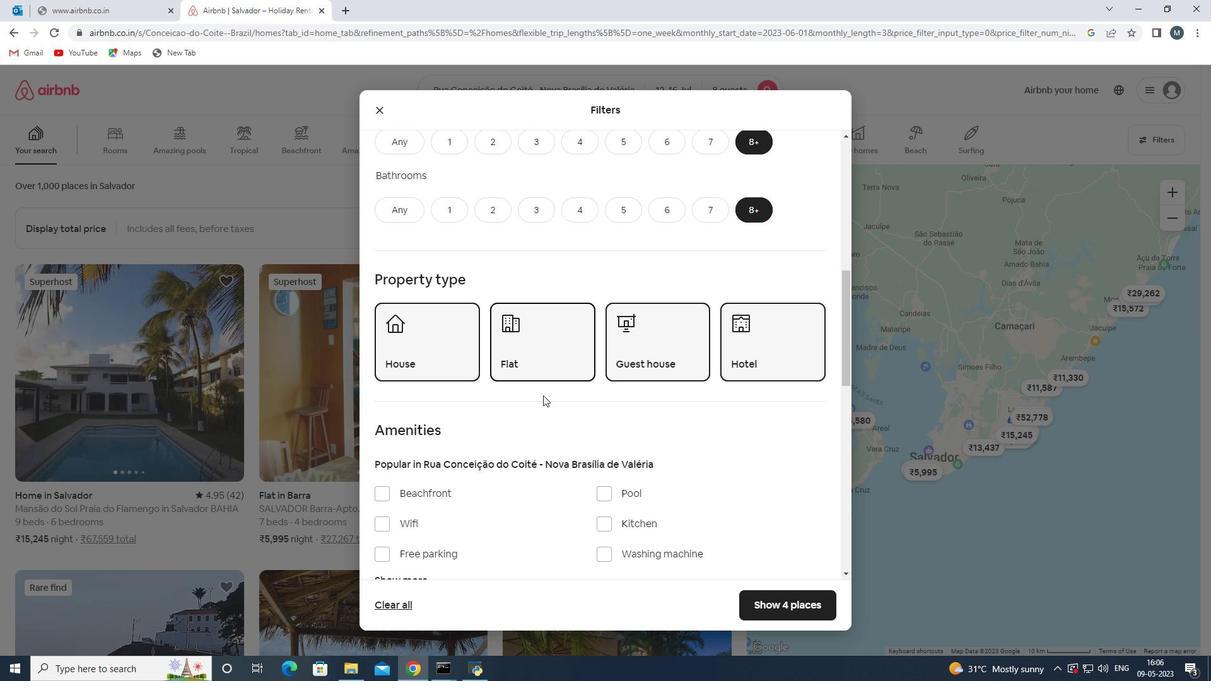 
Action: Mouse moved to (526, 403)
Screenshot: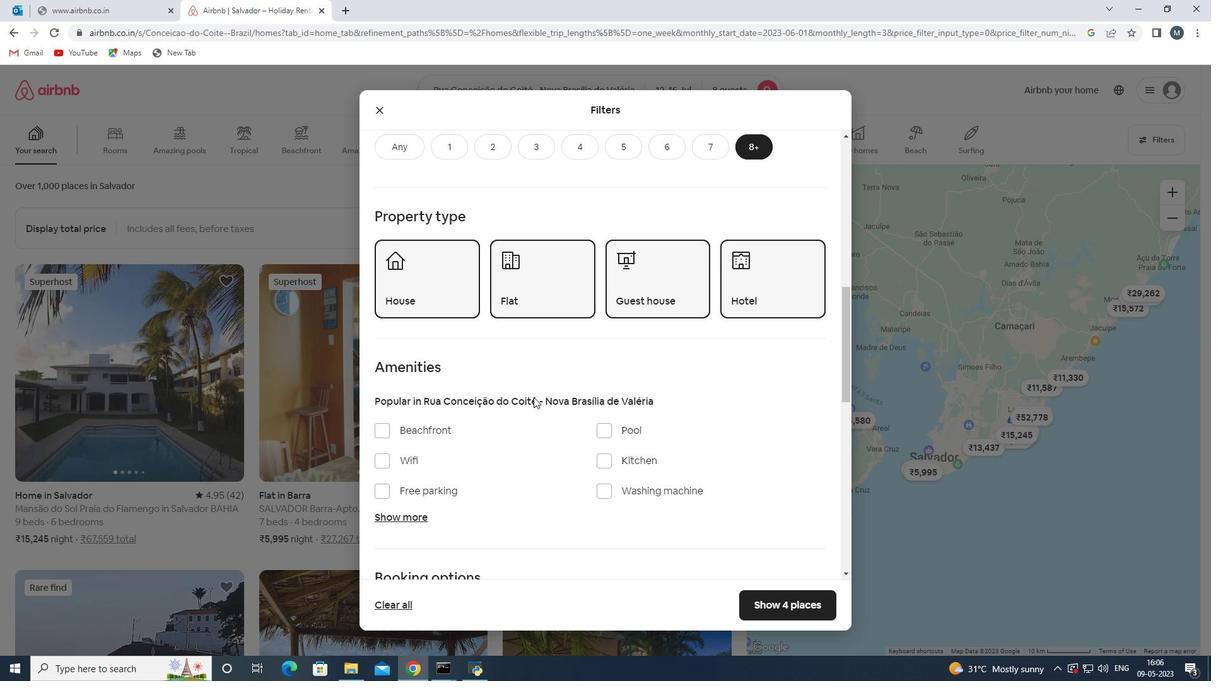 
Action: Mouse scrolled (526, 403) with delta (0, 0)
Screenshot: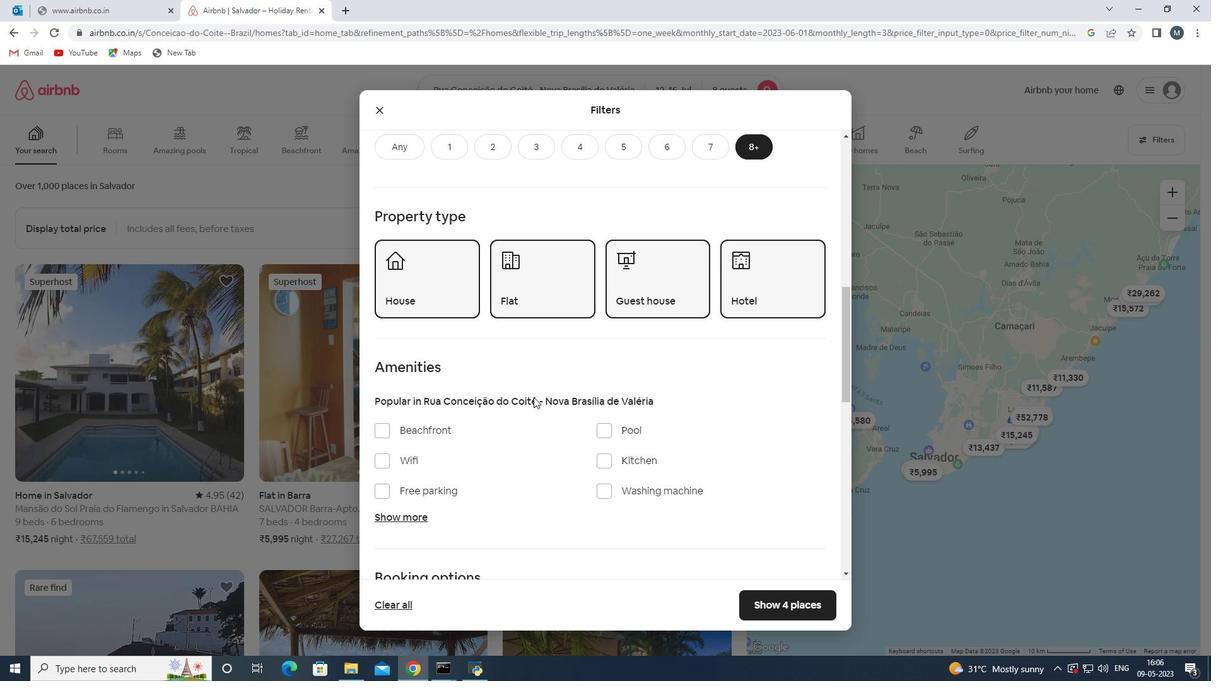 
Action: Mouse moved to (443, 400)
Screenshot: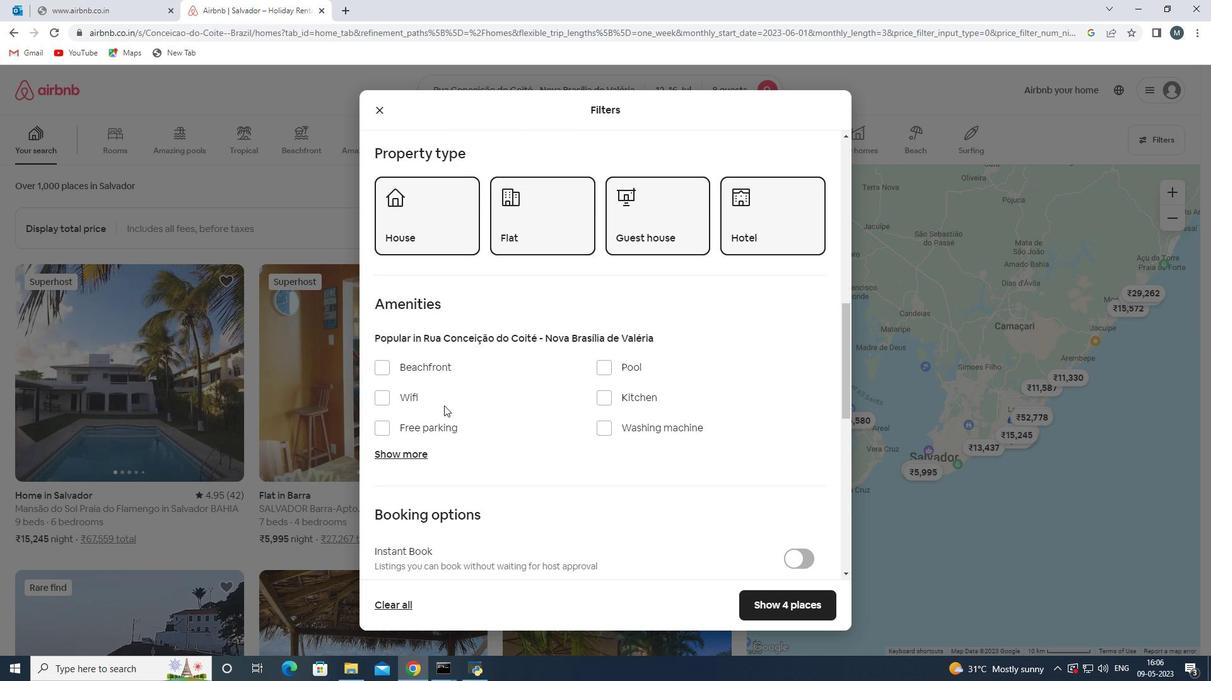 
Action: Mouse pressed left at (443, 400)
Screenshot: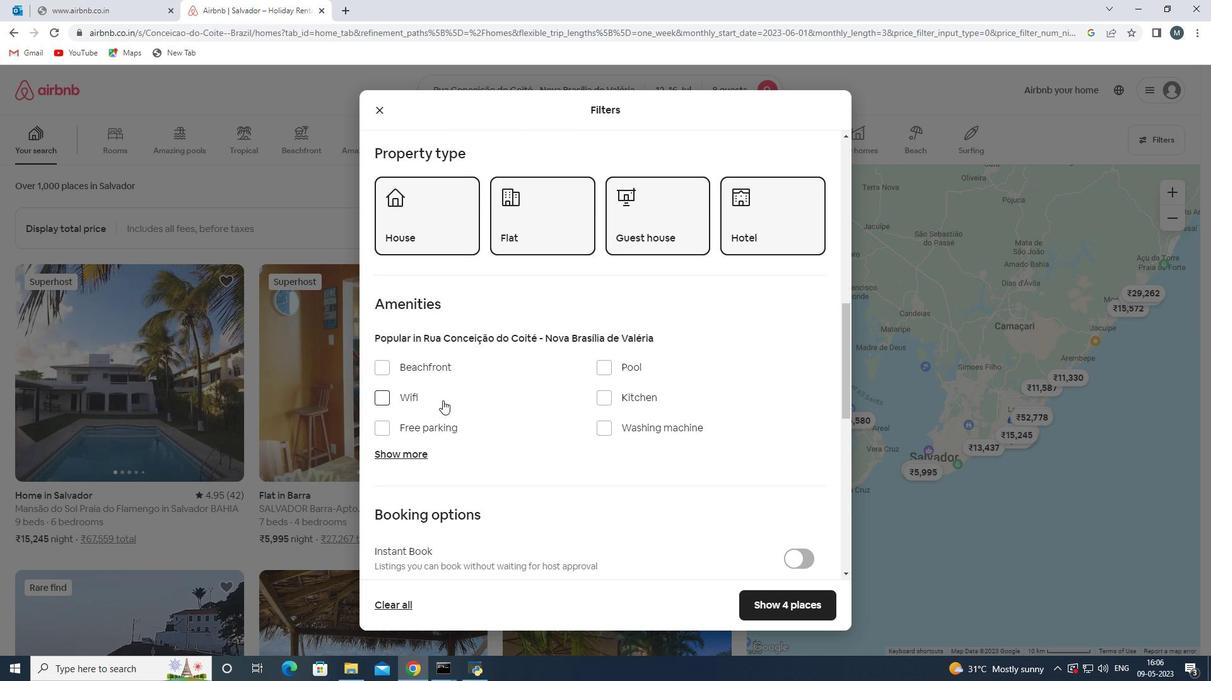 
Action: Mouse moved to (498, 424)
Screenshot: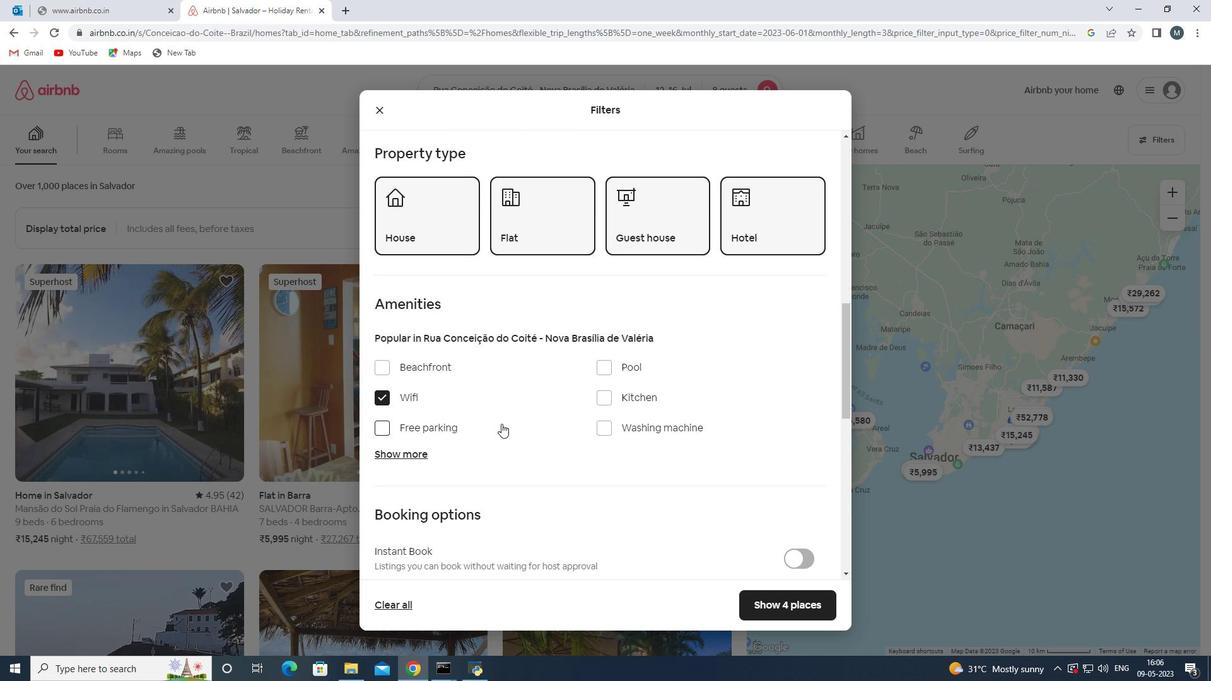 
Action: Mouse pressed left at (498, 424)
Screenshot: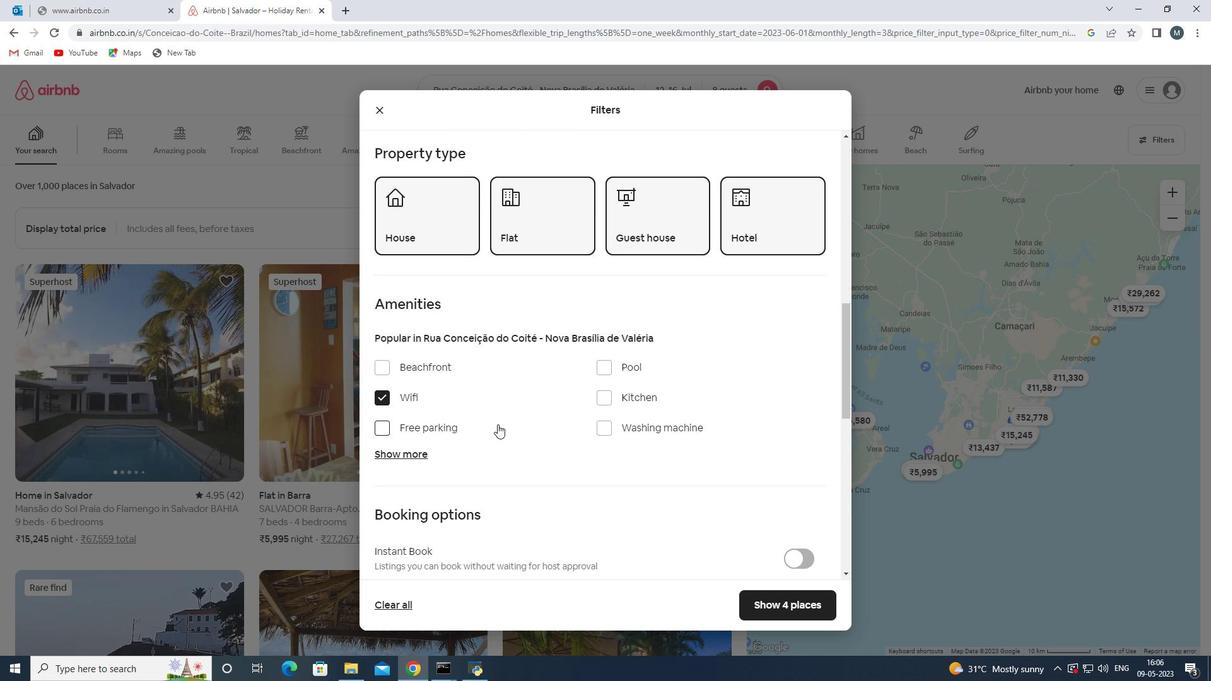 
Action: Mouse moved to (417, 453)
Screenshot: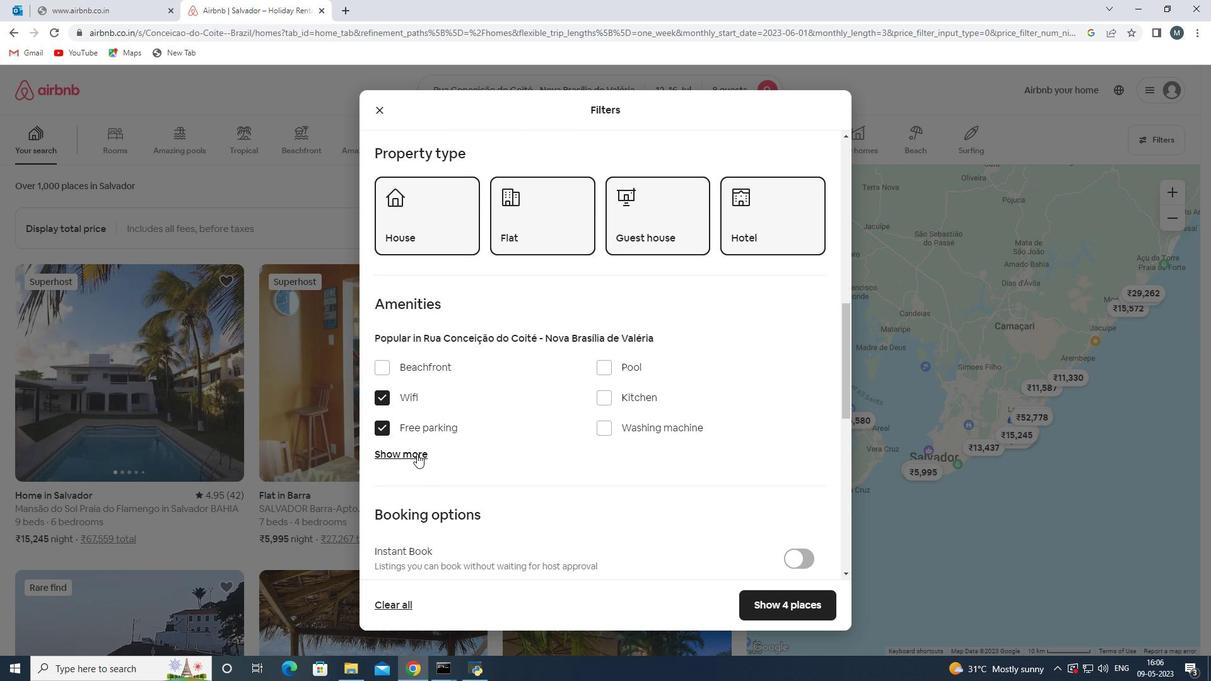 
Action: Mouse pressed left at (417, 453)
Screenshot: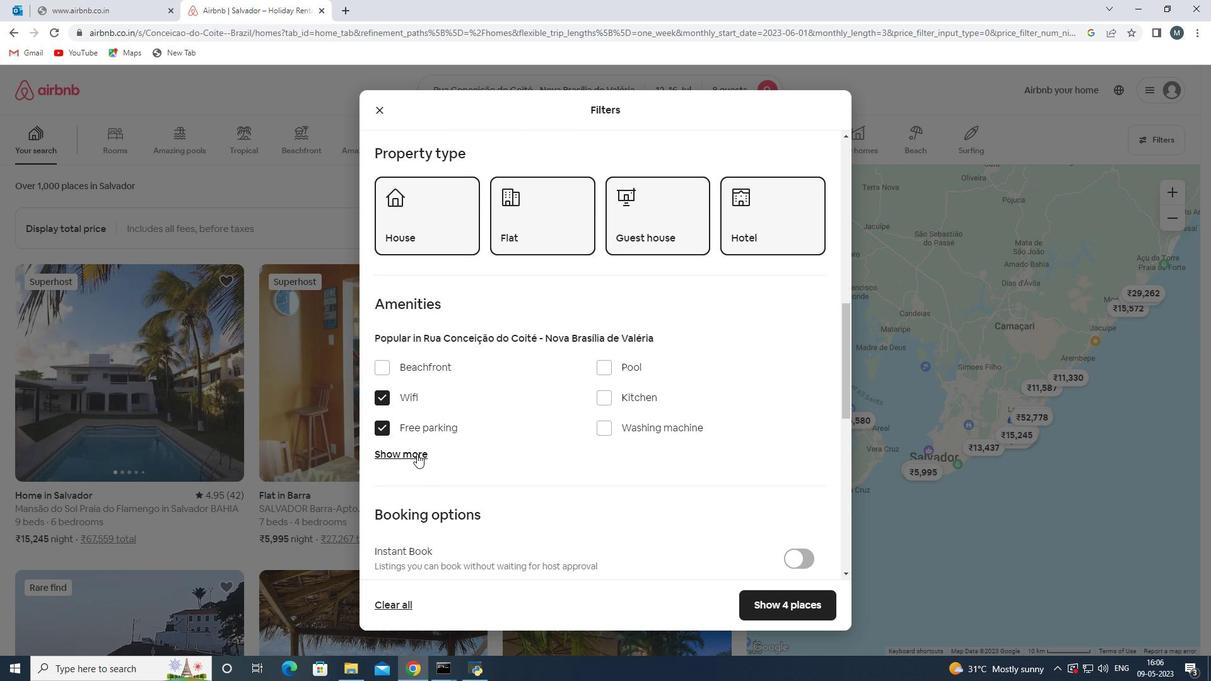 
Action: Mouse moved to (520, 416)
Screenshot: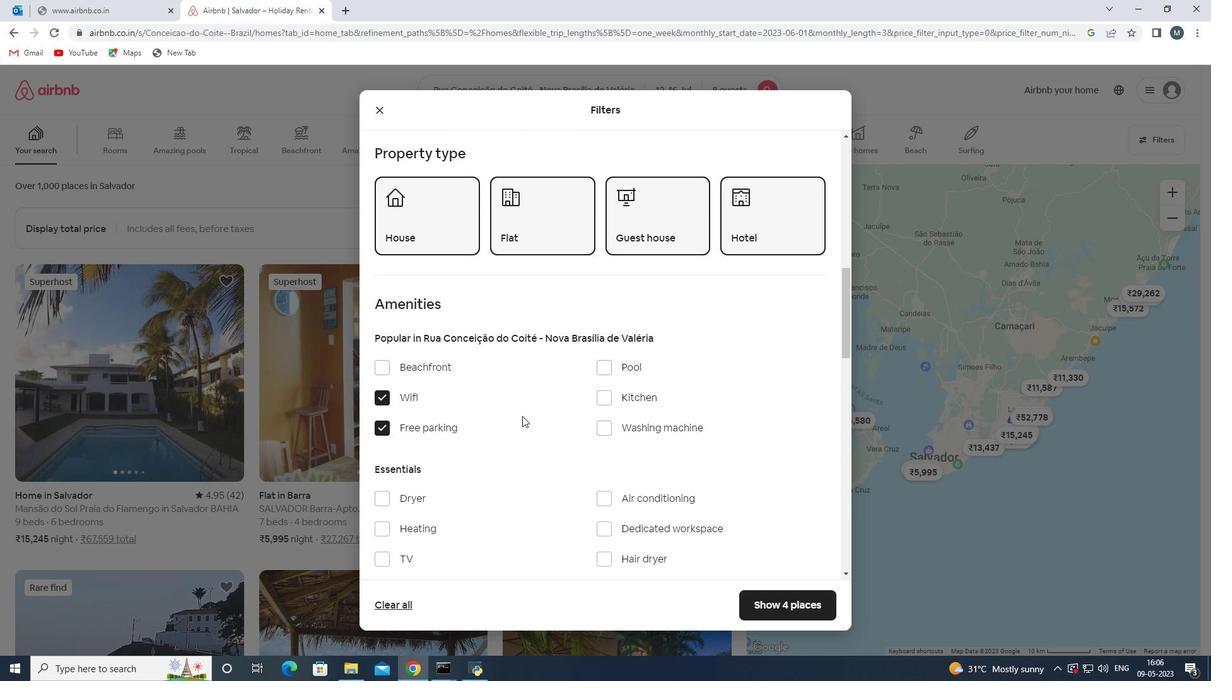 
Action: Mouse scrolled (520, 415) with delta (0, 0)
Screenshot: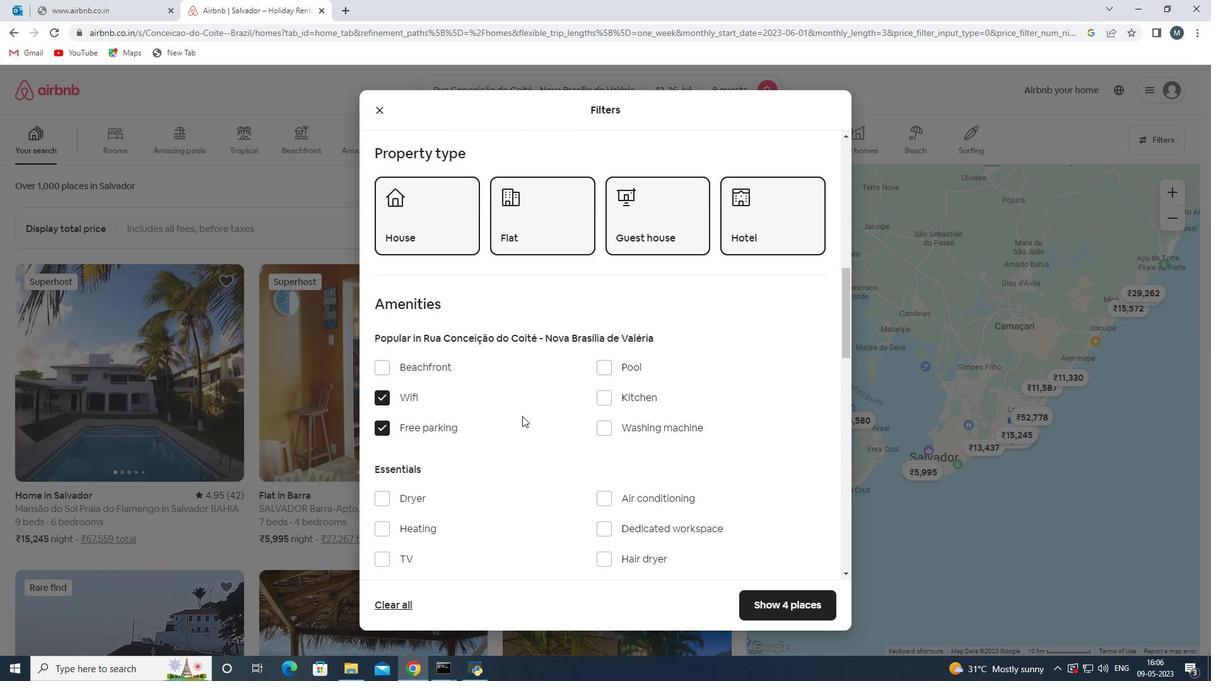 
Action: Mouse moved to (452, 410)
Screenshot: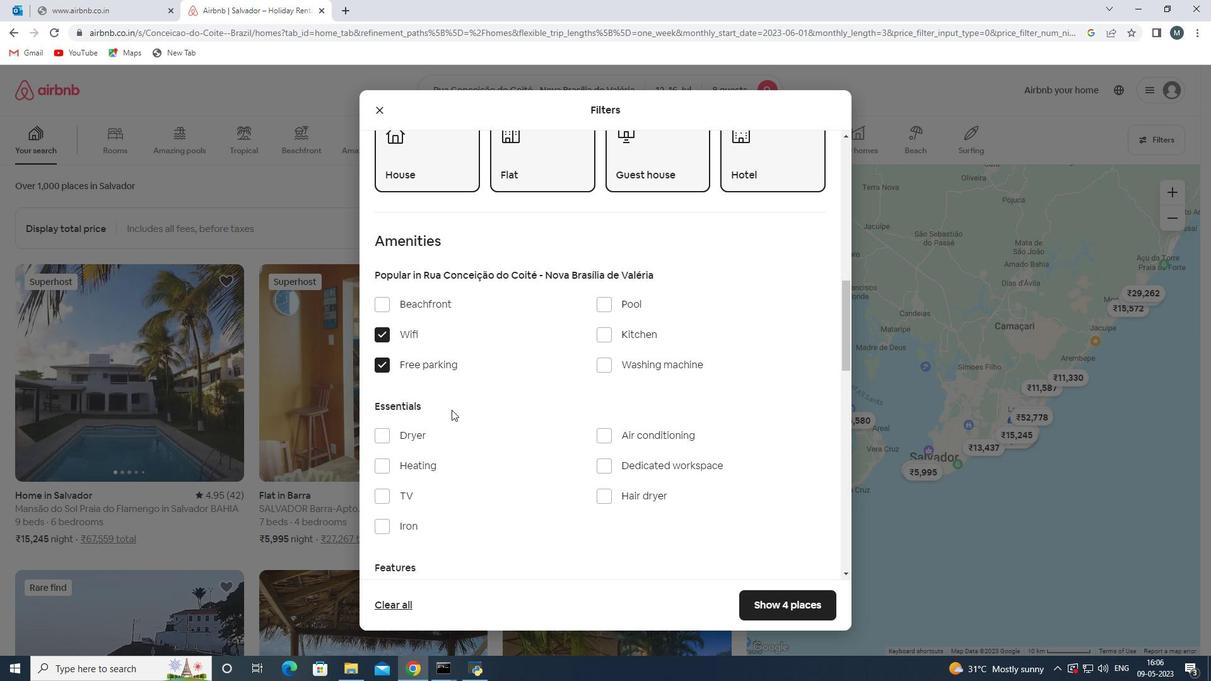 
Action: Mouse scrolled (452, 409) with delta (0, 0)
Screenshot: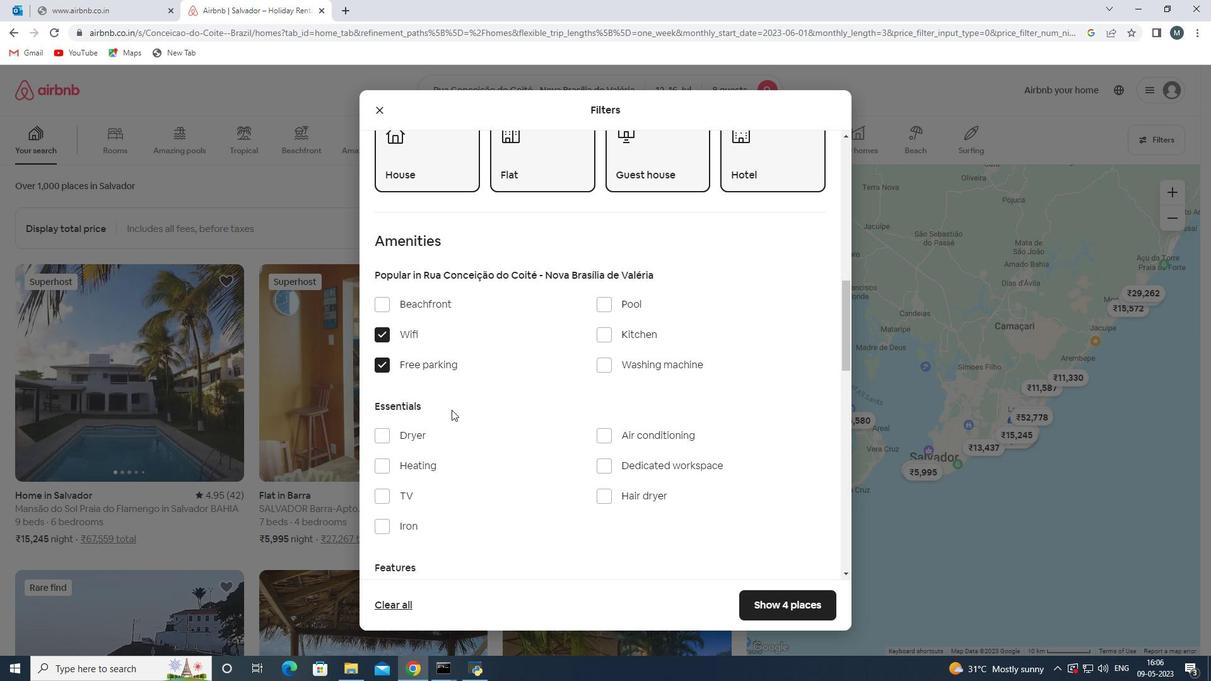 
Action: Mouse moved to (556, 458)
Screenshot: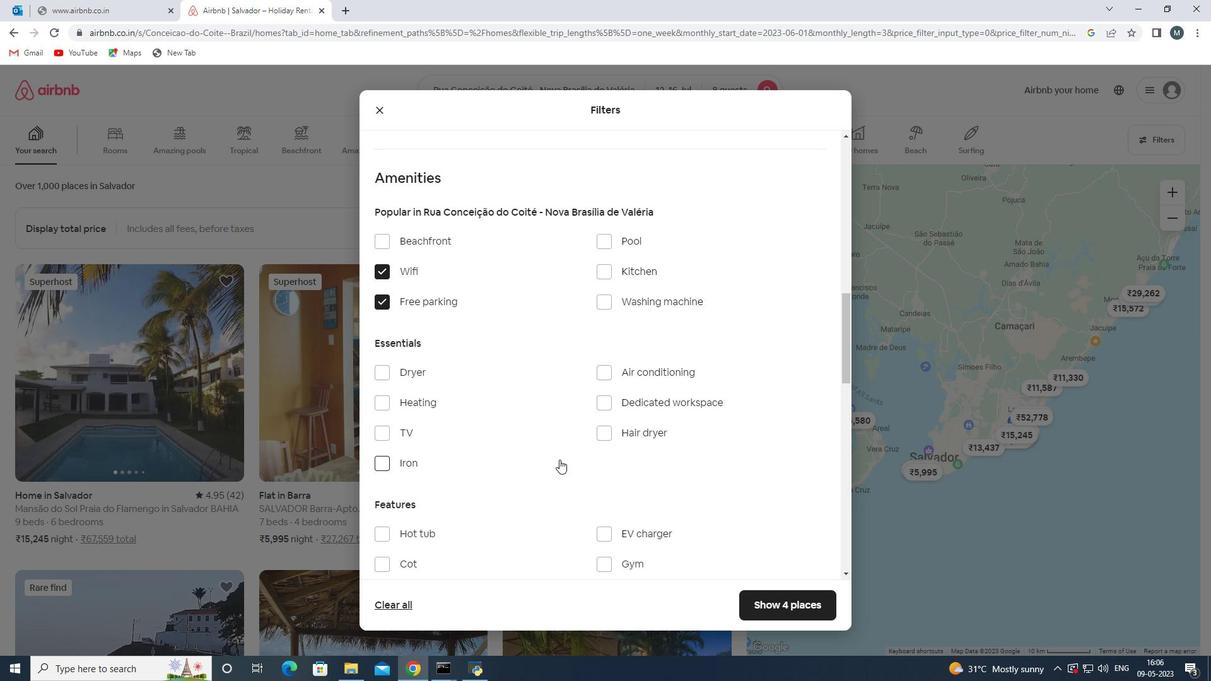 
Action: Mouse scrolled (556, 458) with delta (0, 0)
Screenshot: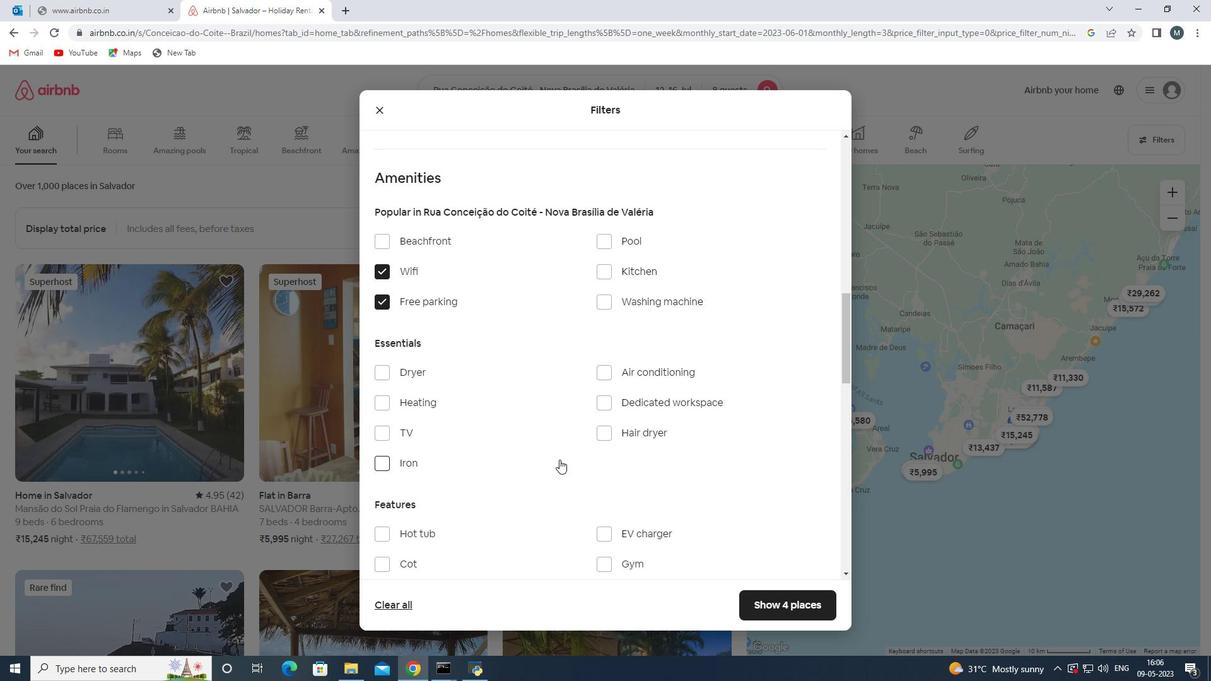 
Action: Mouse moved to (606, 532)
Screenshot: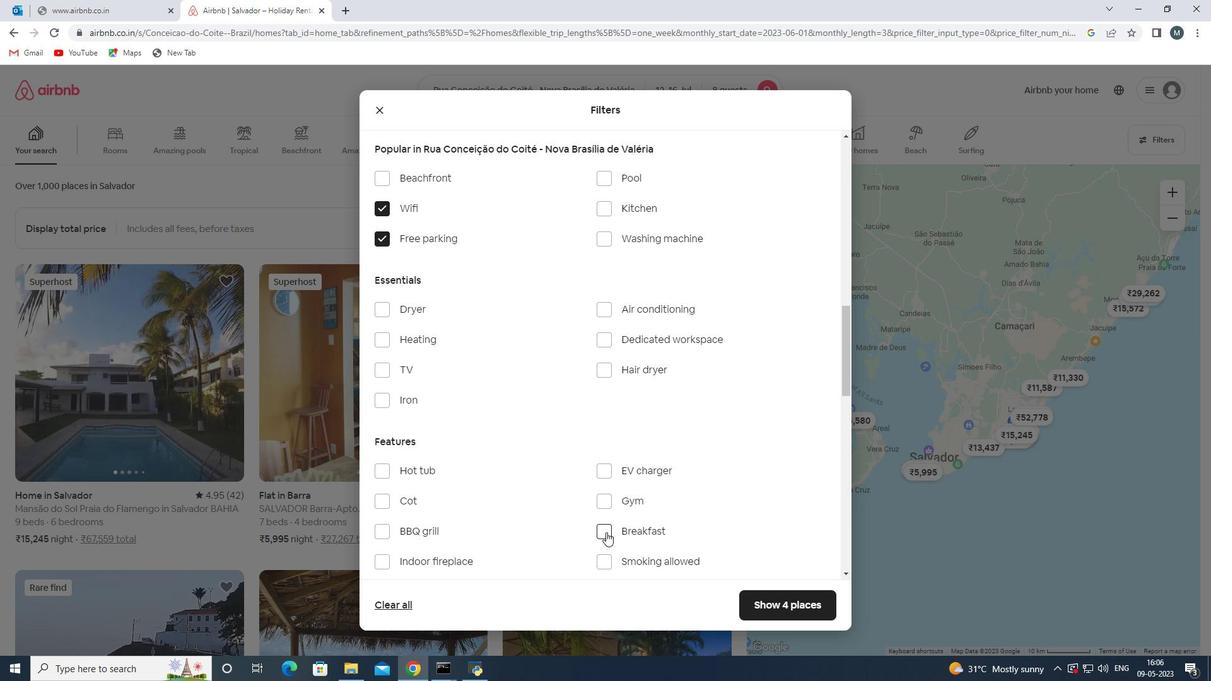 
Action: Mouse pressed left at (606, 532)
Screenshot: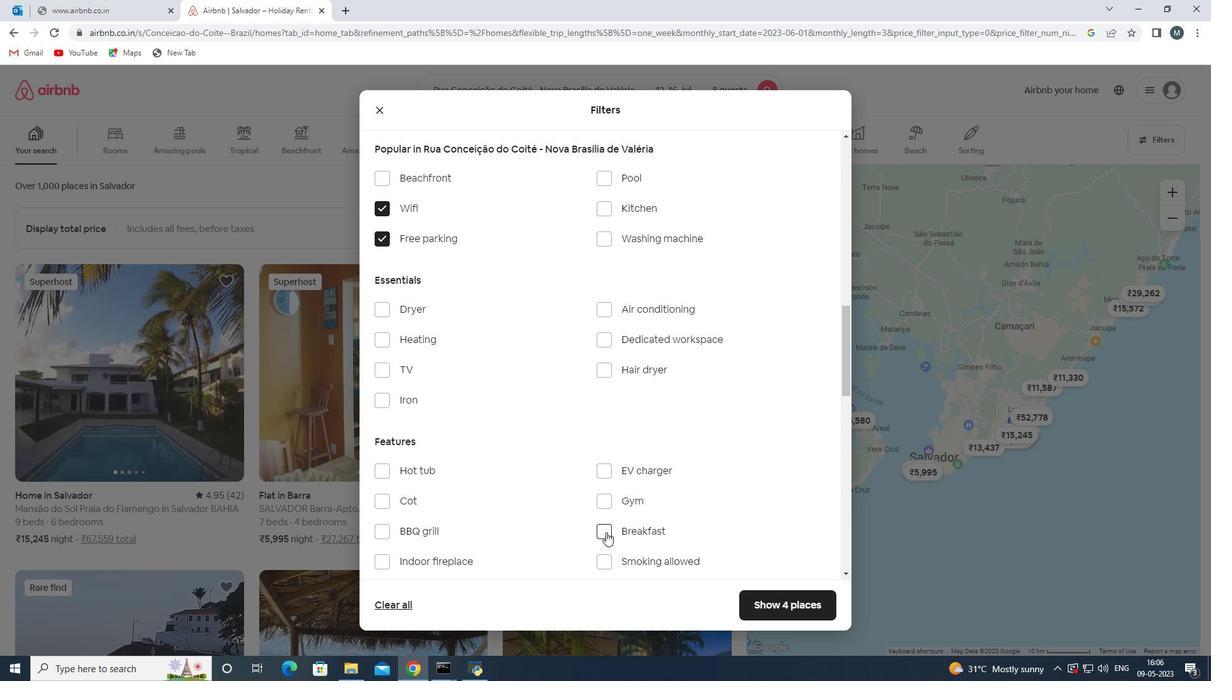 
Action: Mouse moved to (607, 499)
Screenshot: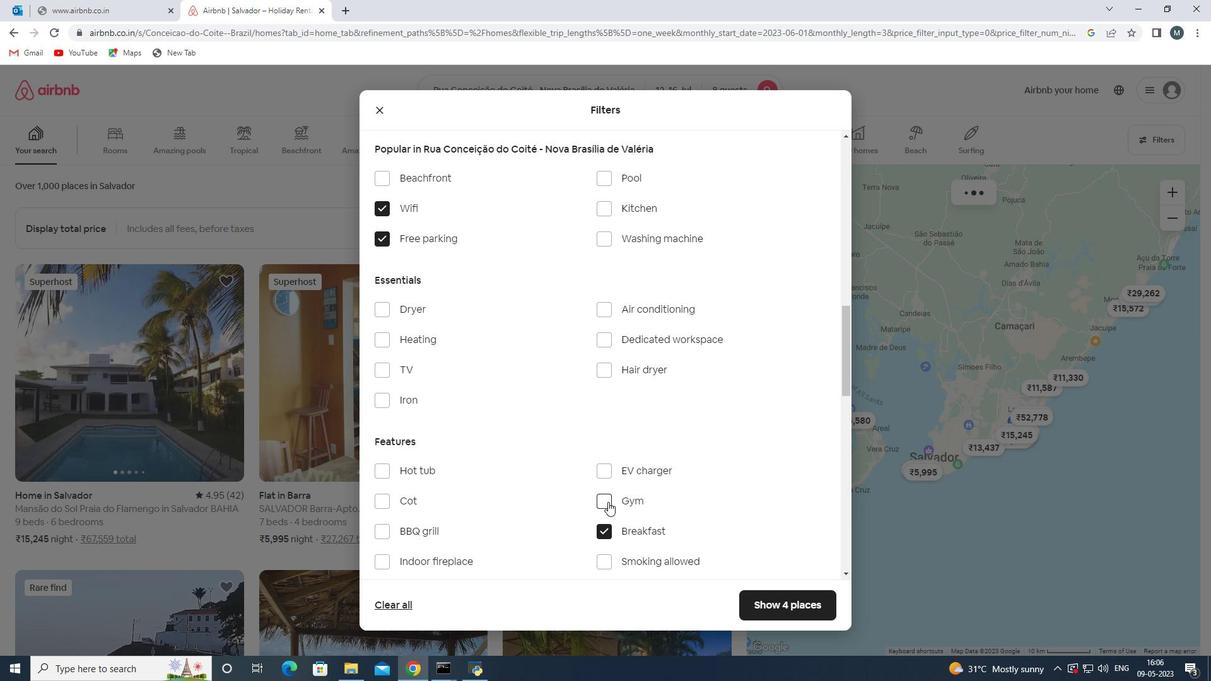 
Action: Mouse pressed left at (607, 499)
Screenshot: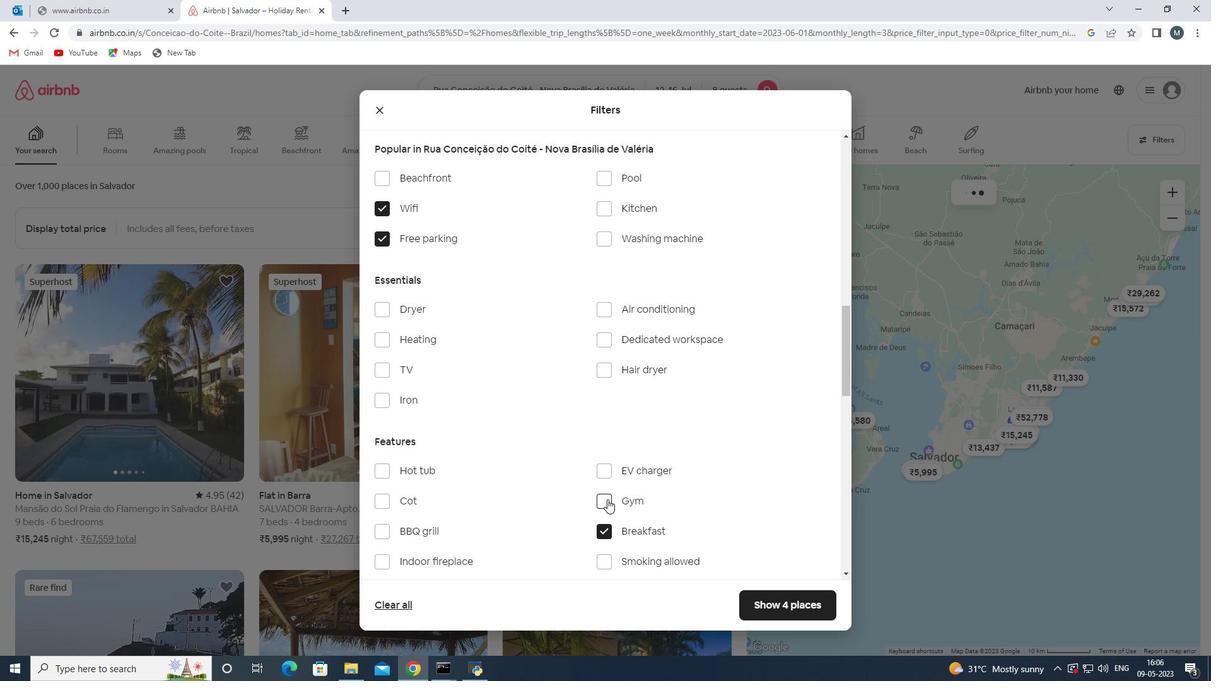 
Action: Mouse moved to (510, 458)
Screenshot: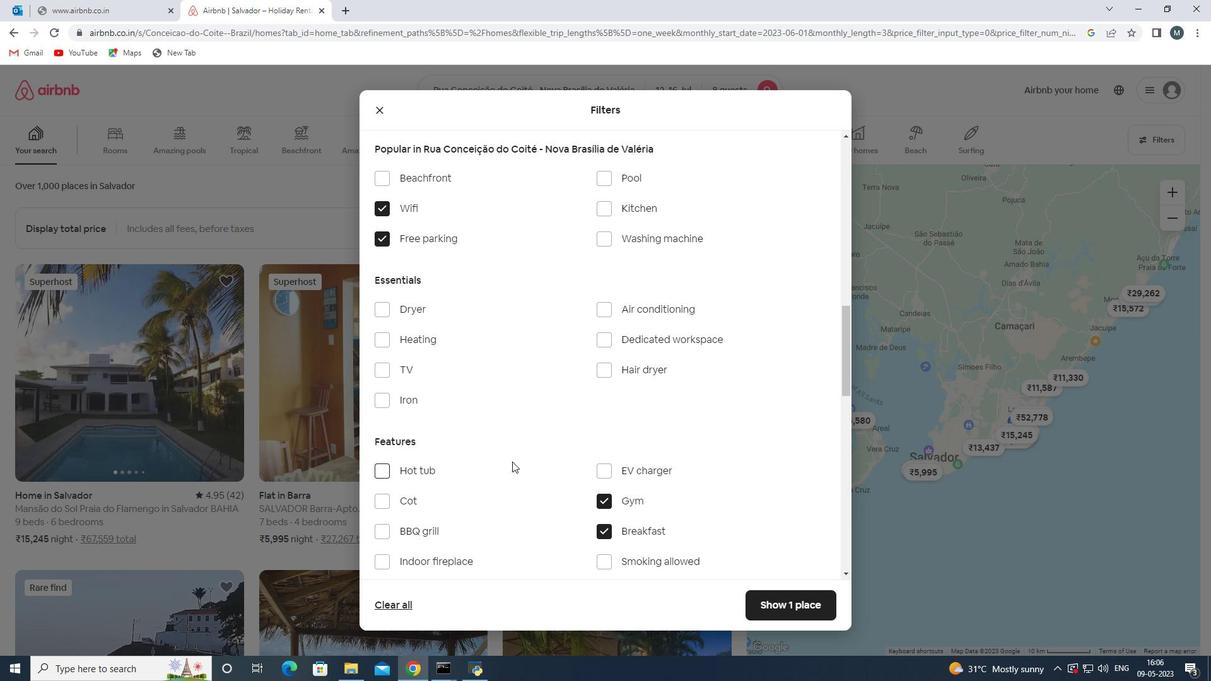 
Action: Mouse scrolled (510, 458) with delta (0, 0)
Screenshot: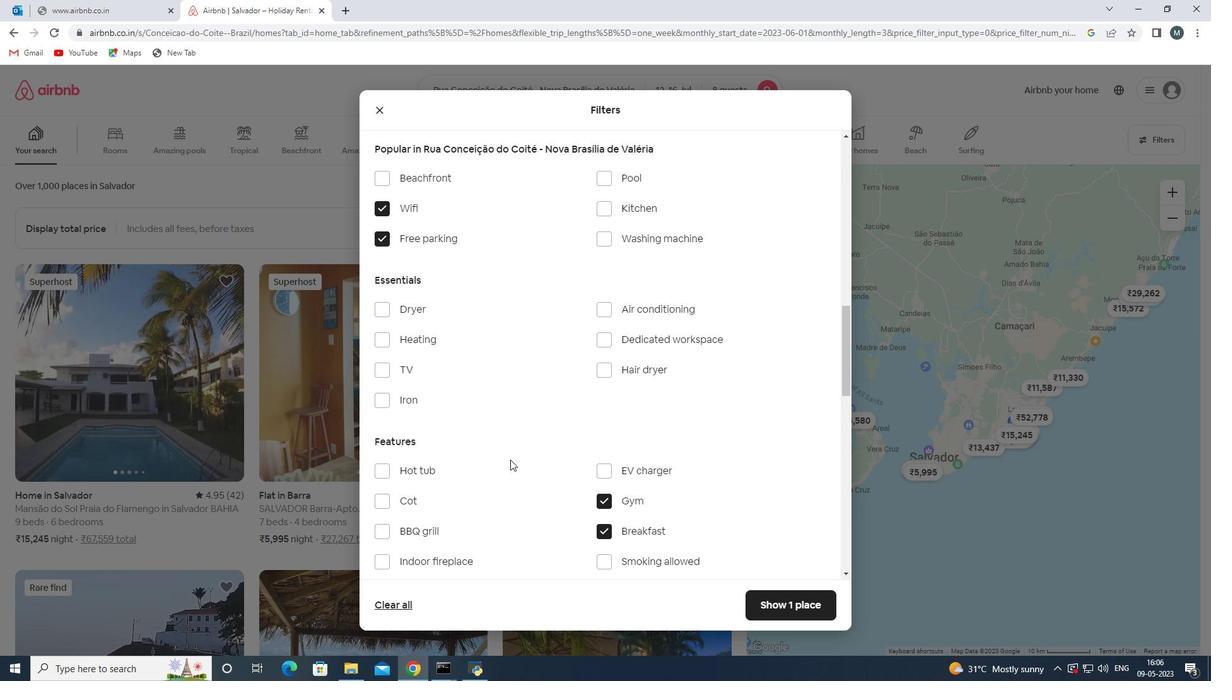 
Action: Mouse scrolled (510, 458) with delta (0, 0)
Screenshot: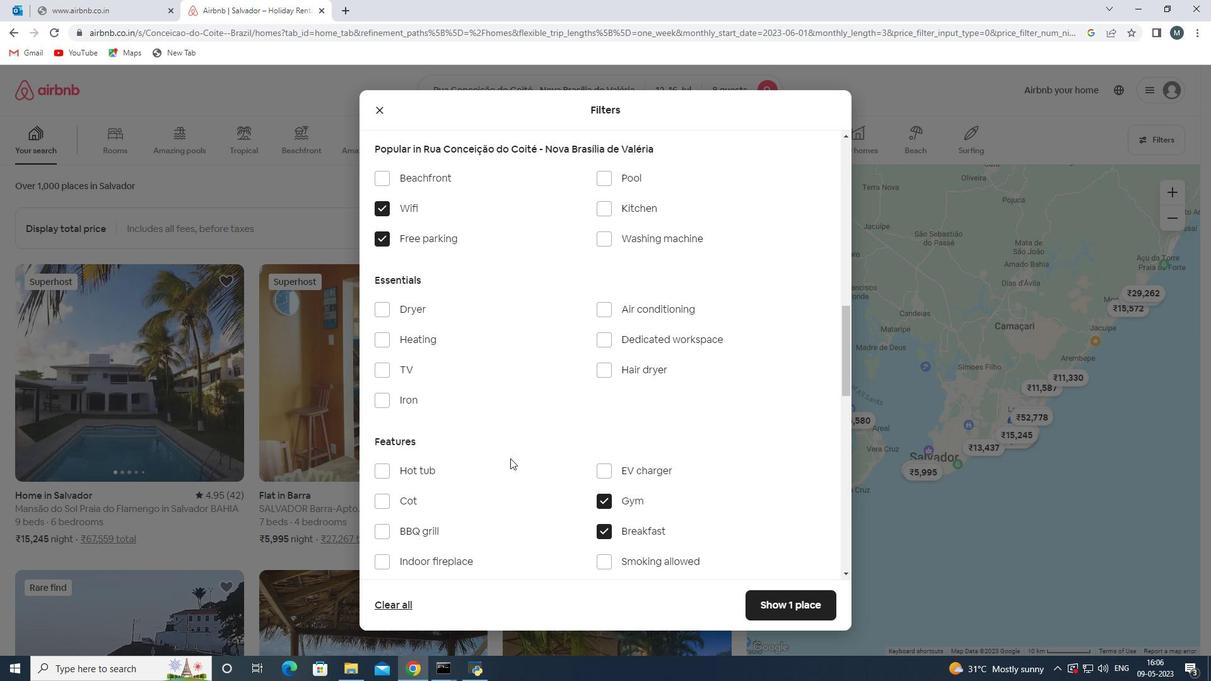
Action: Mouse moved to (514, 455)
Screenshot: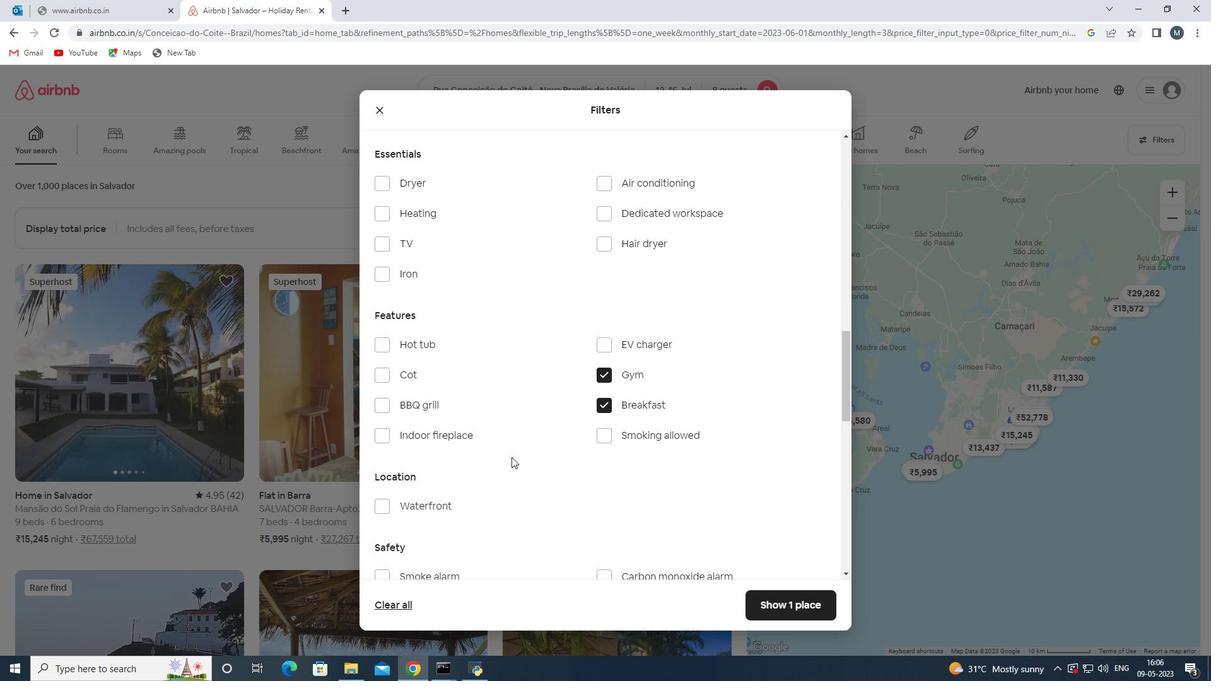 
Action: Mouse scrolled (514, 455) with delta (0, 0)
Screenshot: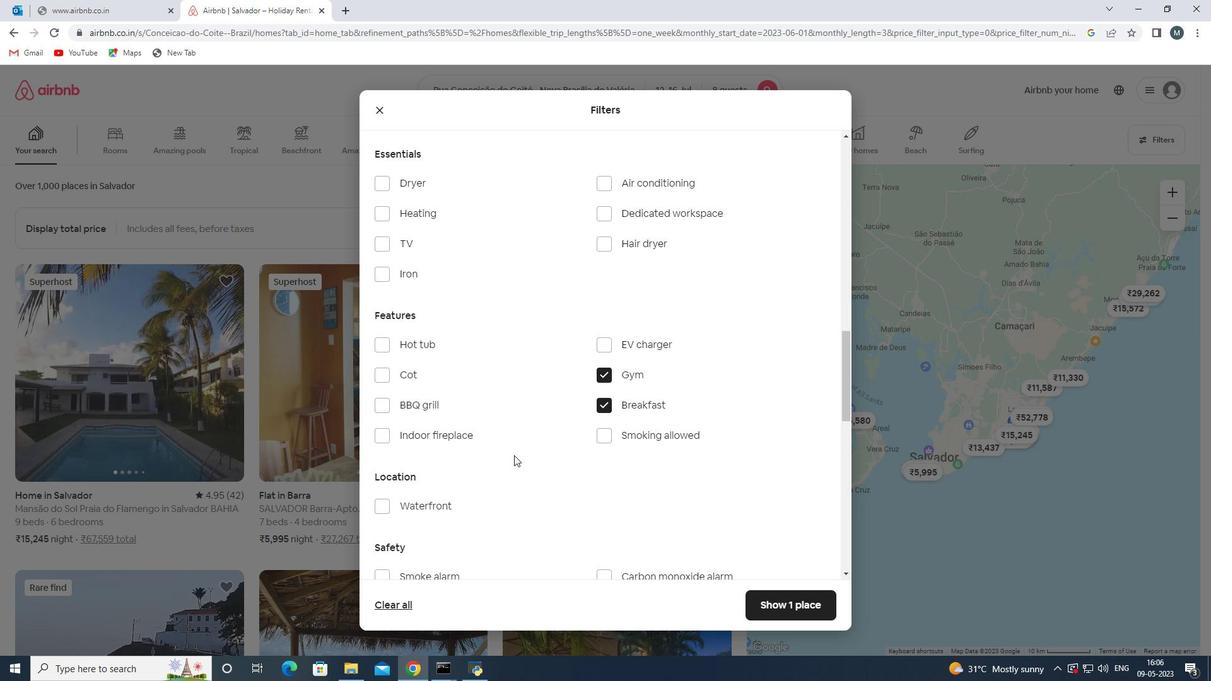 
Action: Mouse moved to (587, 440)
Screenshot: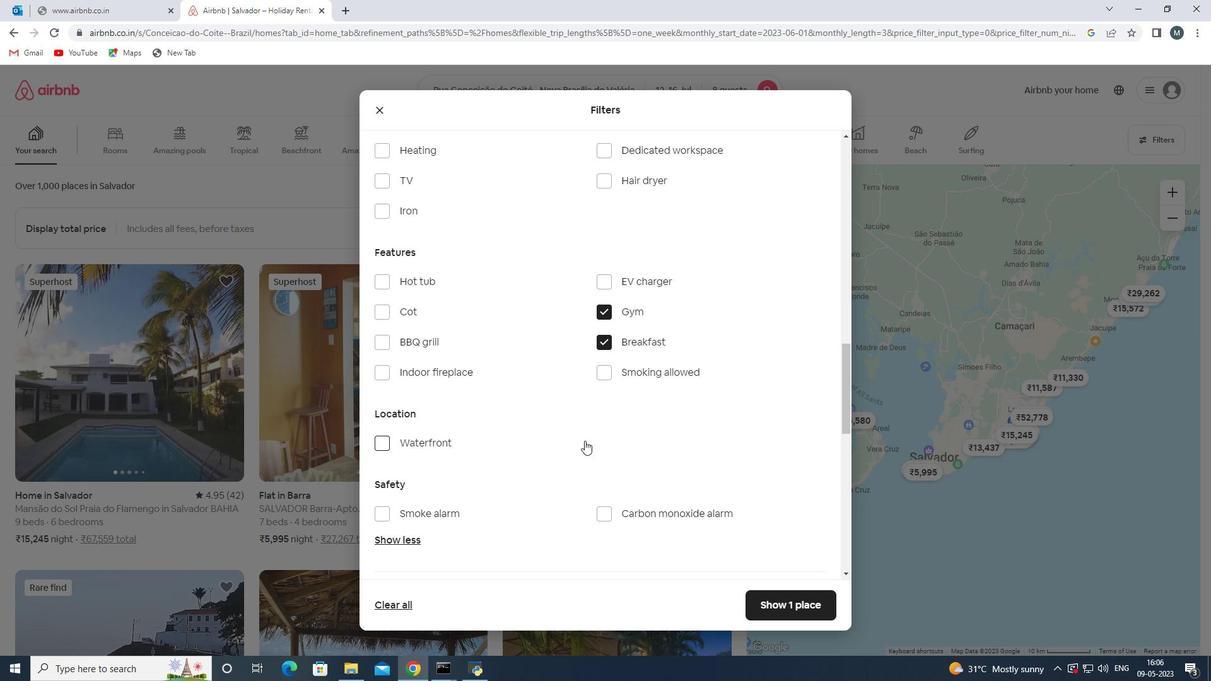 
Action: Mouse scrolled (587, 439) with delta (0, 0)
Screenshot: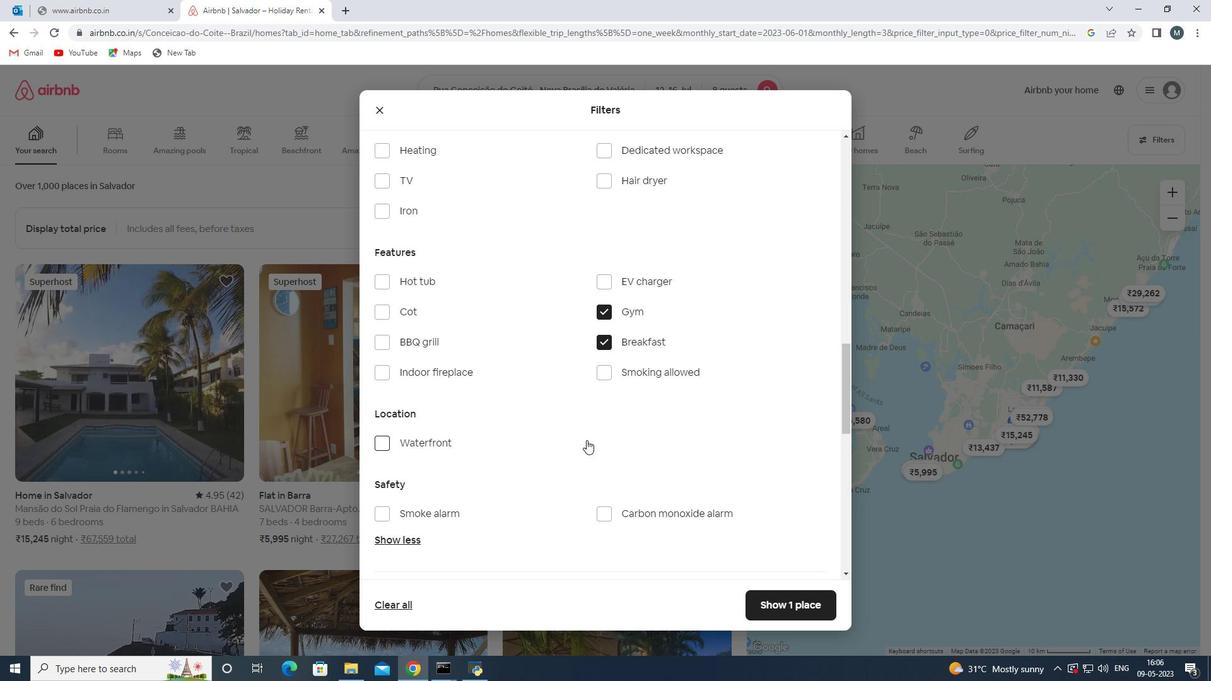 
Action: Mouse moved to (585, 440)
Screenshot: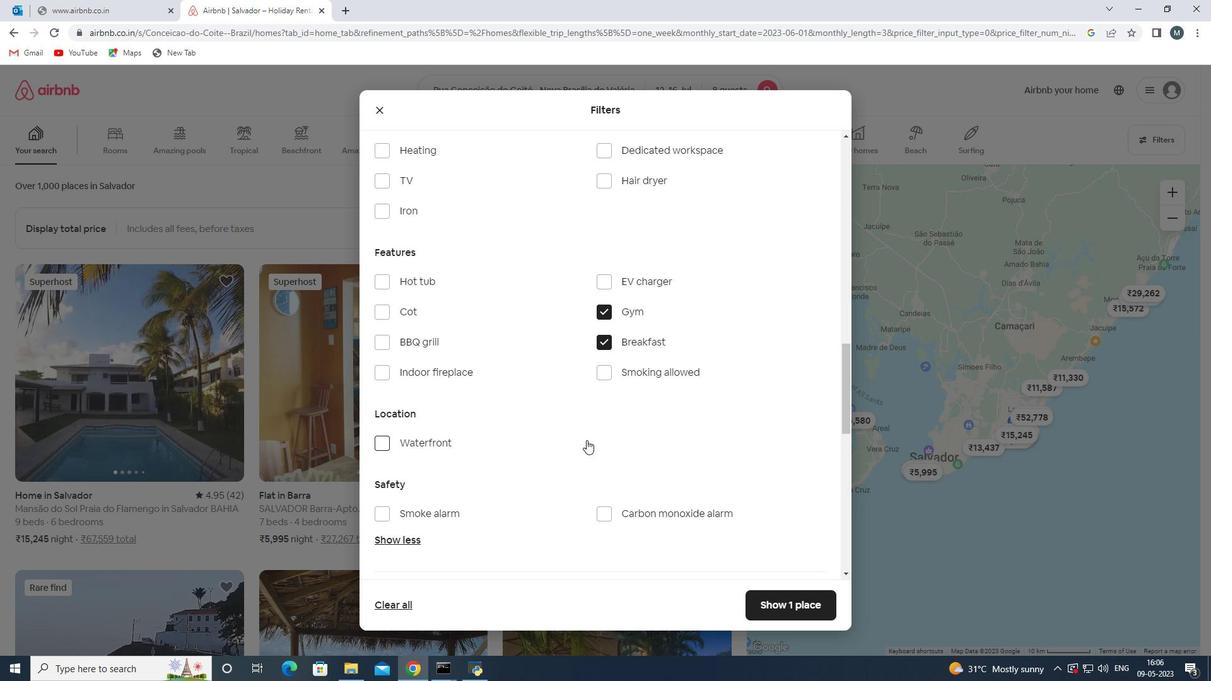 
Action: Mouse scrolled (585, 439) with delta (0, 0)
Screenshot: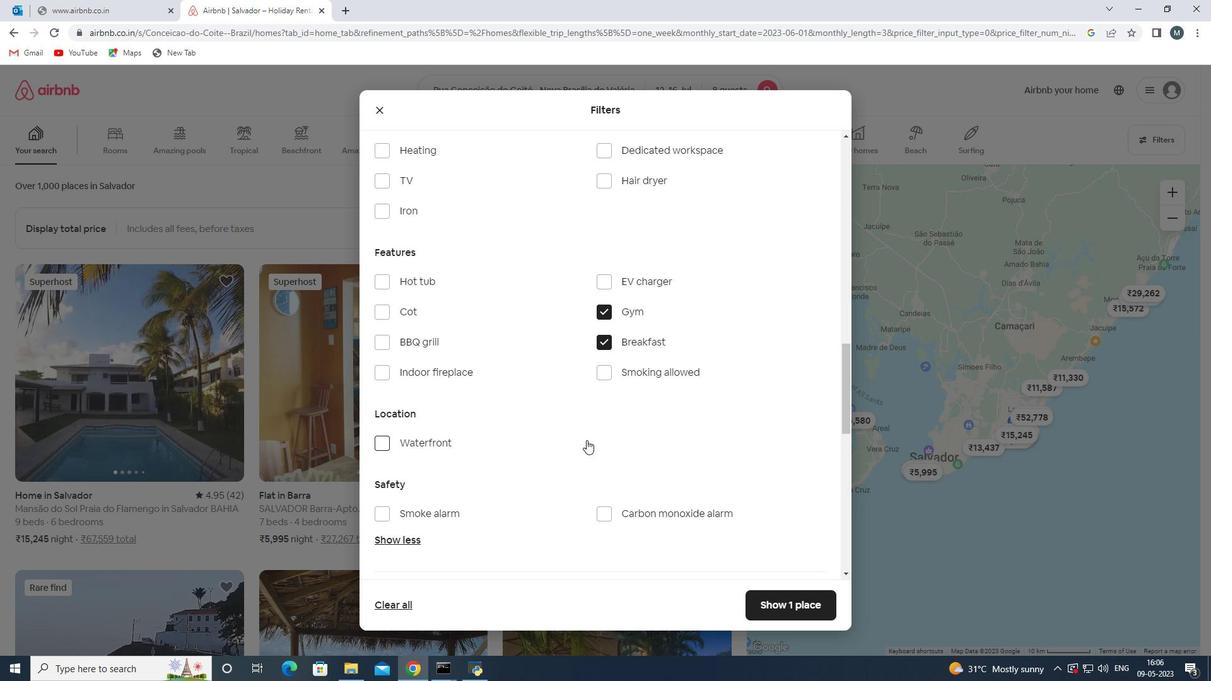 
Action: Mouse scrolled (585, 439) with delta (0, 0)
Screenshot: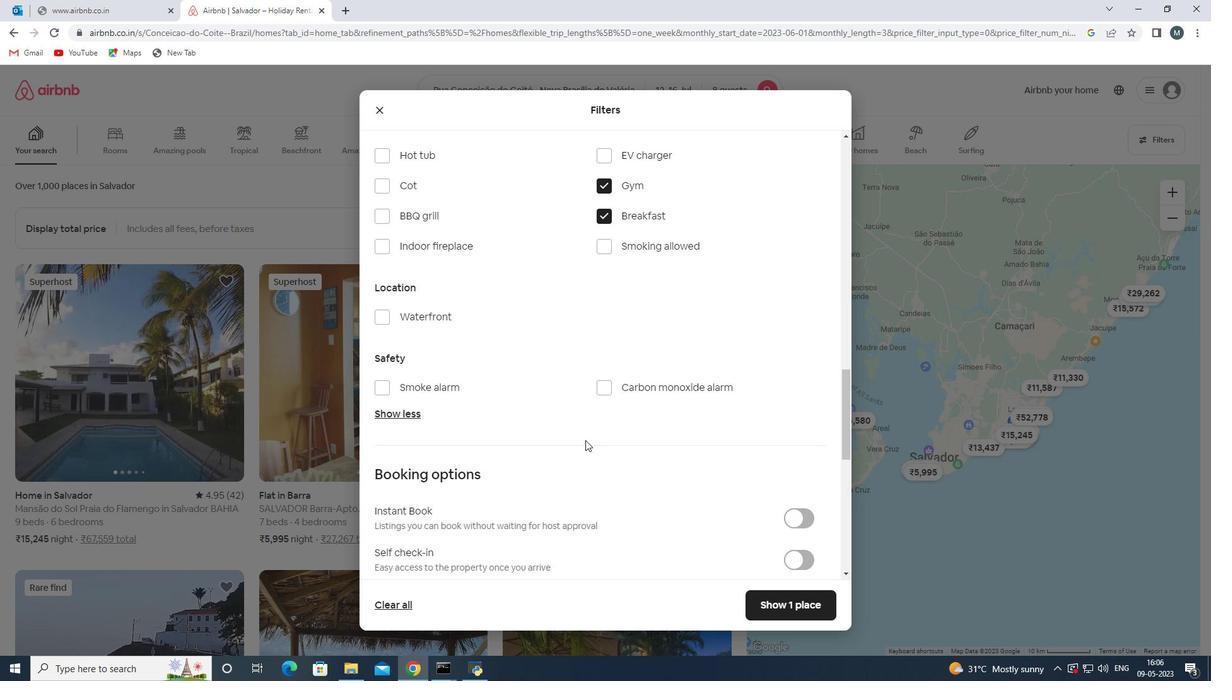 
Action: Mouse scrolled (585, 439) with delta (0, 0)
Screenshot: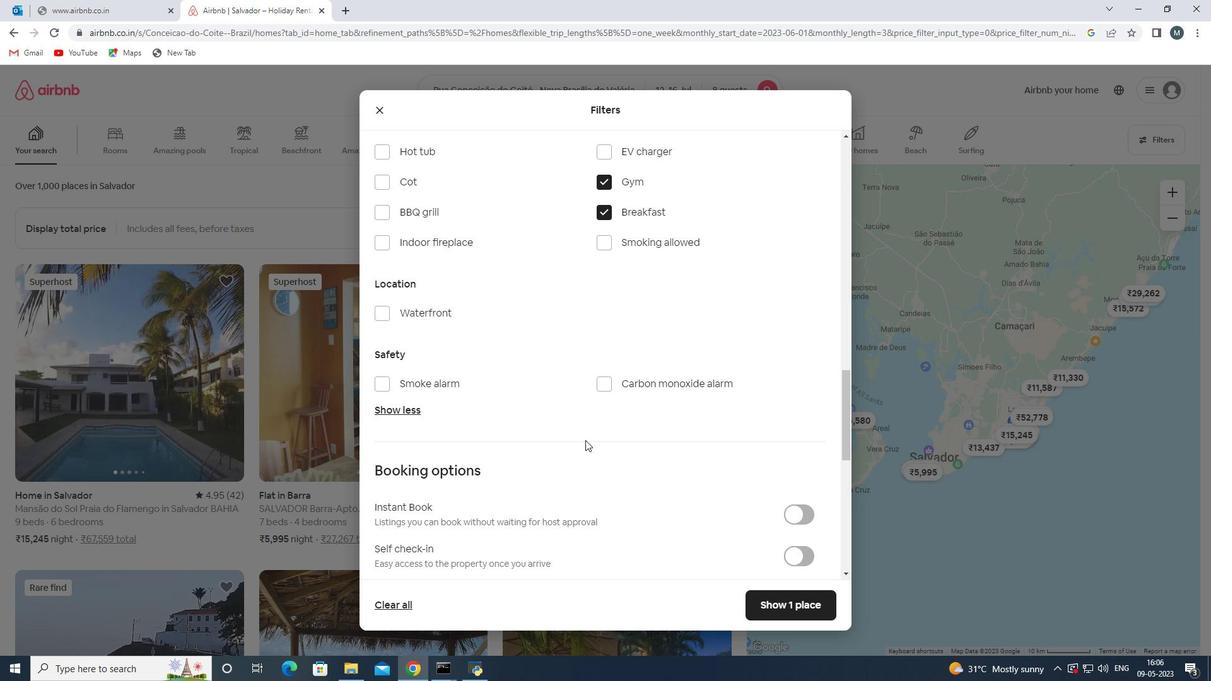 
Action: Mouse moved to (794, 432)
Screenshot: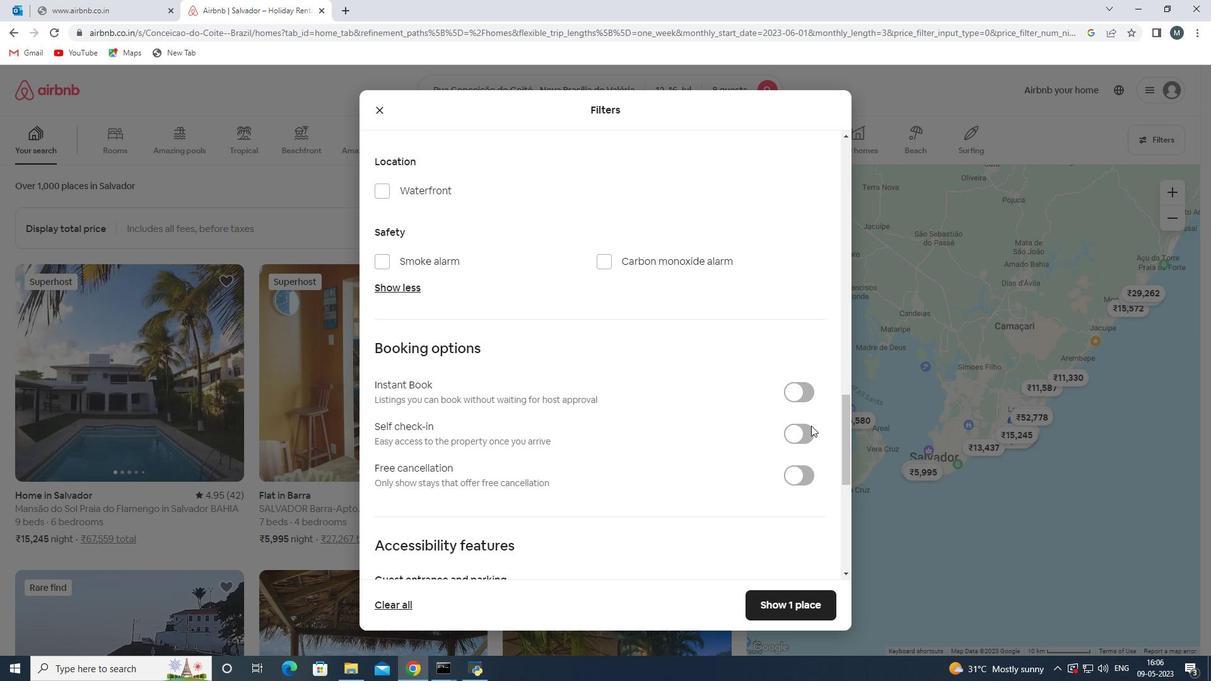 
Action: Mouse pressed left at (794, 432)
Screenshot: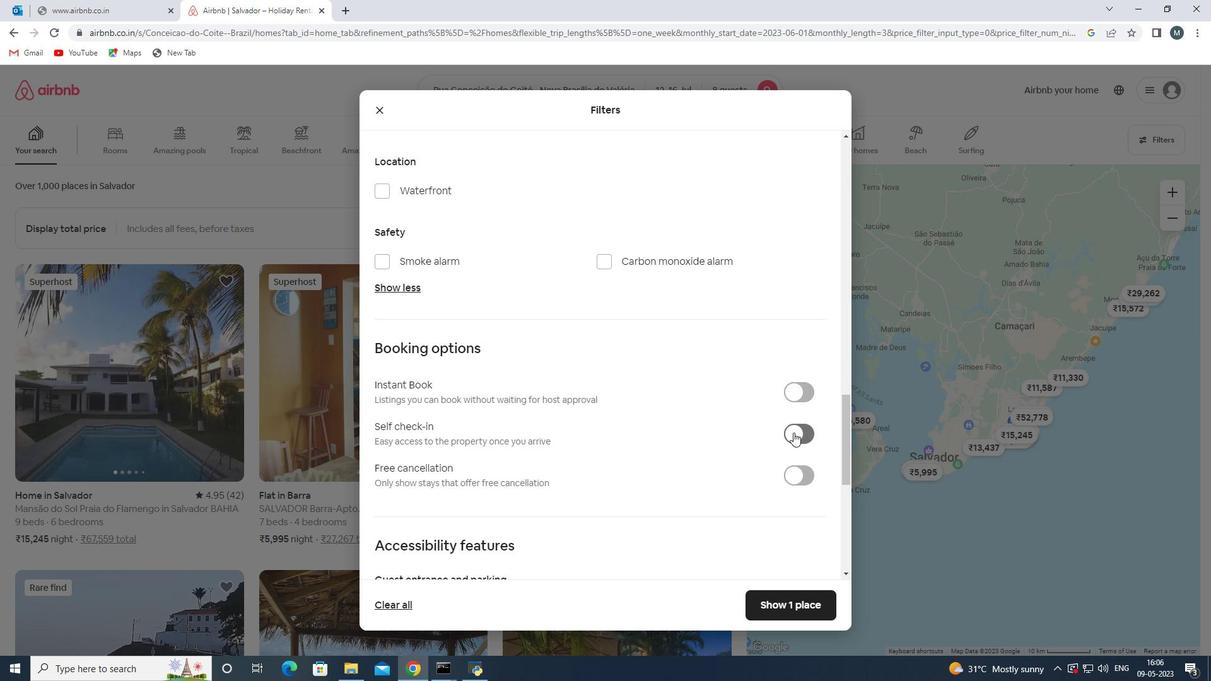 
Action: Mouse moved to (592, 432)
Screenshot: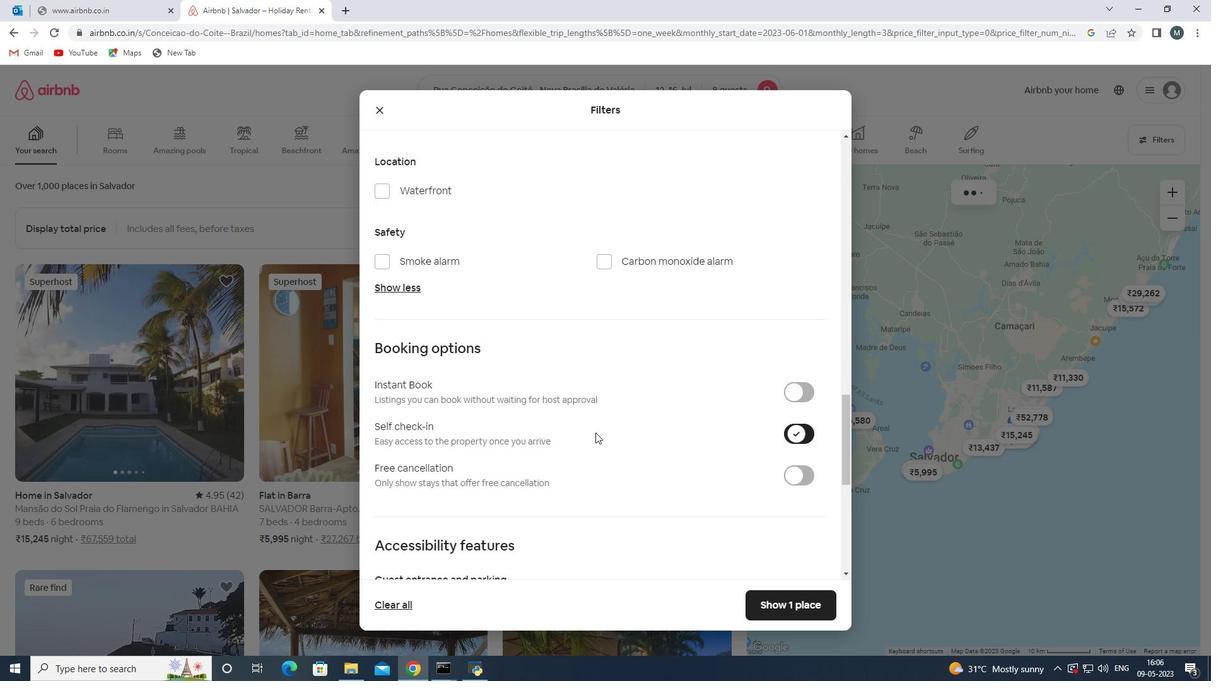 
Action: Mouse scrolled (592, 431) with delta (0, 0)
Screenshot: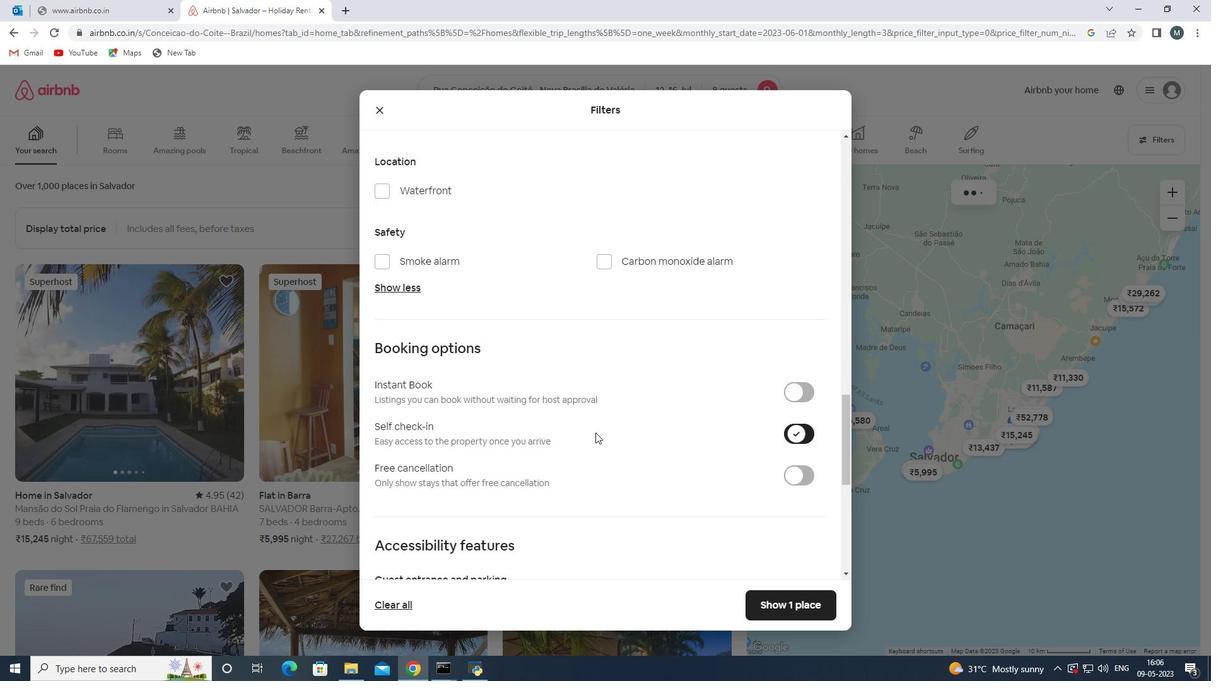 
Action: Mouse moved to (590, 433)
Screenshot: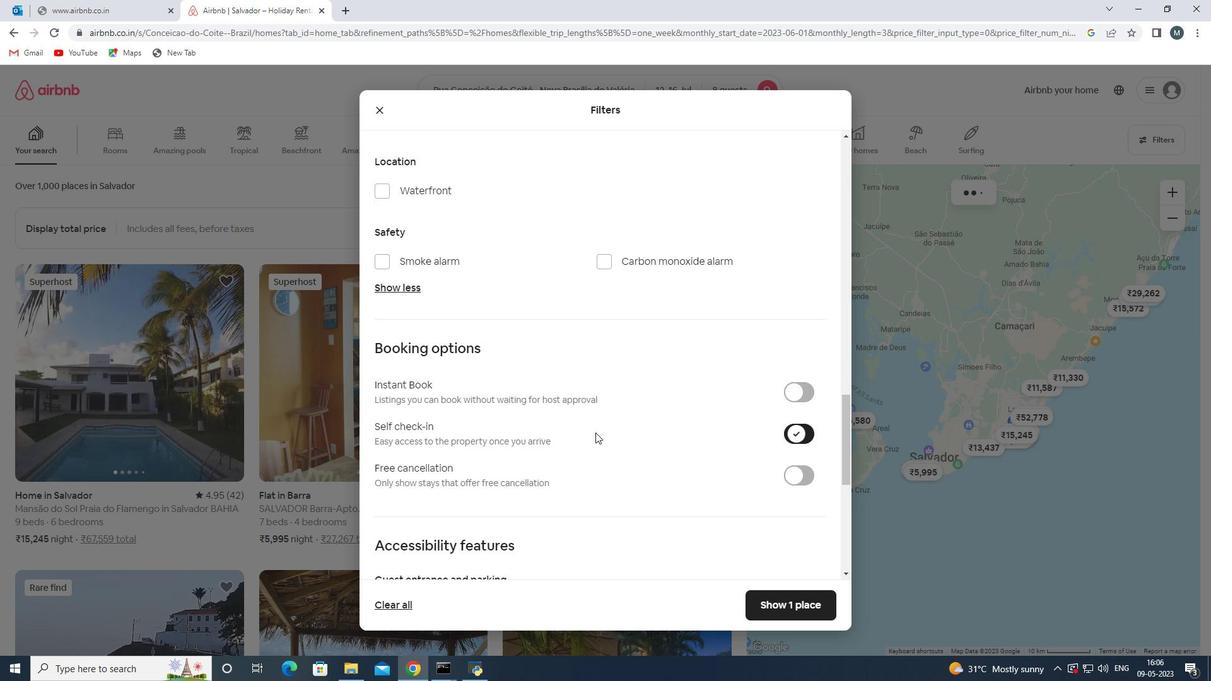 
Action: Mouse scrolled (590, 432) with delta (0, 0)
Screenshot: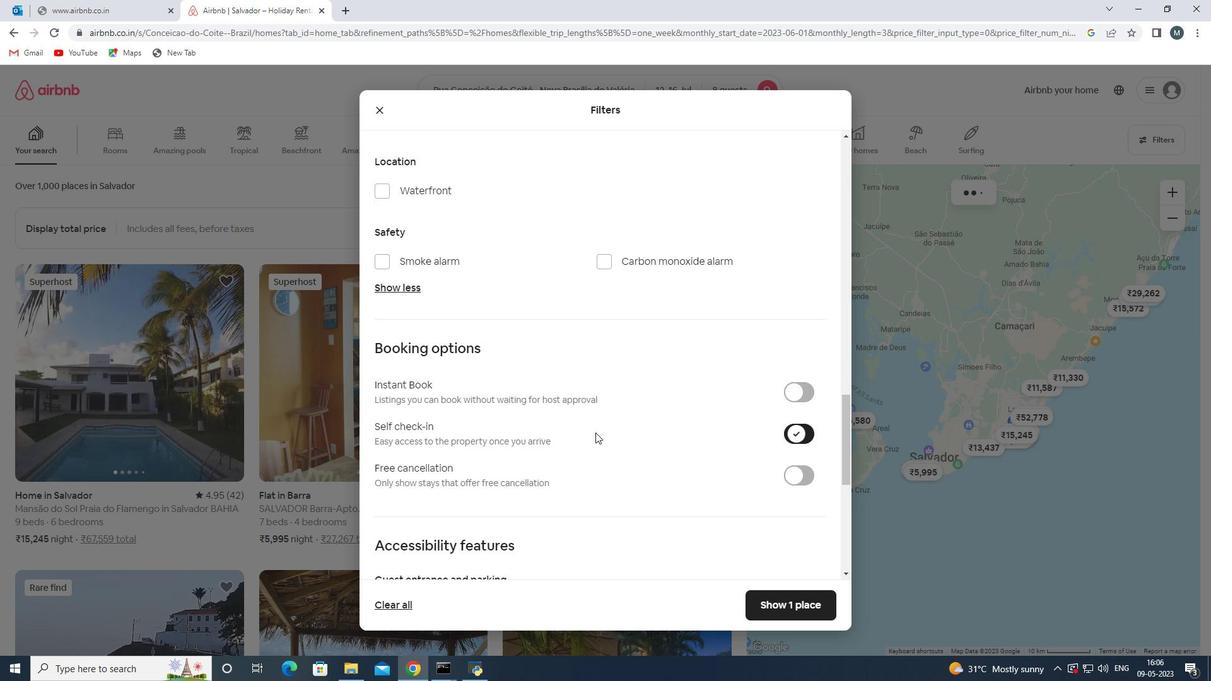 
Action: Mouse moved to (587, 435)
Screenshot: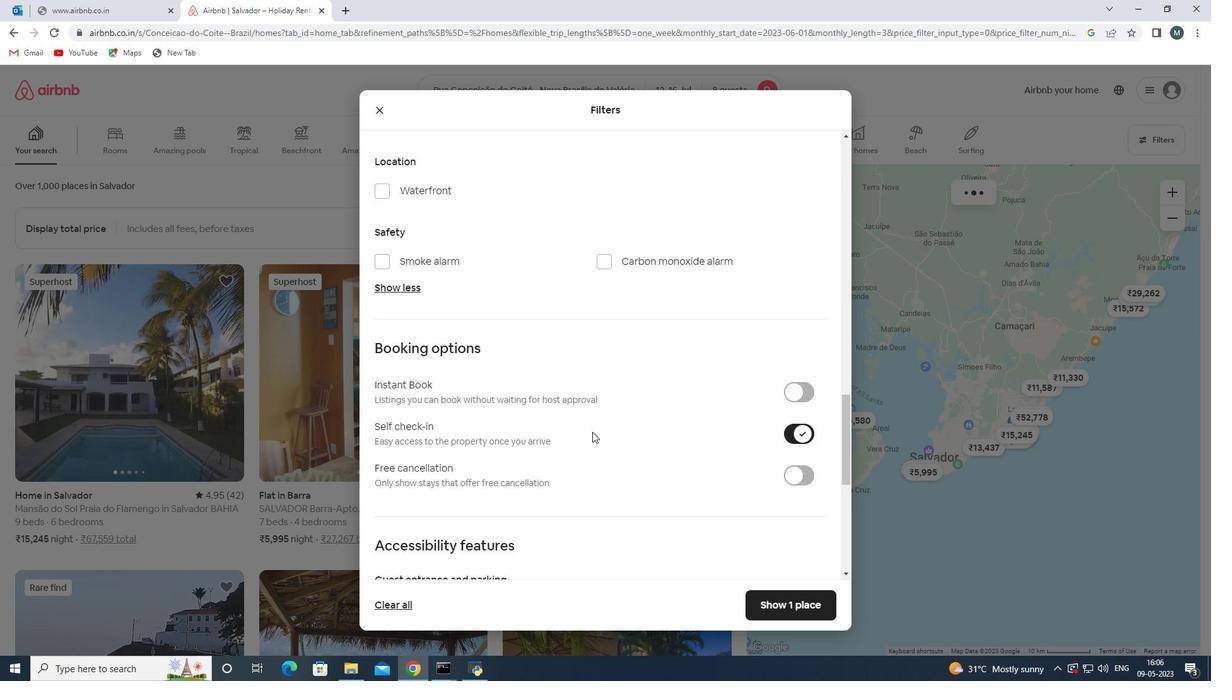 
Action: Mouse scrolled (587, 434) with delta (0, 0)
Screenshot: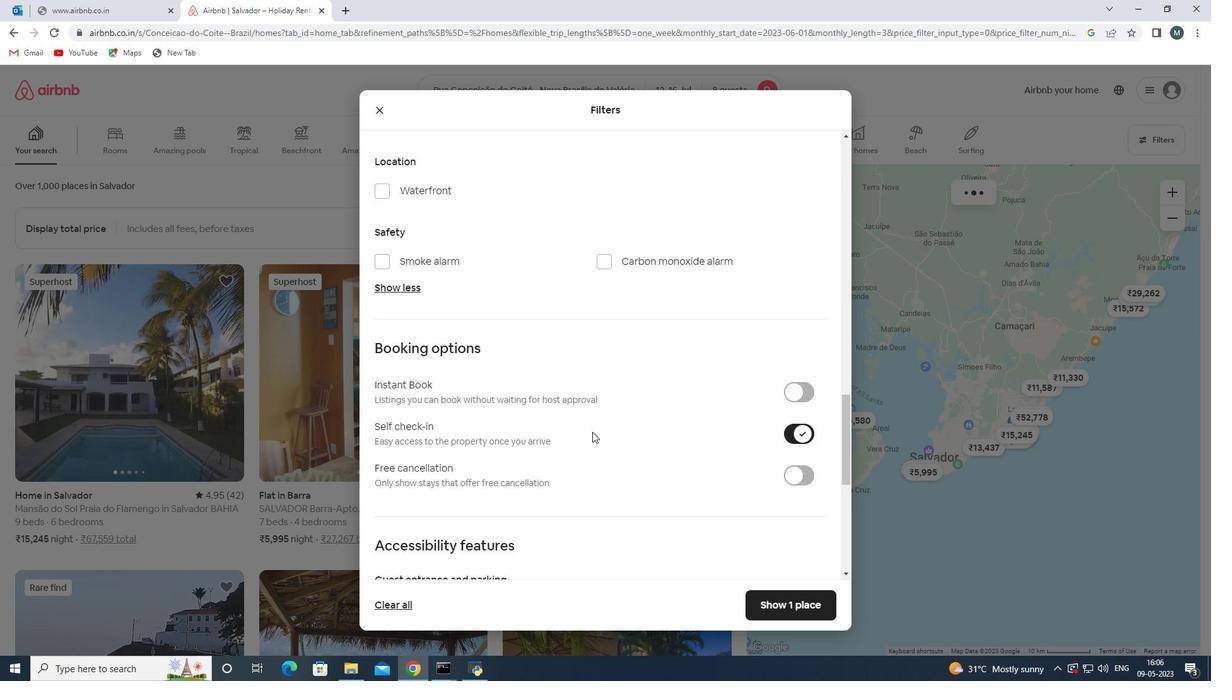 
Action: Mouse moved to (507, 451)
Screenshot: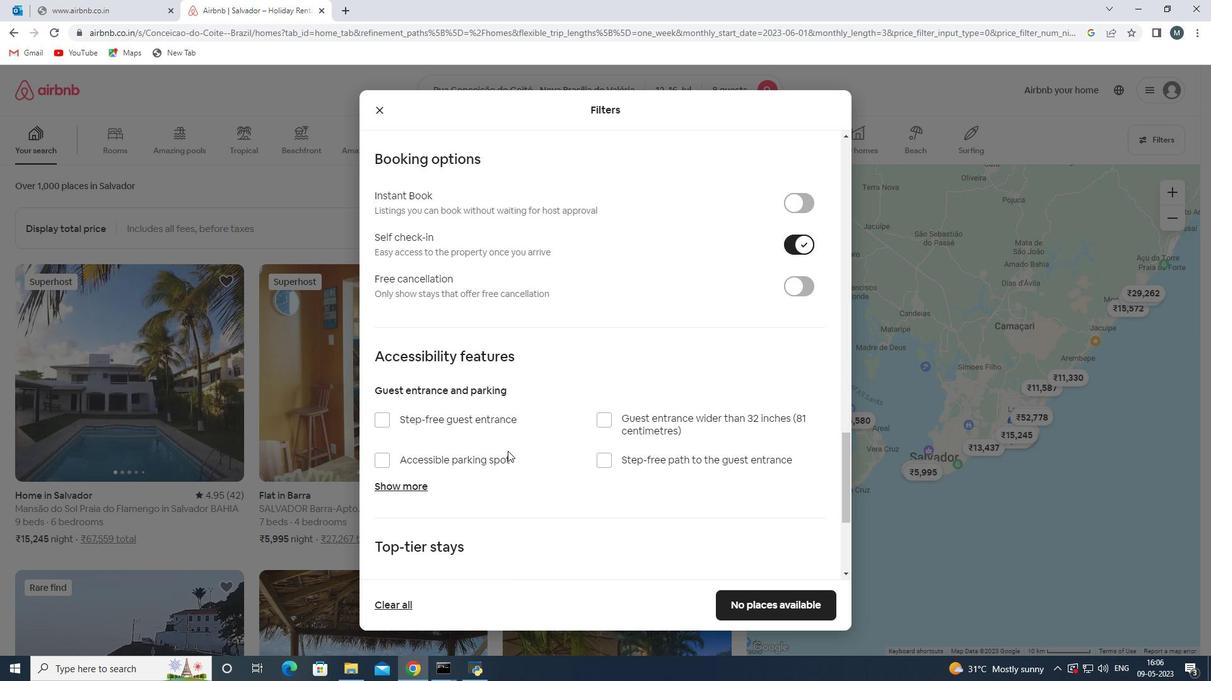 
Action: Mouse scrolled (507, 450) with delta (0, 0)
Screenshot: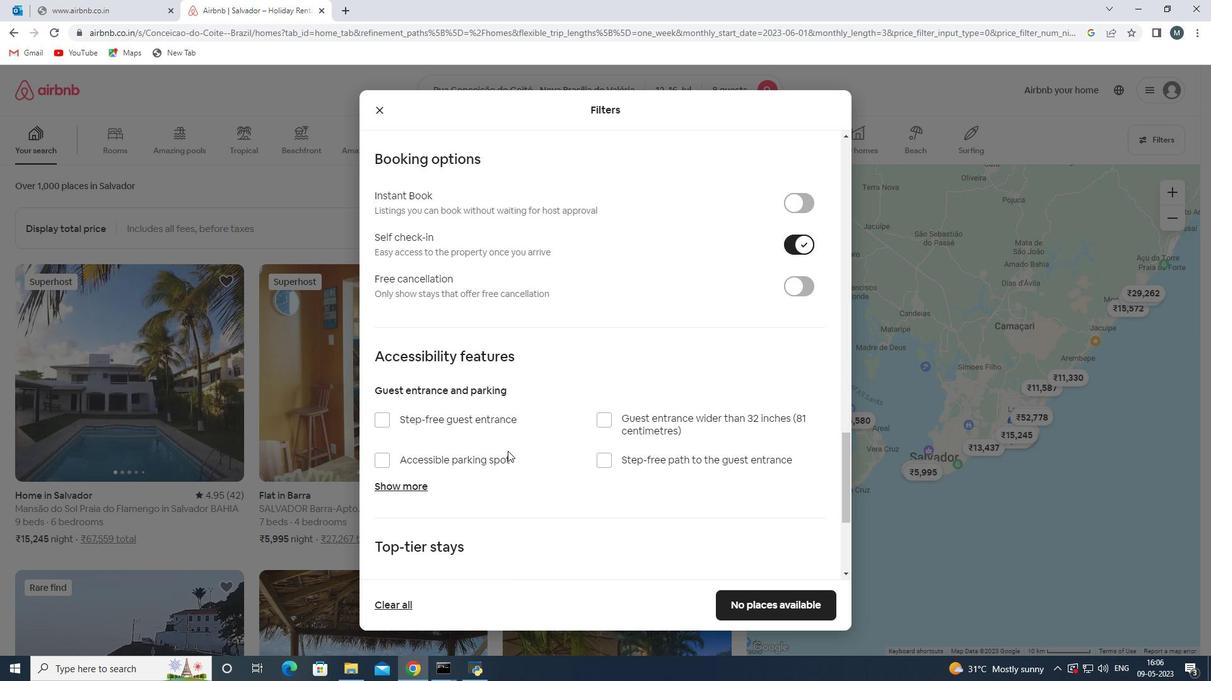 
Action: Mouse scrolled (507, 450) with delta (0, 0)
Screenshot: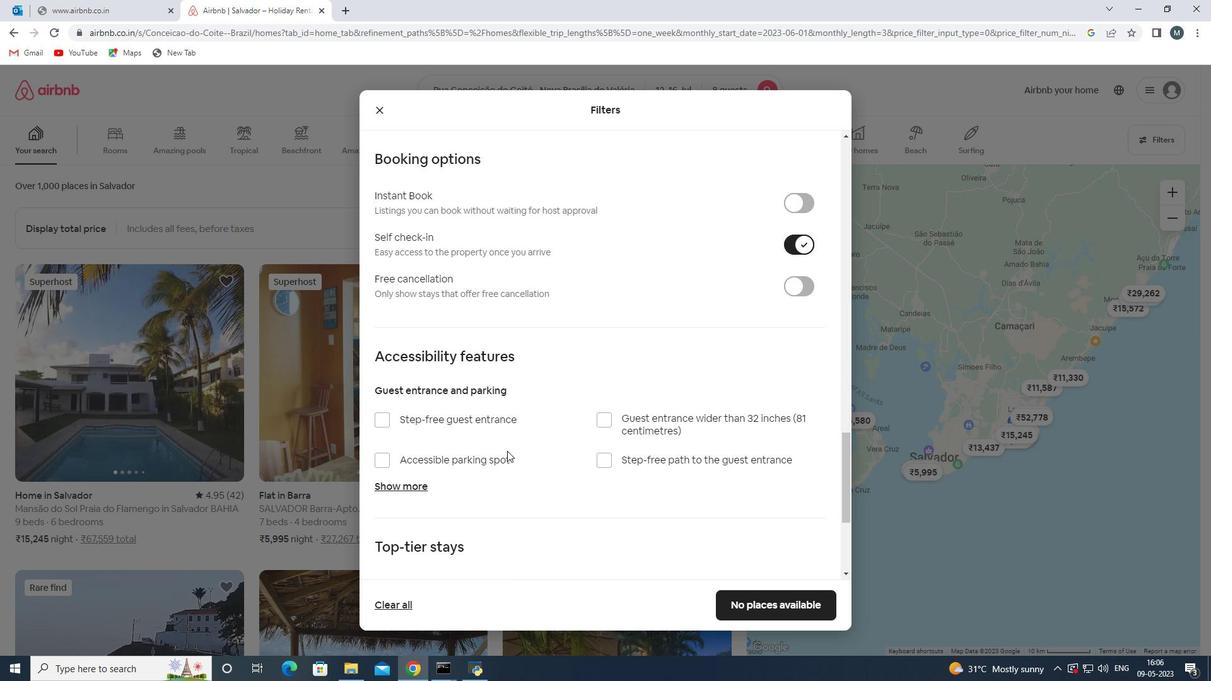 
Action: Mouse moved to (521, 448)
Screenshot: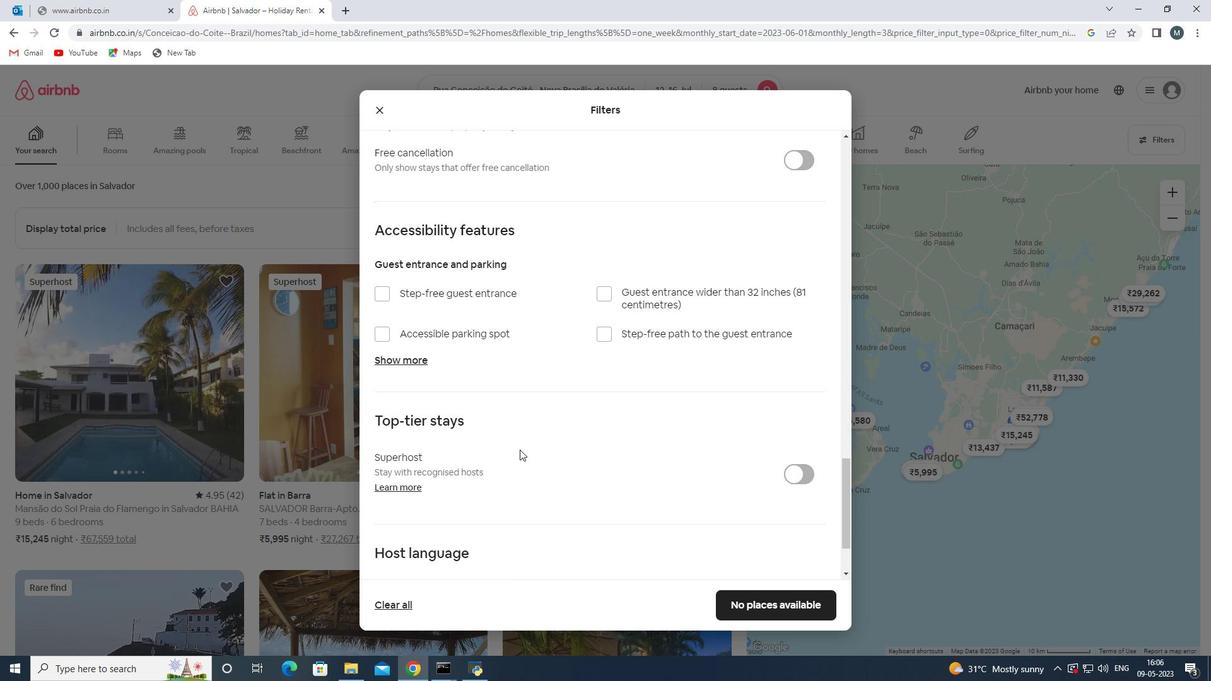 
Action: Mouse scrolled (521, 448) with delta (0, 0)
Screenshot: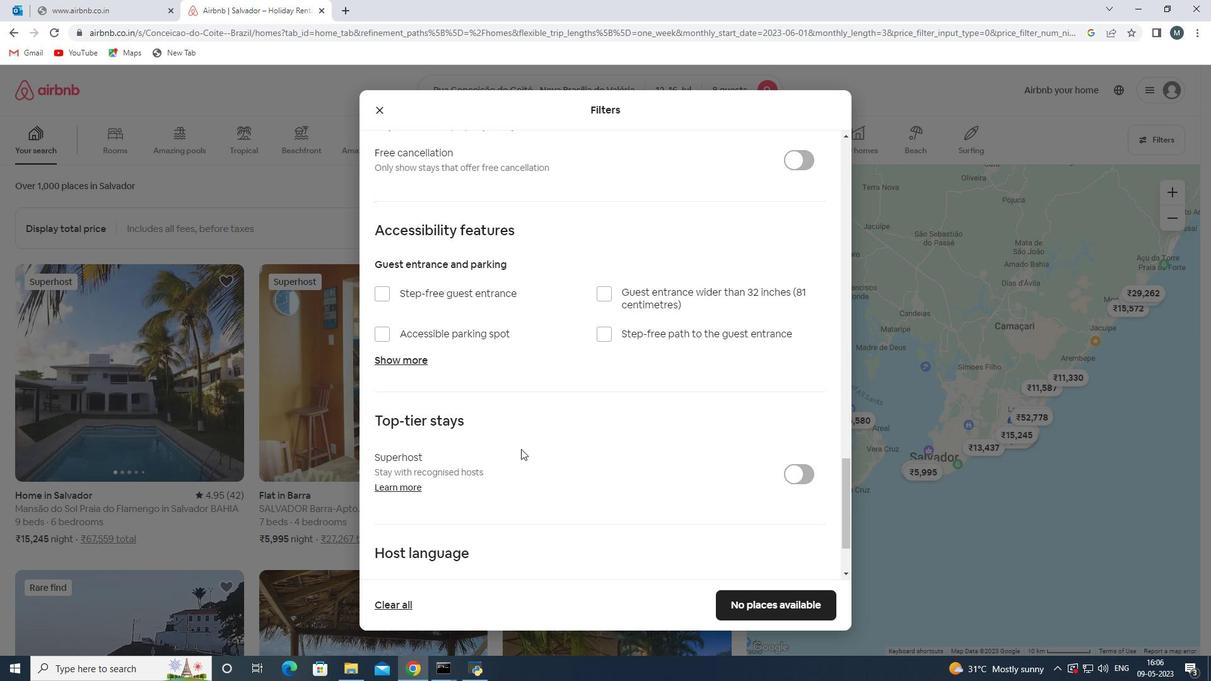 
Action: Mouse scrolled (521, 448) with delta (0, 0)
Screenshot: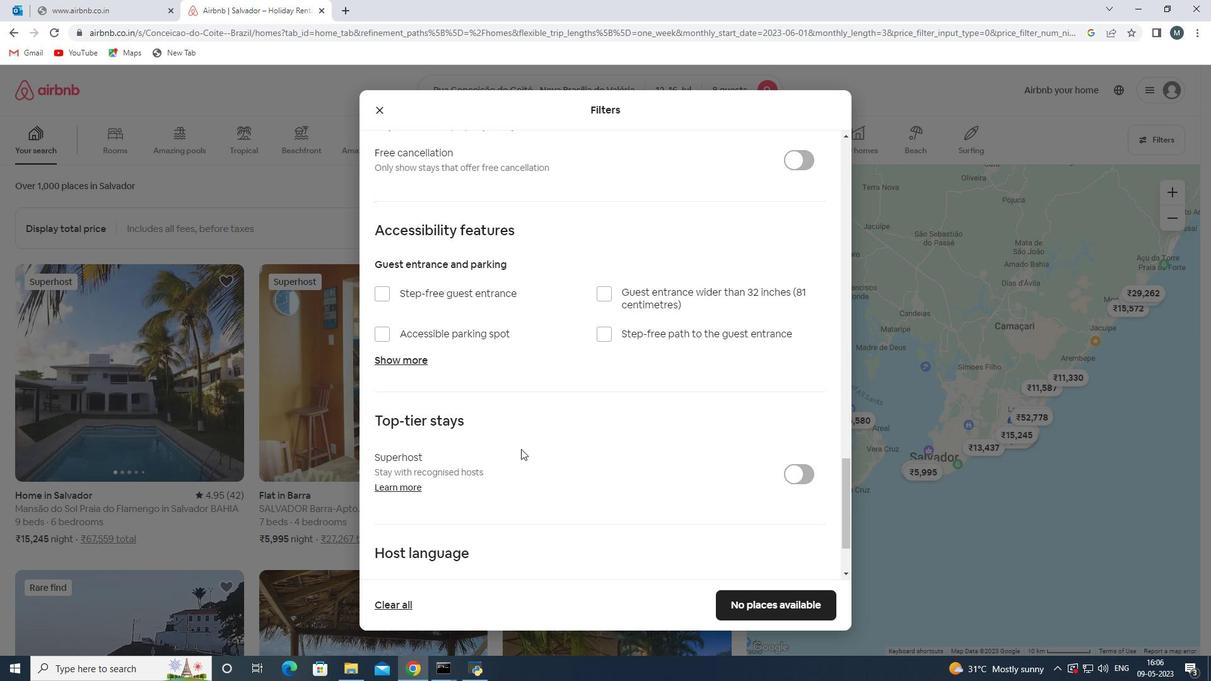 
Action: Mouse moved to (380, 495)
Screenshot: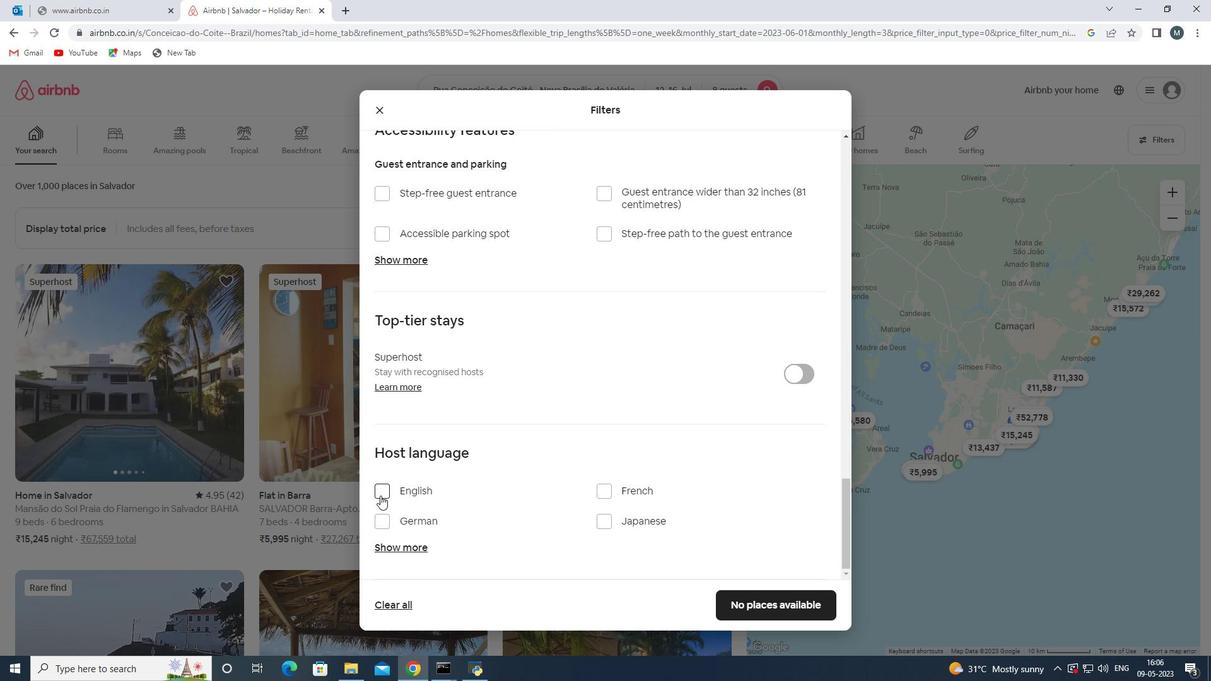 
Action: Mouse pressed left at (380, 495)
Screenshot: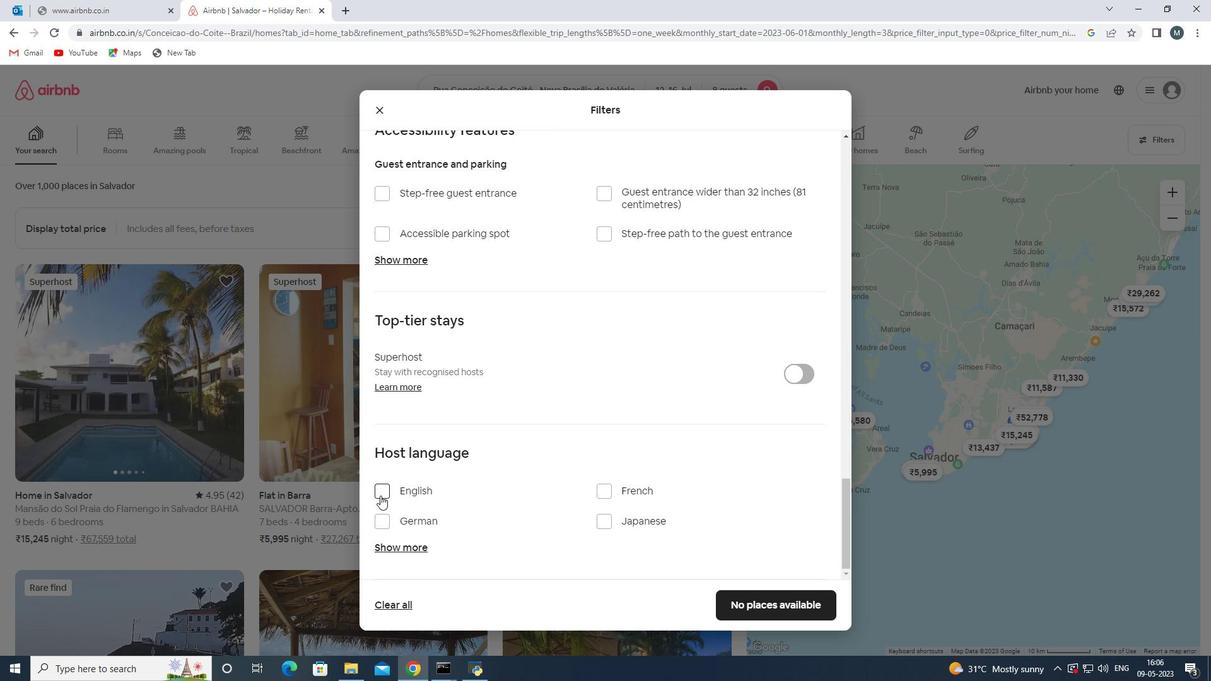 
Action: Mouse moved to (742, 605)
Screenshot: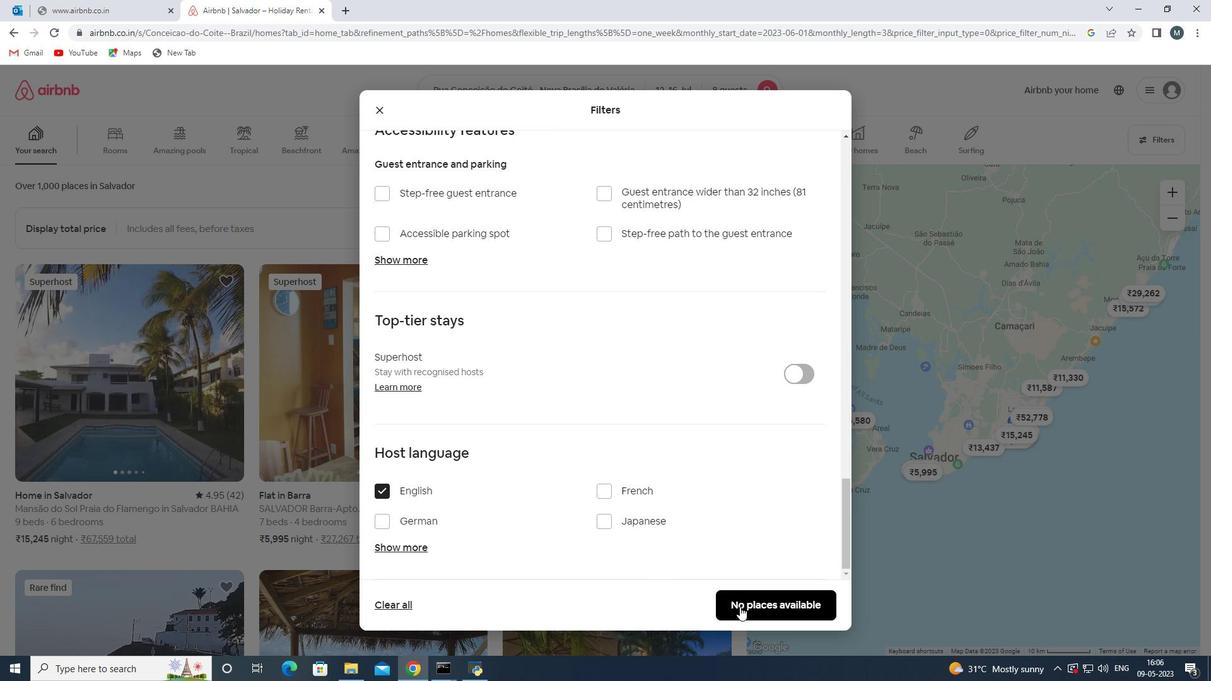 
Action: Mouse pressed left at (742, 605)
Screenshot: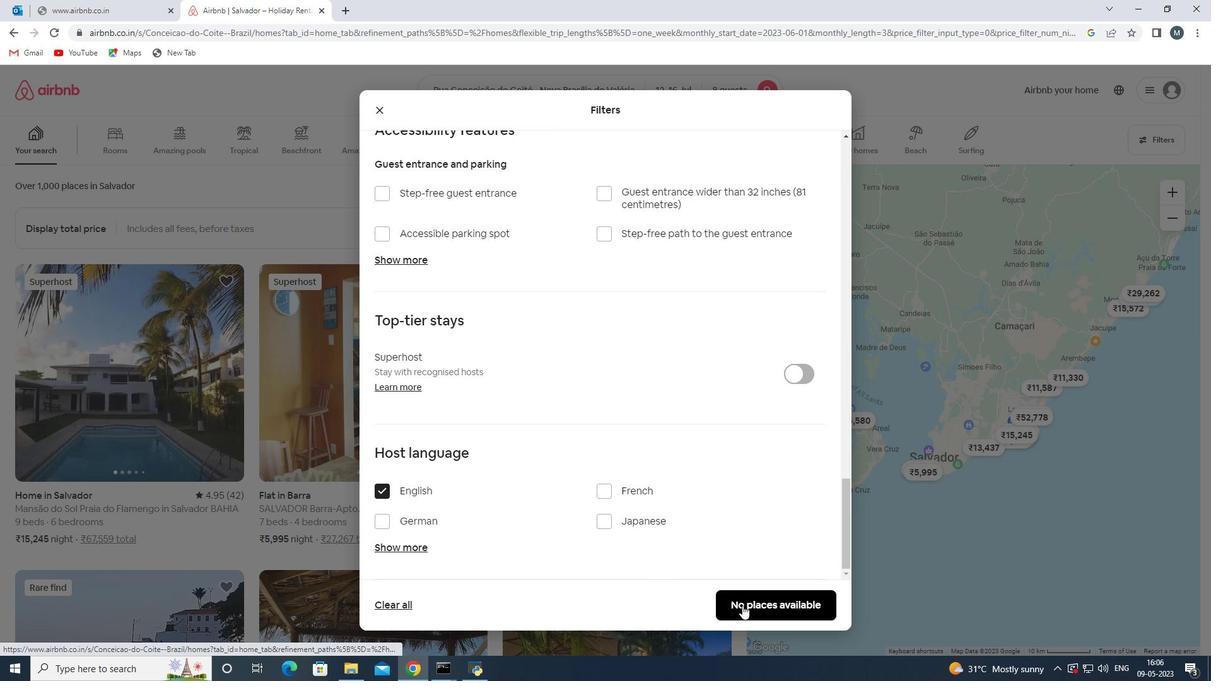 
Action: Mouse moved to (734, 605)
Screenshot: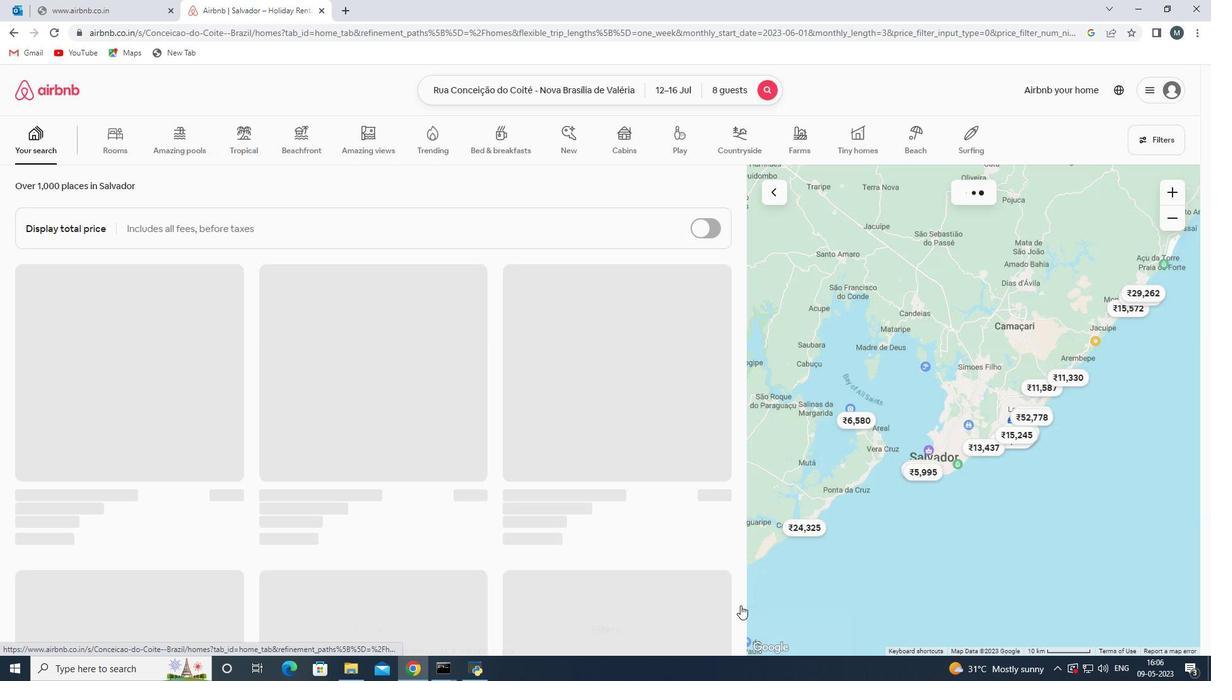 
